 Task: Find connections with filter location Mompós with filter topic #lawtechwith filter profile language Potuguese with filter current company JK Agri Genetics Limited with filter school Bapuji Institute of Engineering & Technology, DAVANAGERE with filter industry Building Construction with filter service category Filing with filter keywords title Group Sales
Action: Mouse moved to (200, 300)
Screenshot: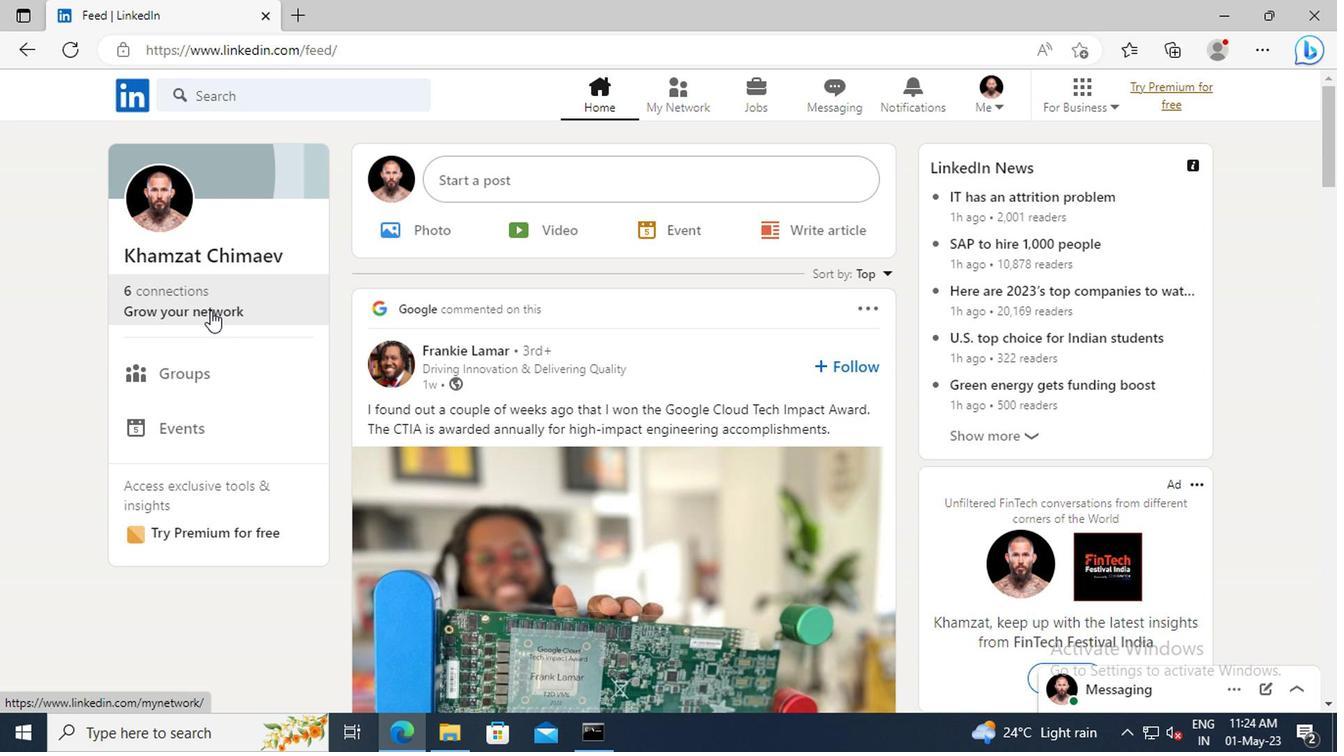 
Action: Mouse pressed left at (200, 300)
Screenshot: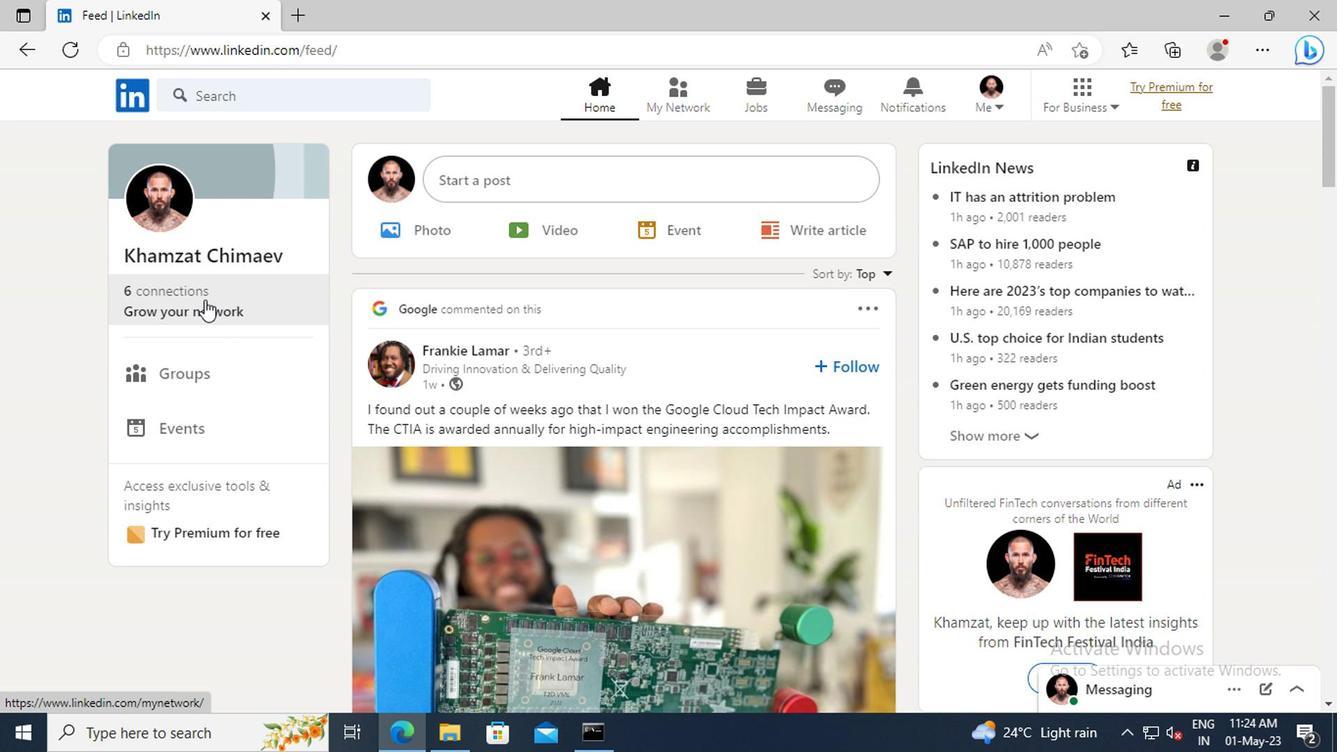 
Action: Mouse moved to (215, 211)
Screenshot: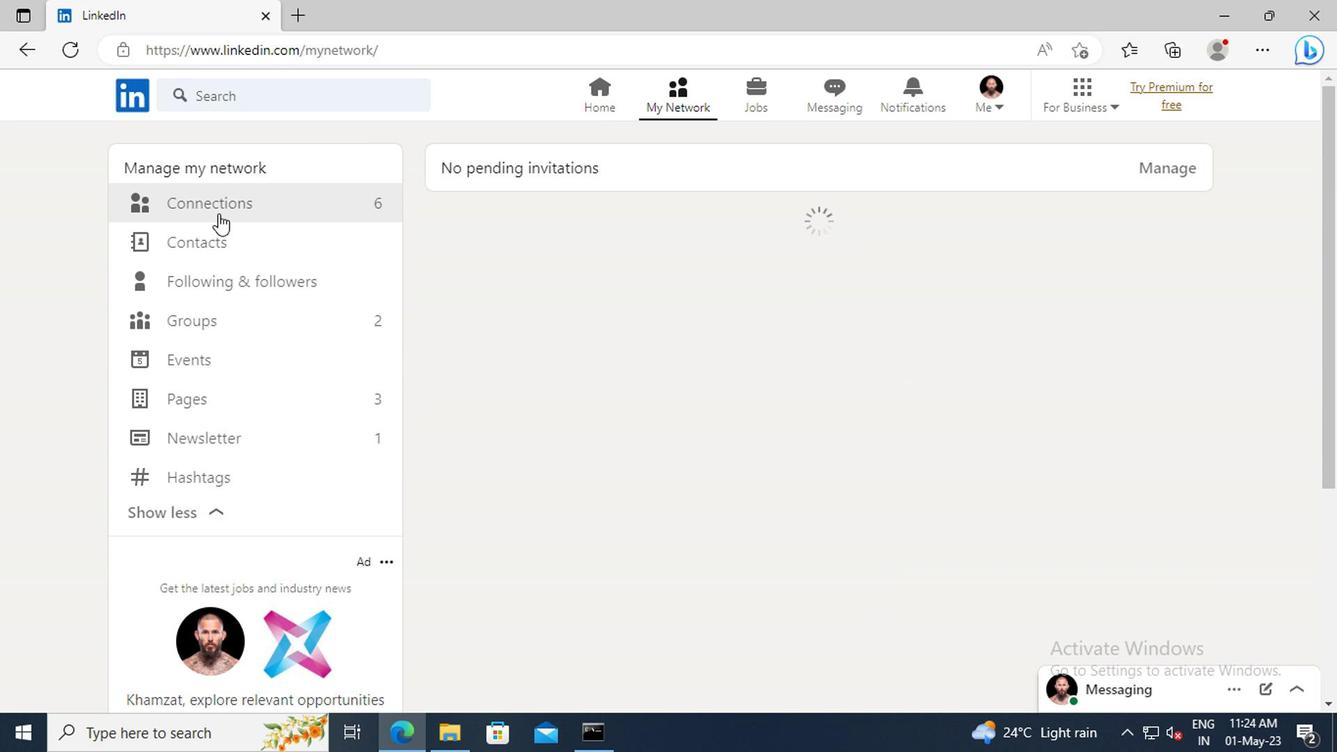 
Action: Mouse pressed left at (215, 211)
Screenshot: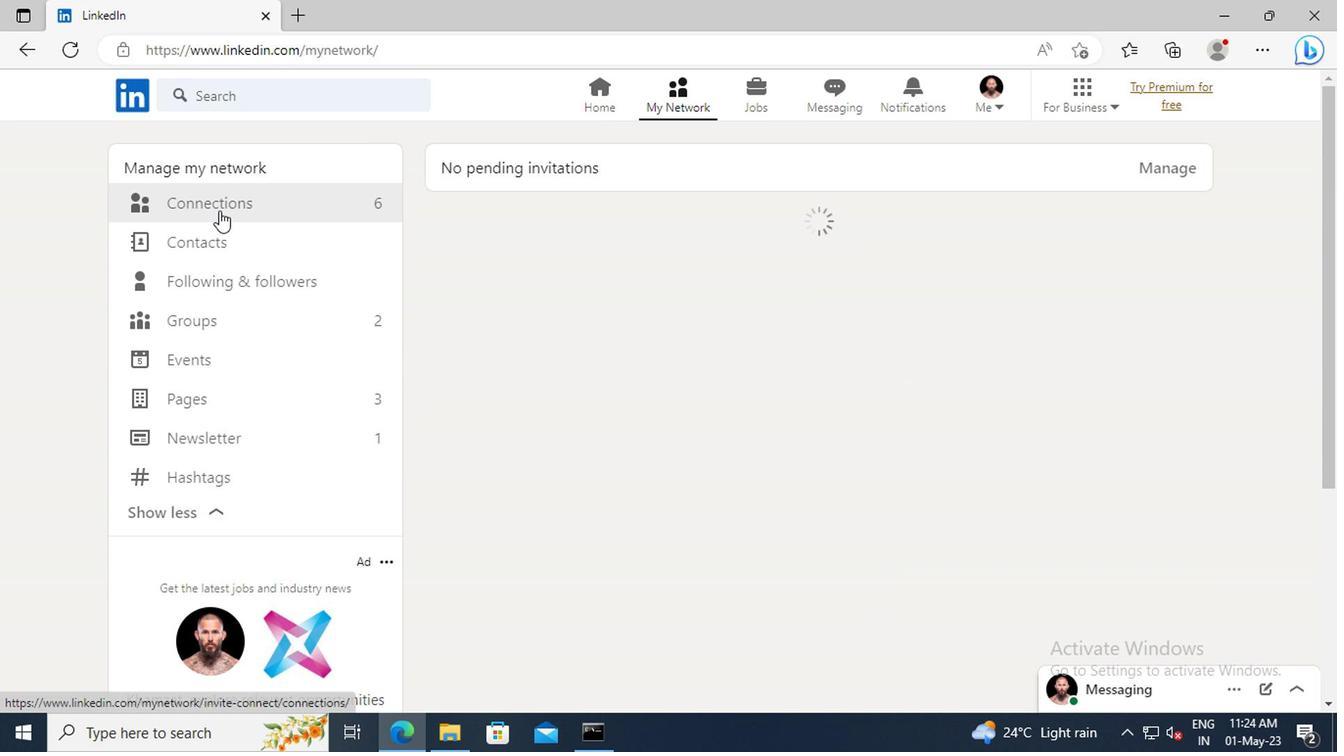 
Action: Mouse moved to (795, 213)
Screenshot: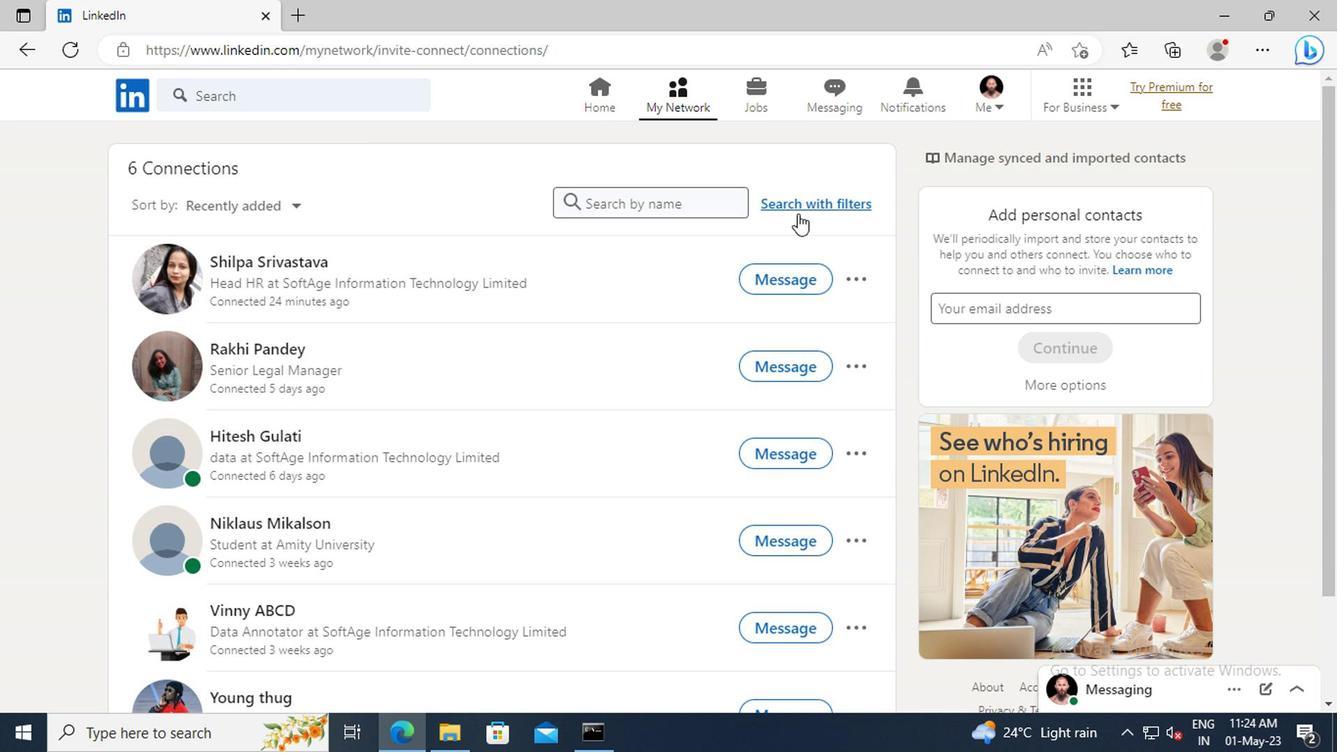 
Action: Mouse pressed left at (795, 213)
Screenshot: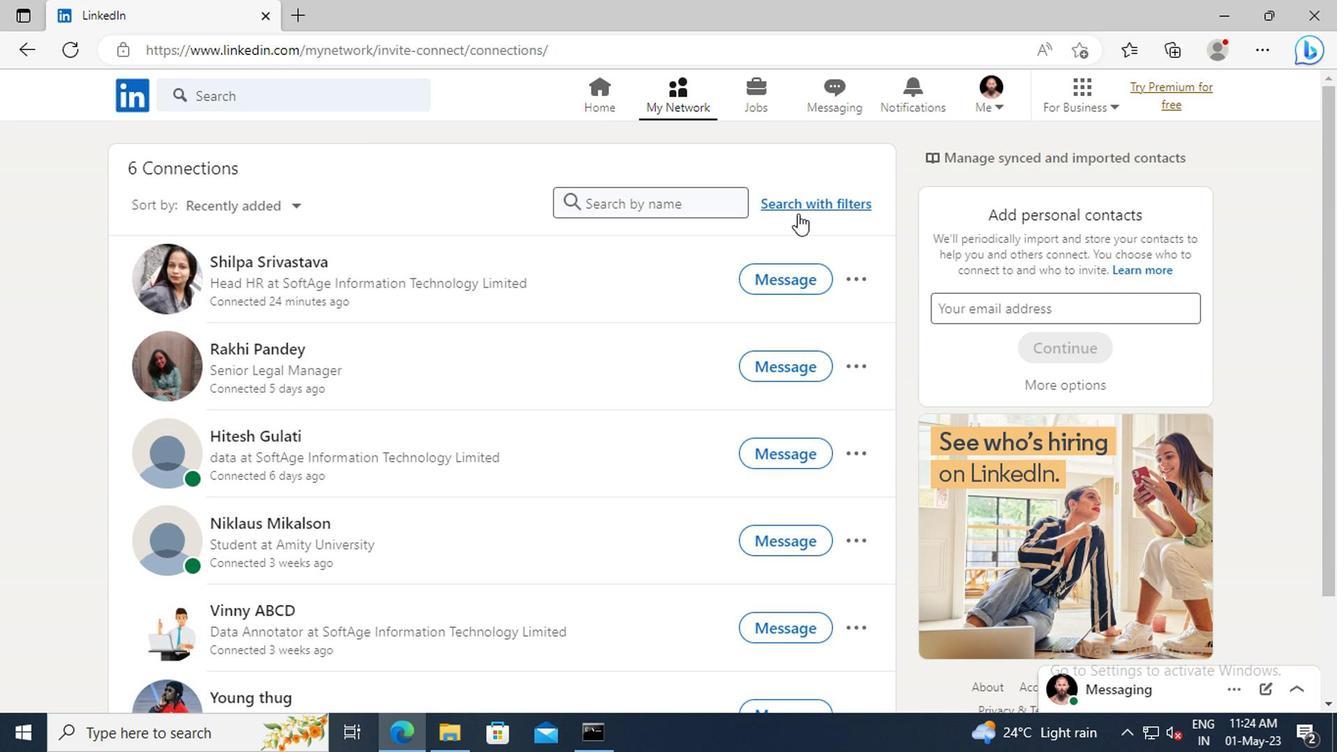 
Action: Mouse moved to (735, 156)
Screenshot: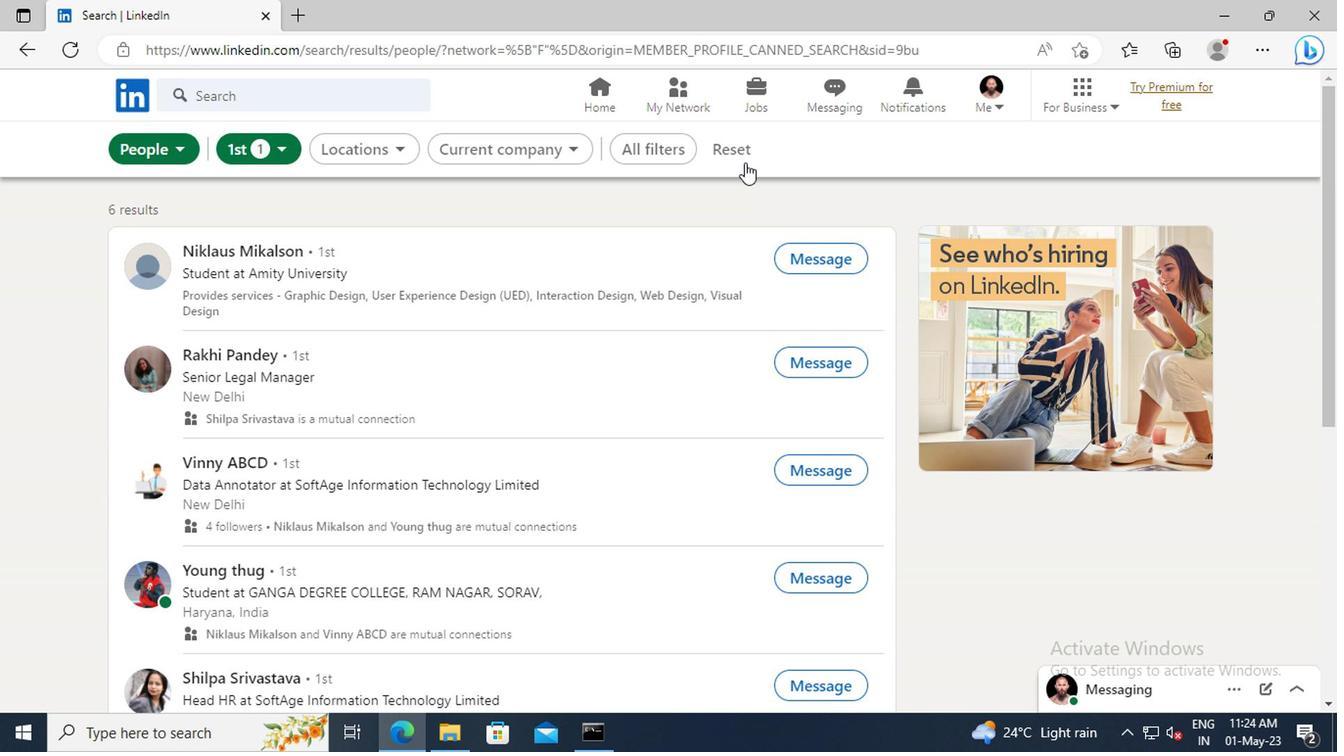 
Action: Mouse pressed left at (735, 156)
Screenshot: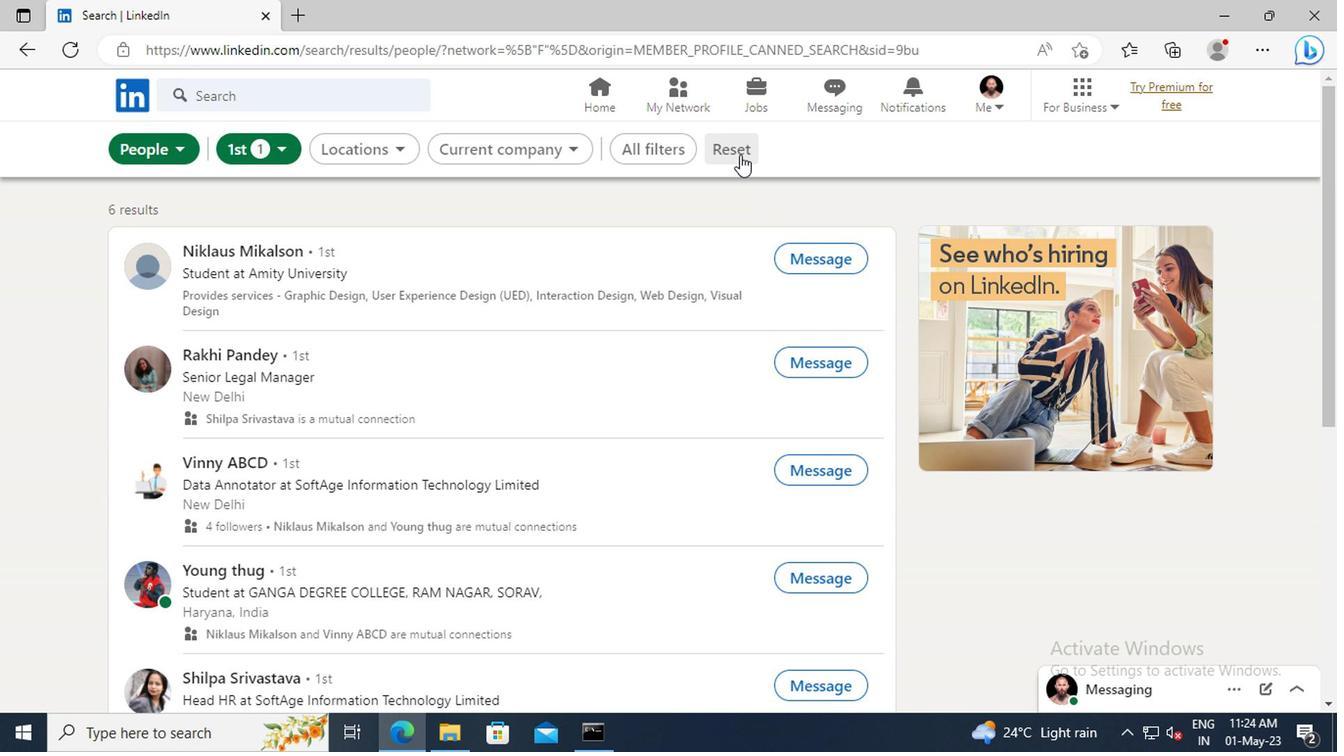 
Action: Mouse moved to (708, 156)
Screenshot: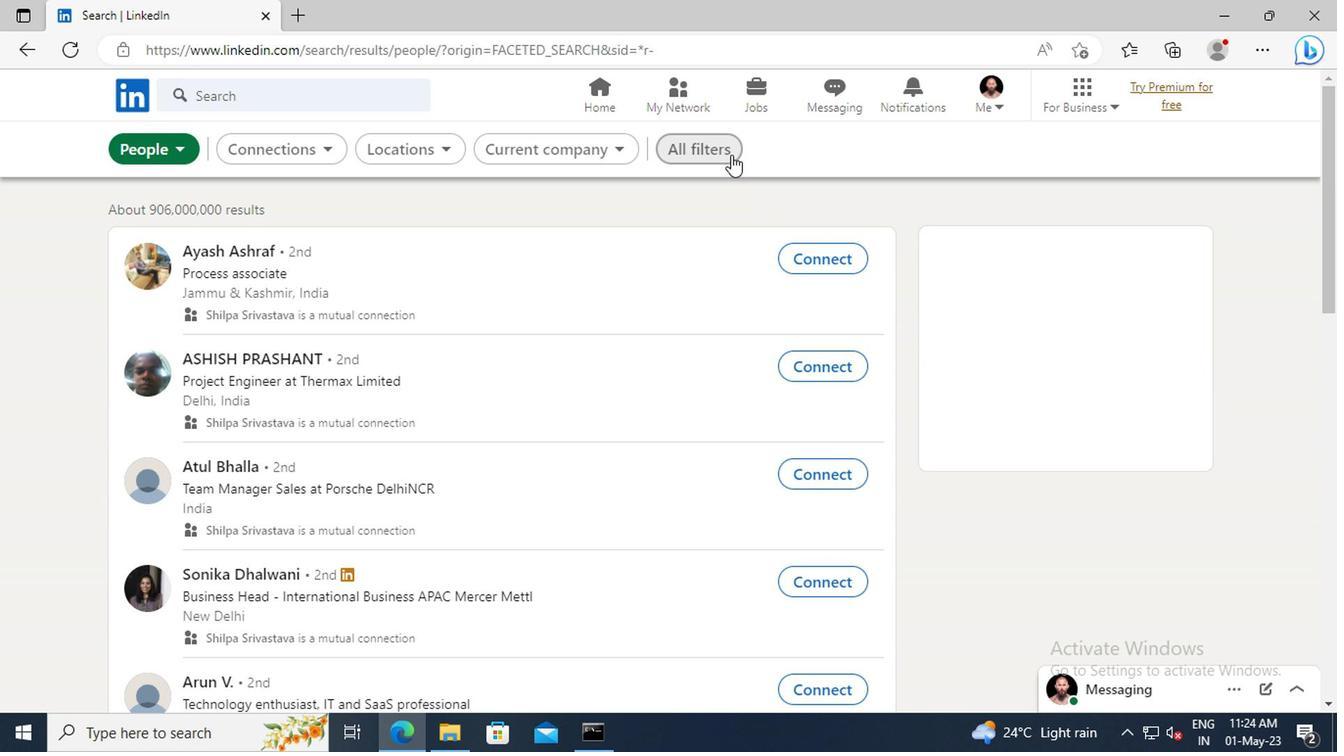 
Action: Mouse pressed left at (708, 156)
Screenshot: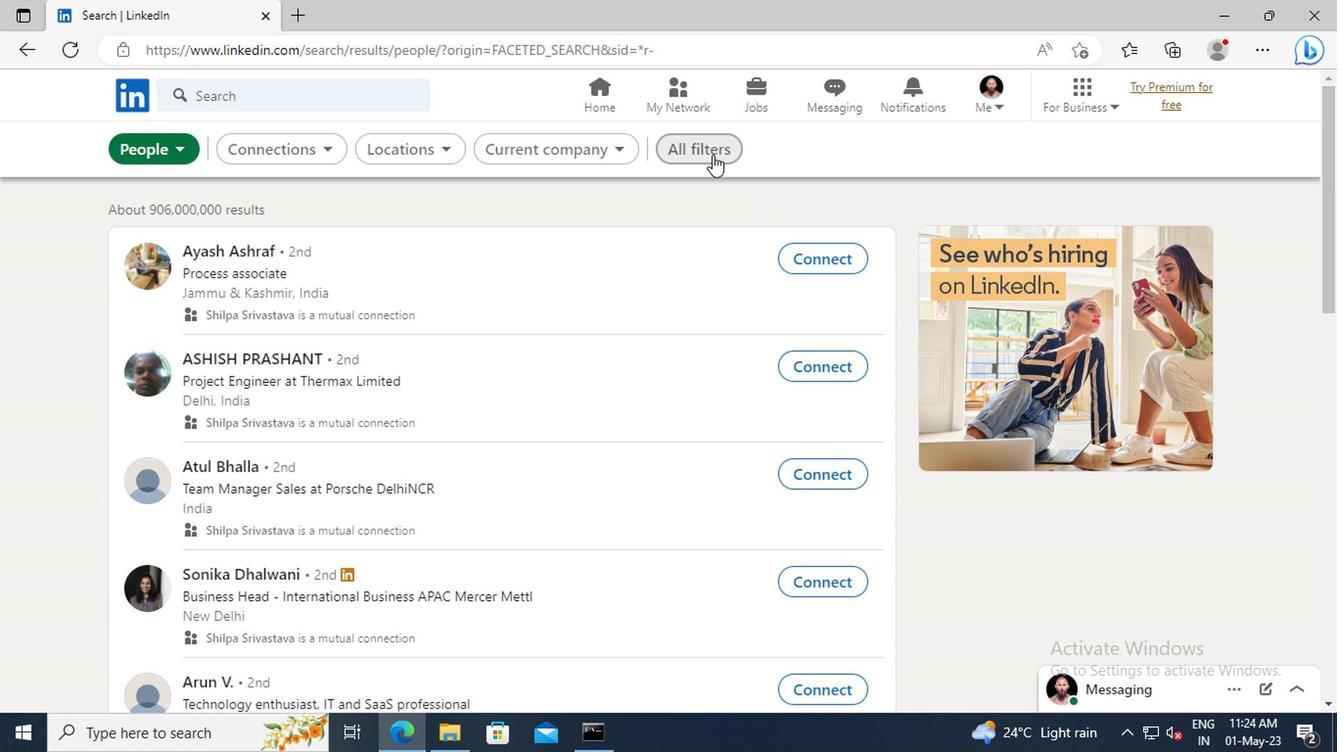 
Action: Mouse moved to (1046, 310)
Screenshot: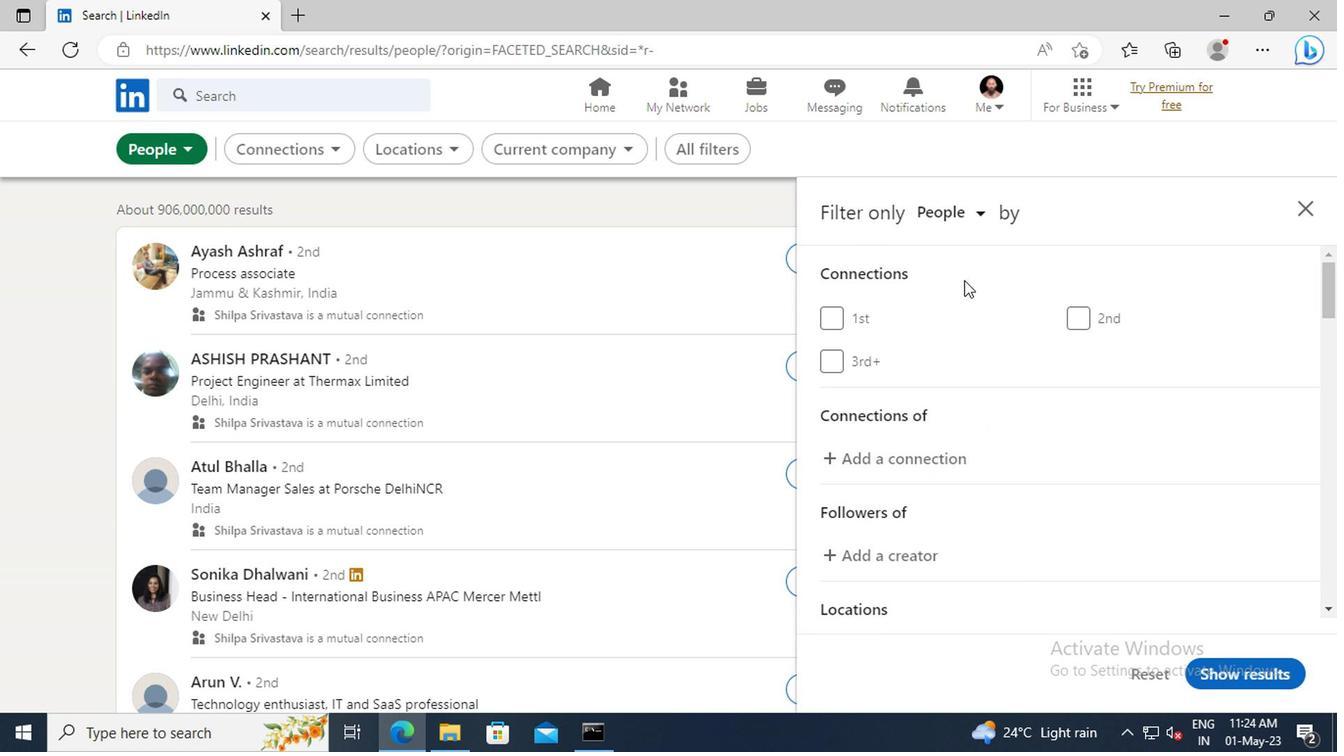 
Action: Mouse scrolled (1046, 309) with delta (0, -1)
Screenshot: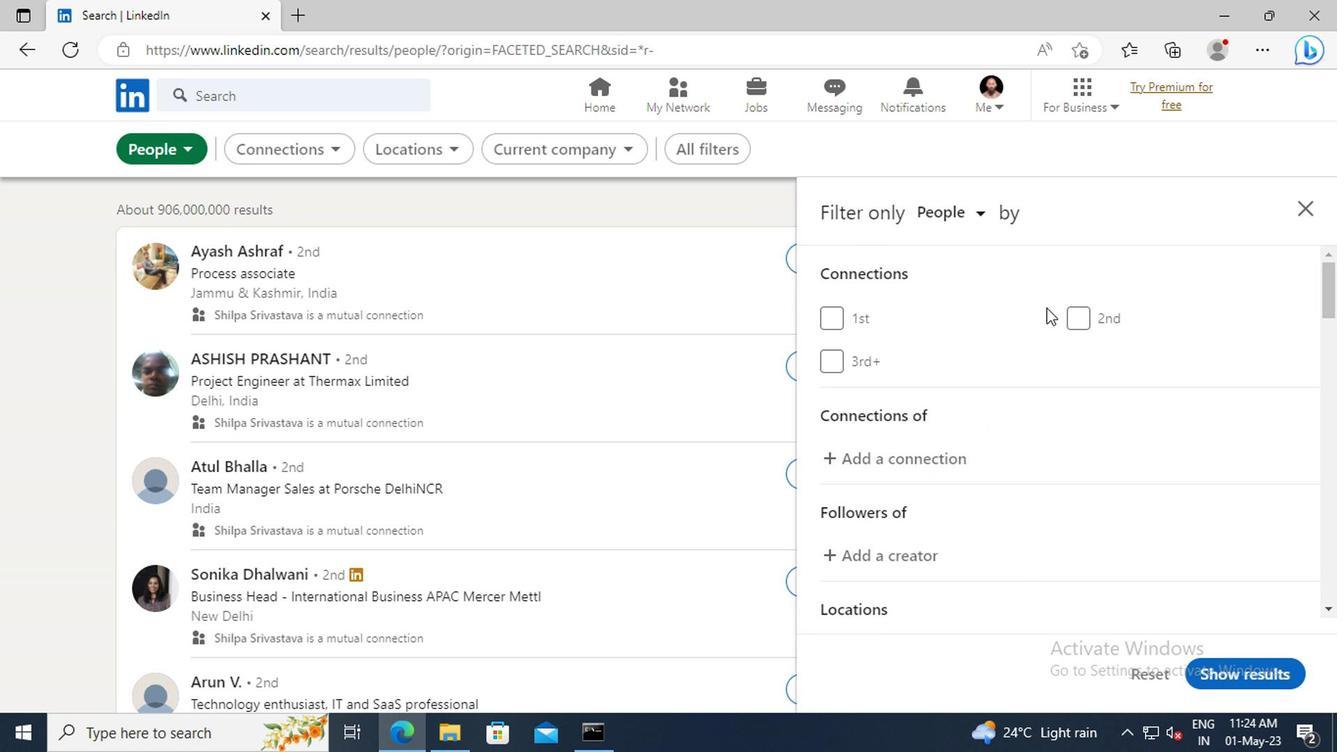 
Action: Mouse scrolled (1046, 309) with delta (0, -1)
Screenshot: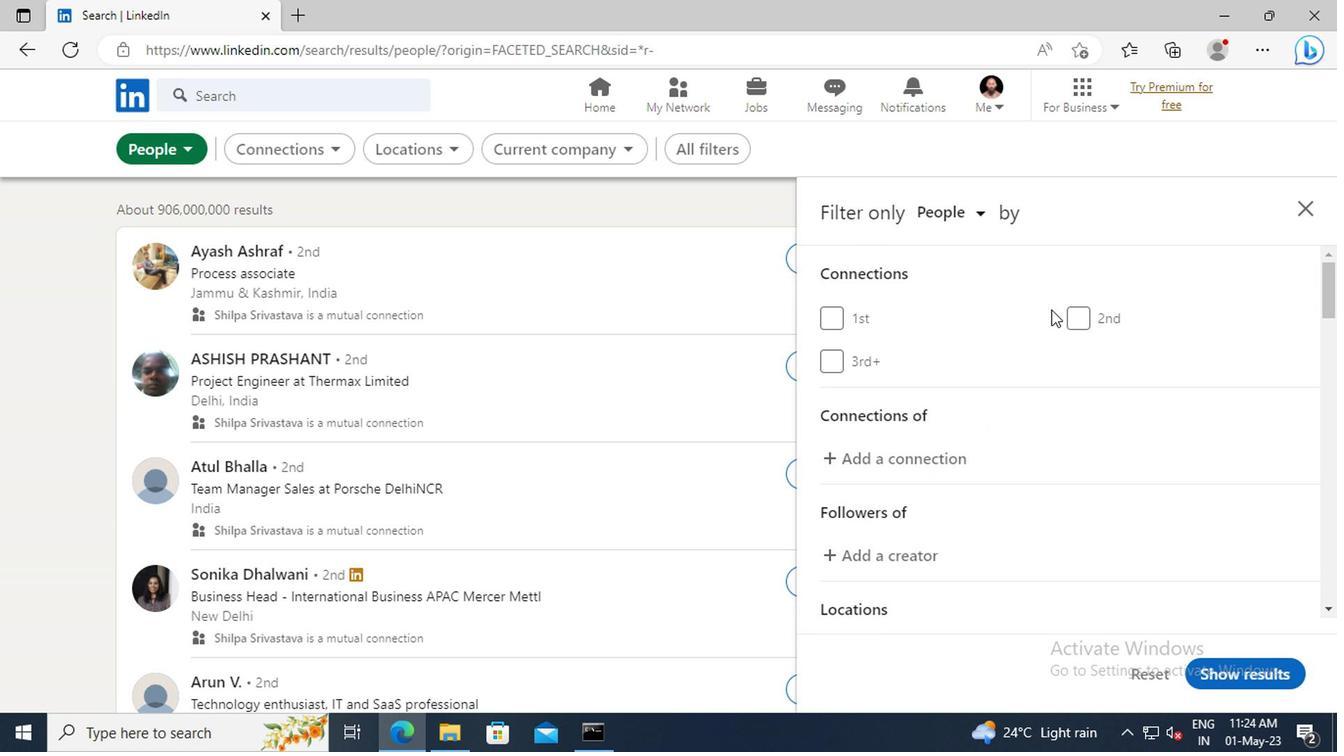 
Action: Mouse scrolled (1046, 309) with delta (0, -1)
Screenshot: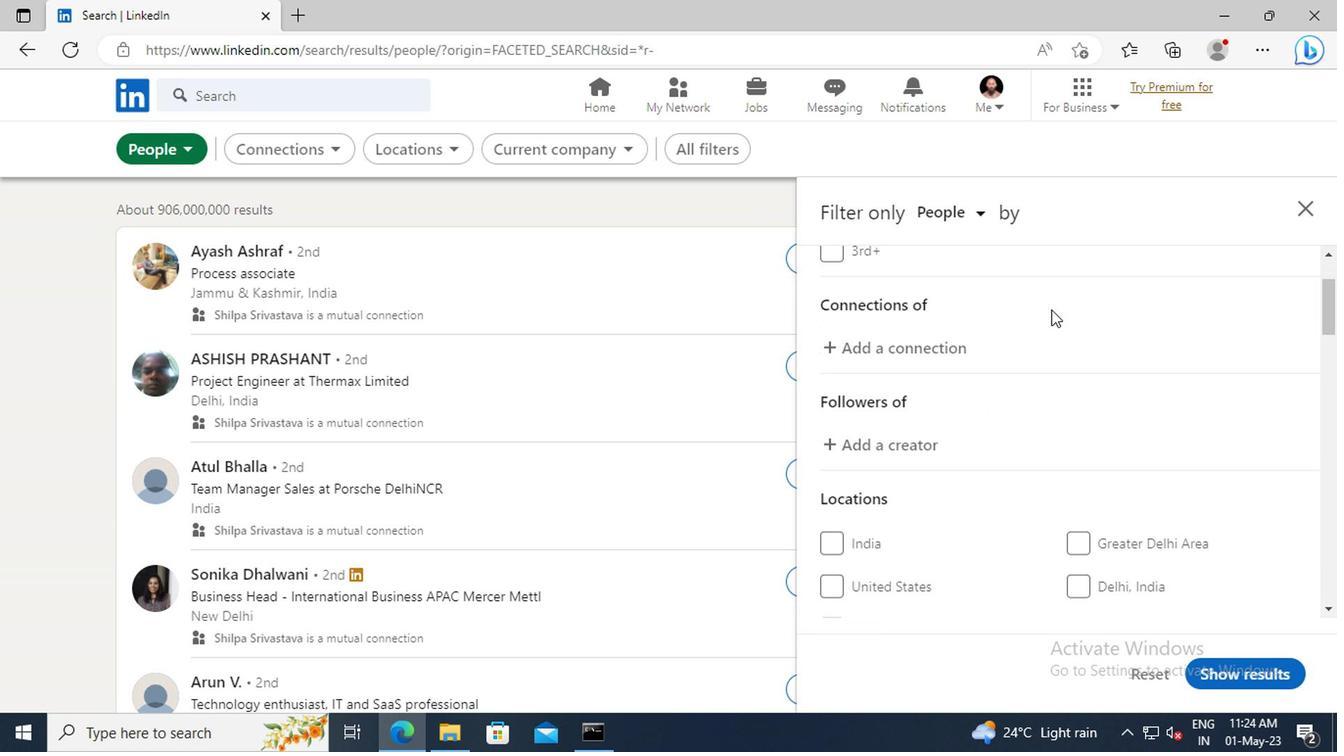 
Action: Mouse scrolled (1046, 309) with delta (0, -1)
Screenshot: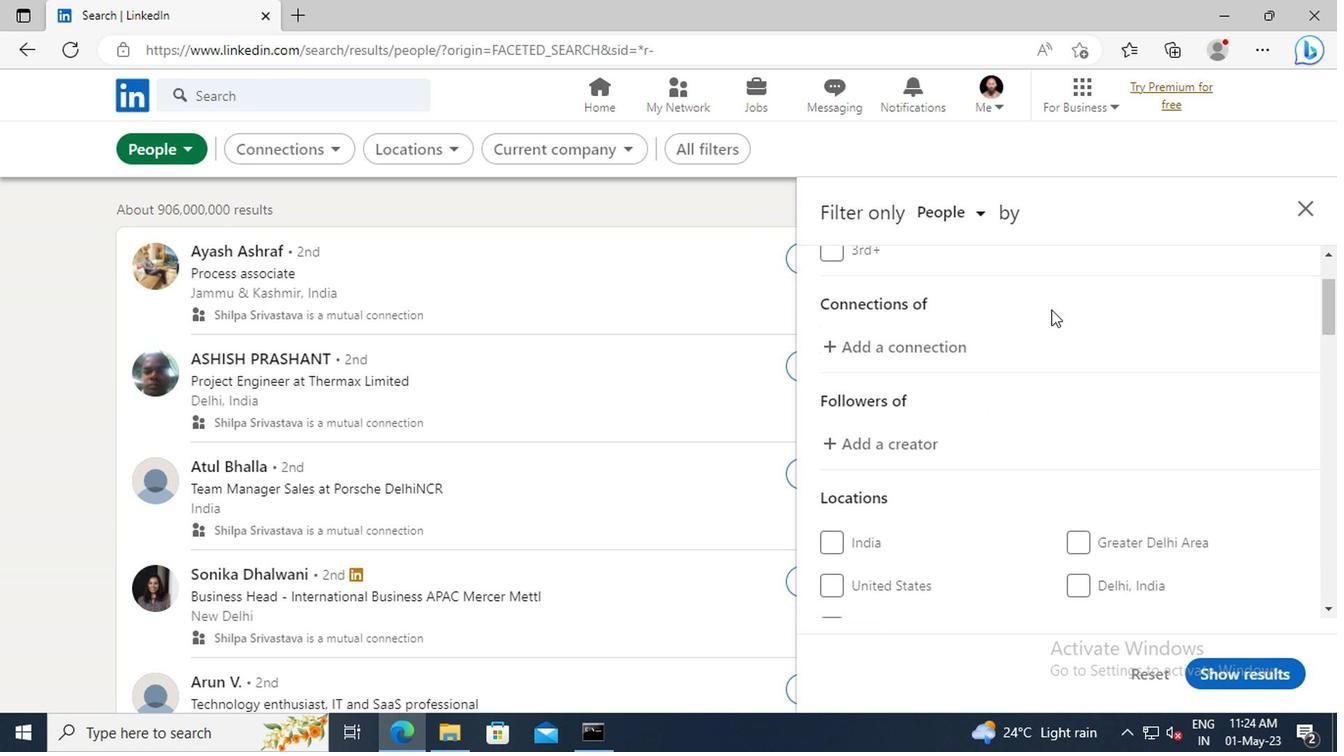 
Action: Mouse scrolled (1046, 309) with delta (0, -1)
Screenshot: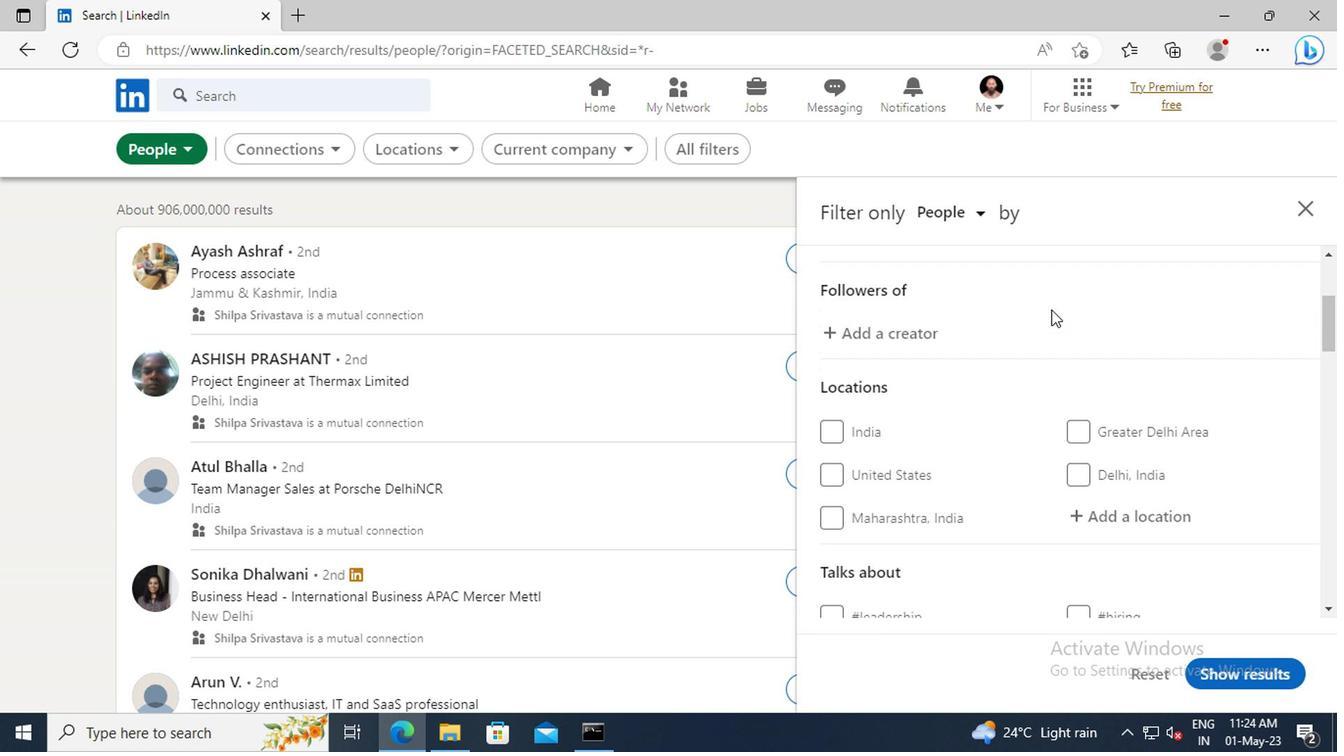 
Action: Mouse scrolled (1046, 309) with delta (0, -1)
Screenshot: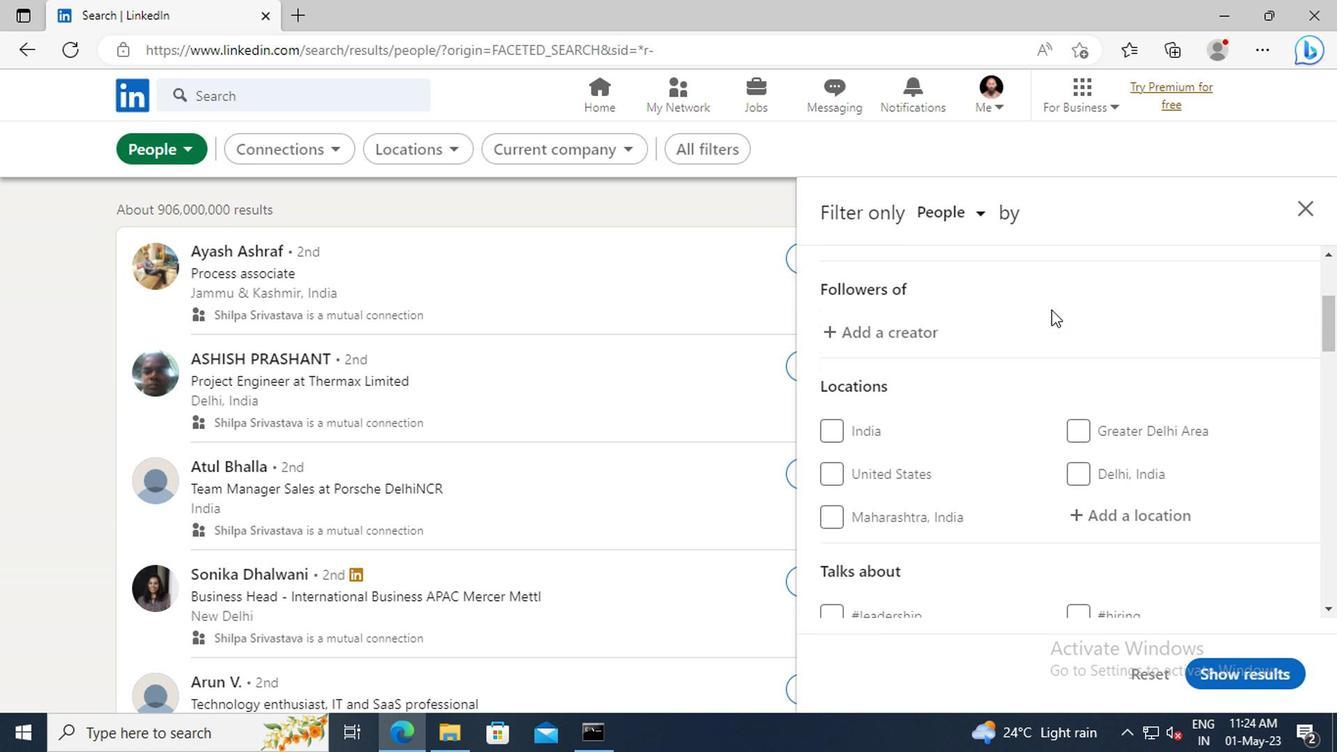 
Action: Mouse moved to (1081, 403)
Screenshot: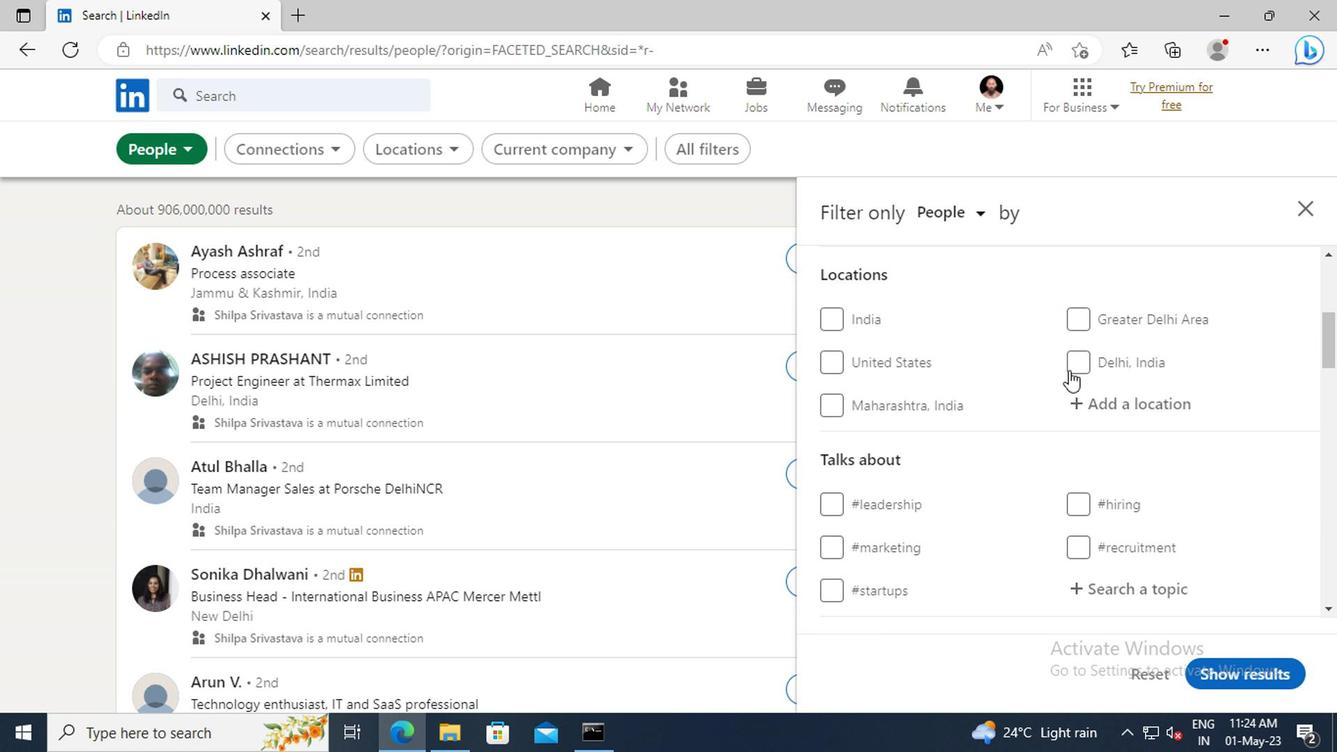 
Action: Mouse pressed left at (1081, 403)
Screenshot: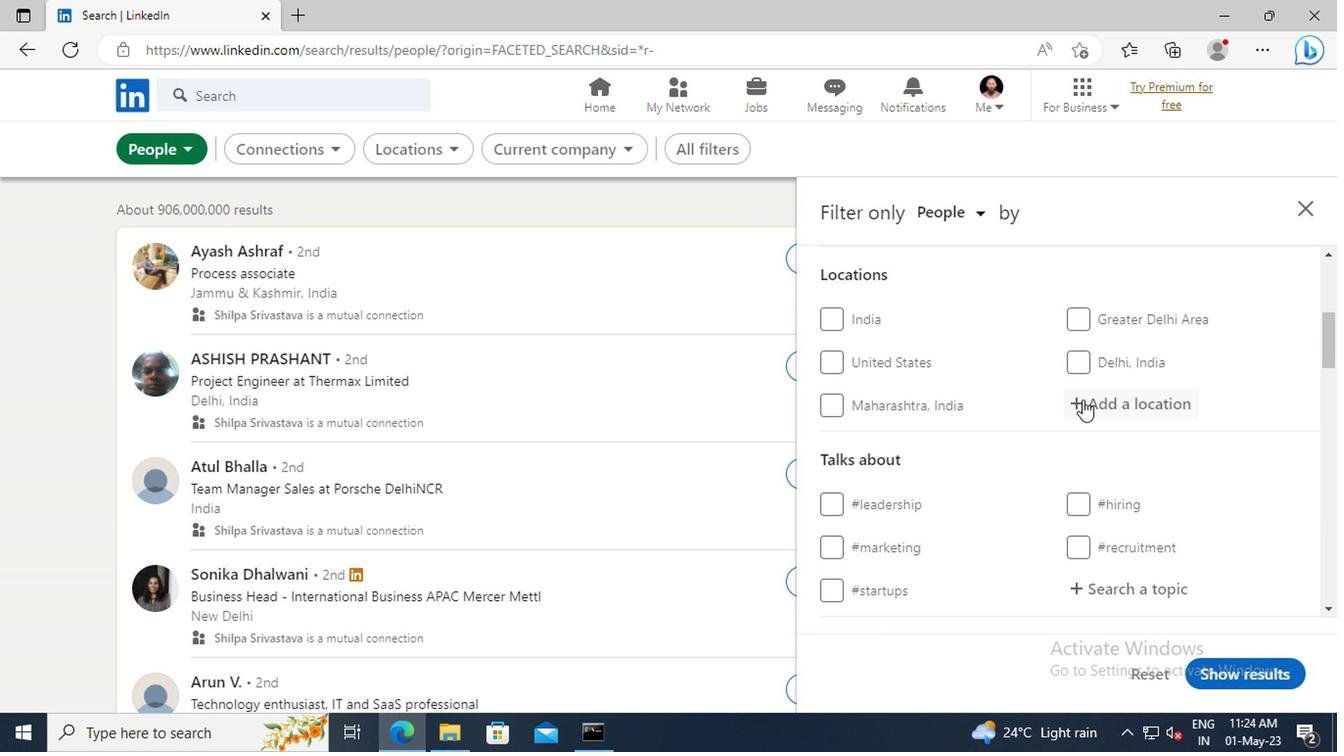 
Action: Key pressed <Key.shift>MOMPOS<Key.enter>
Screenshot: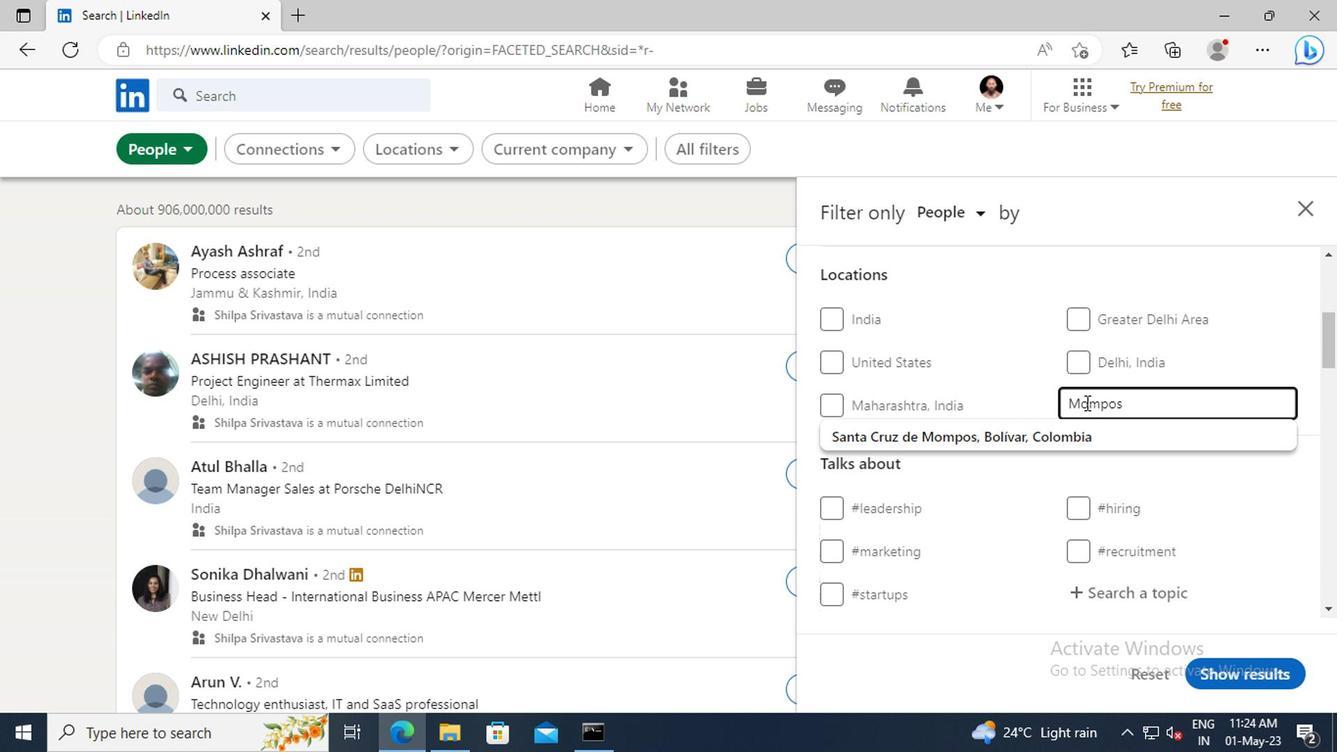 
Action: Mouse scrolled (1081, 401) with delta (0, -1)
Screenshot: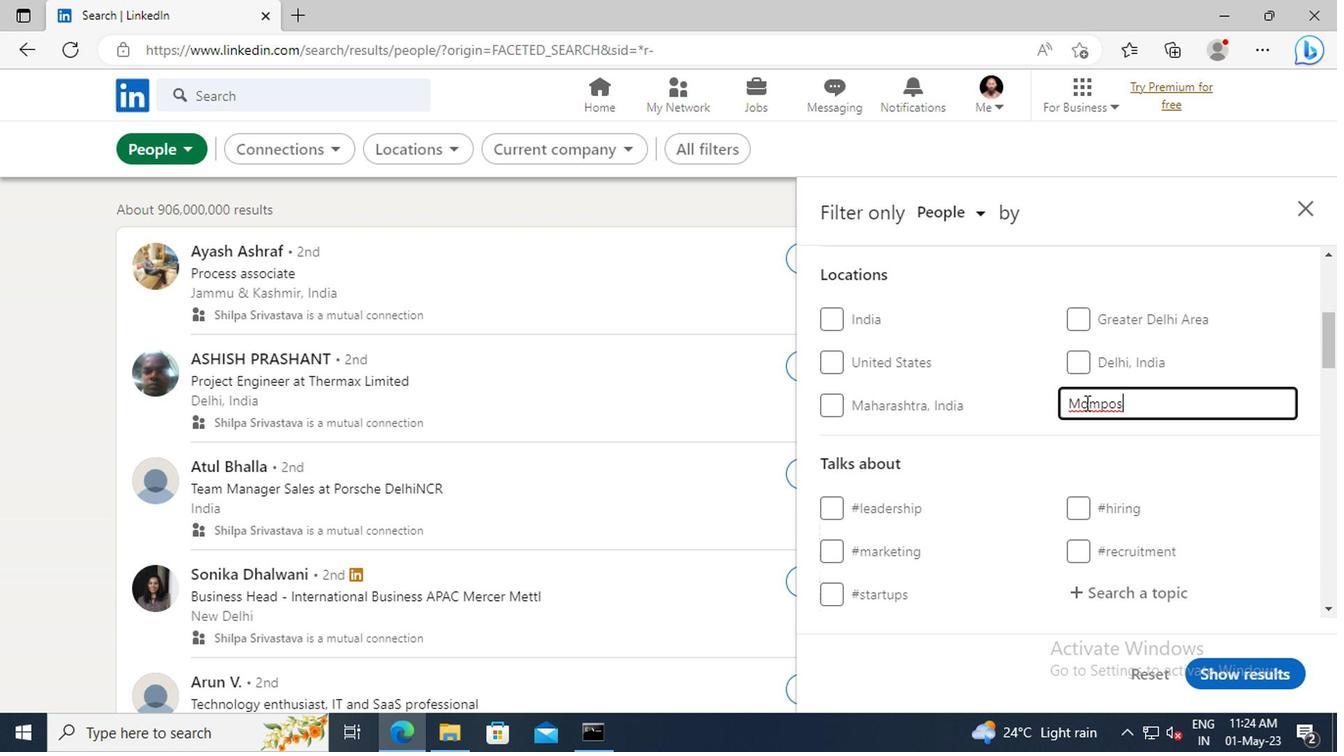 
Action: Mouse scrolled (1081, 401) with delta (0, -1)
Screenshot: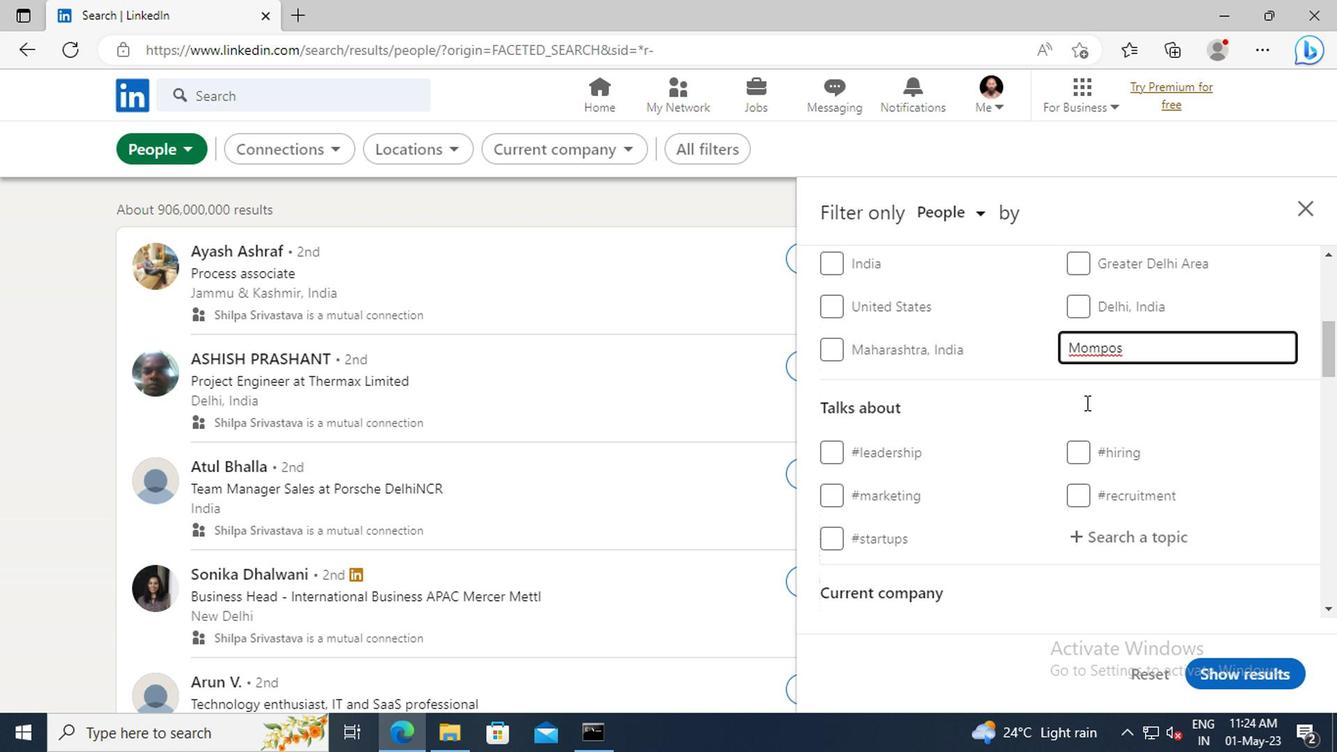
Action: Mouse scrolled (1081, 401) with delta (0, -1)
Screenshot: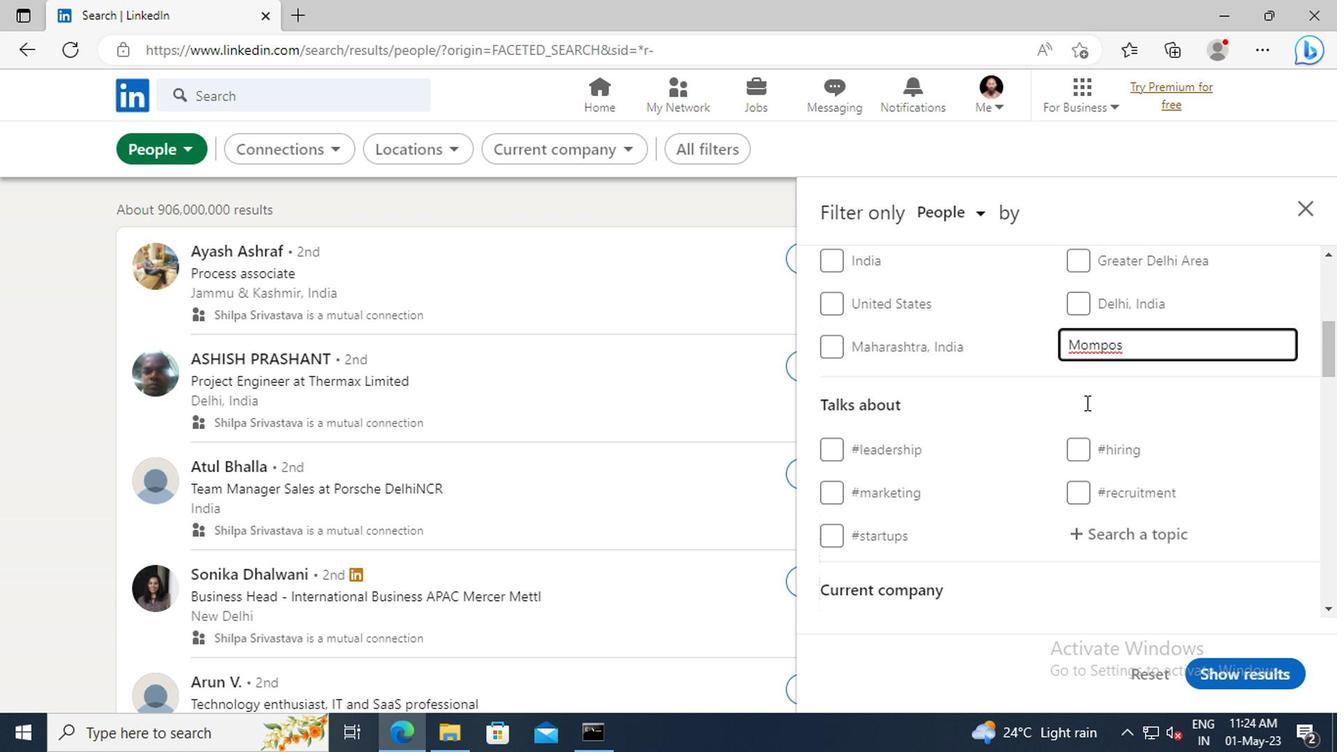 
Action: Mouse moved to (1087, 433)
Screenshot: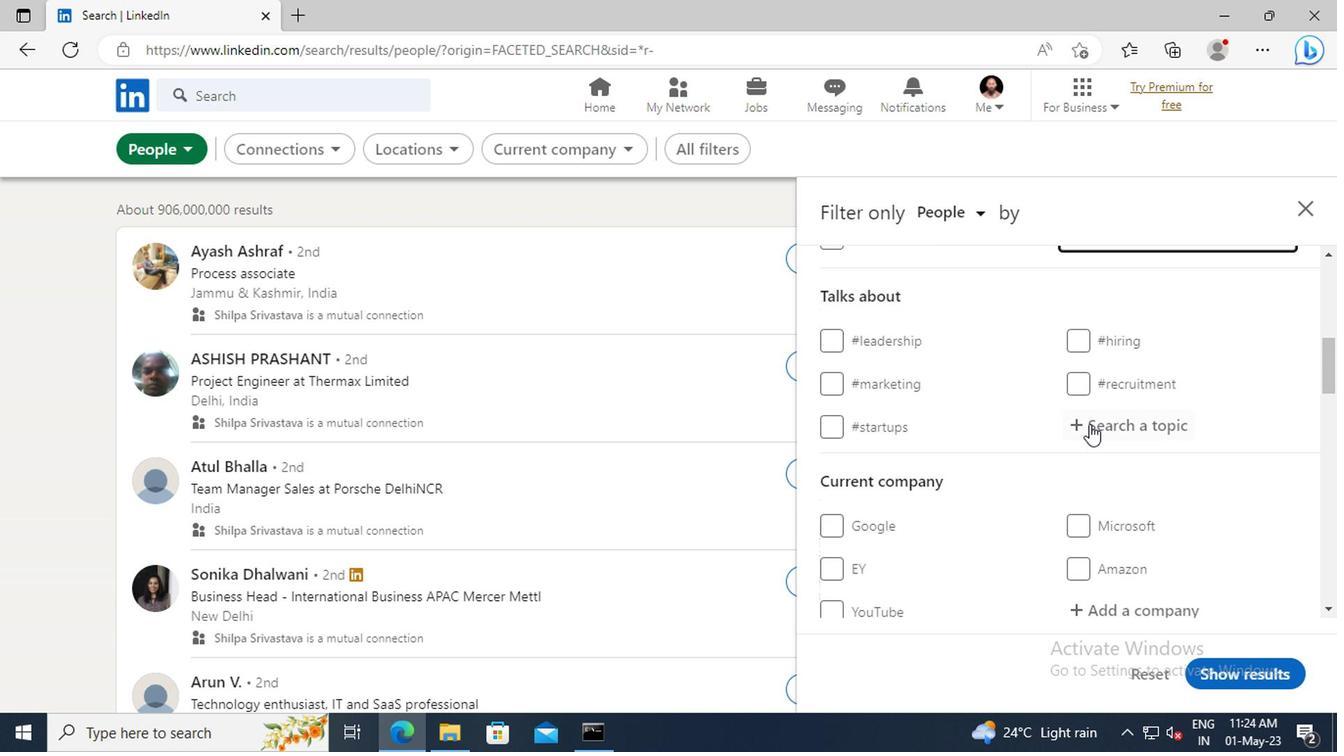 
Action: Mouse pressed left at (1087, 433)
Screenshot: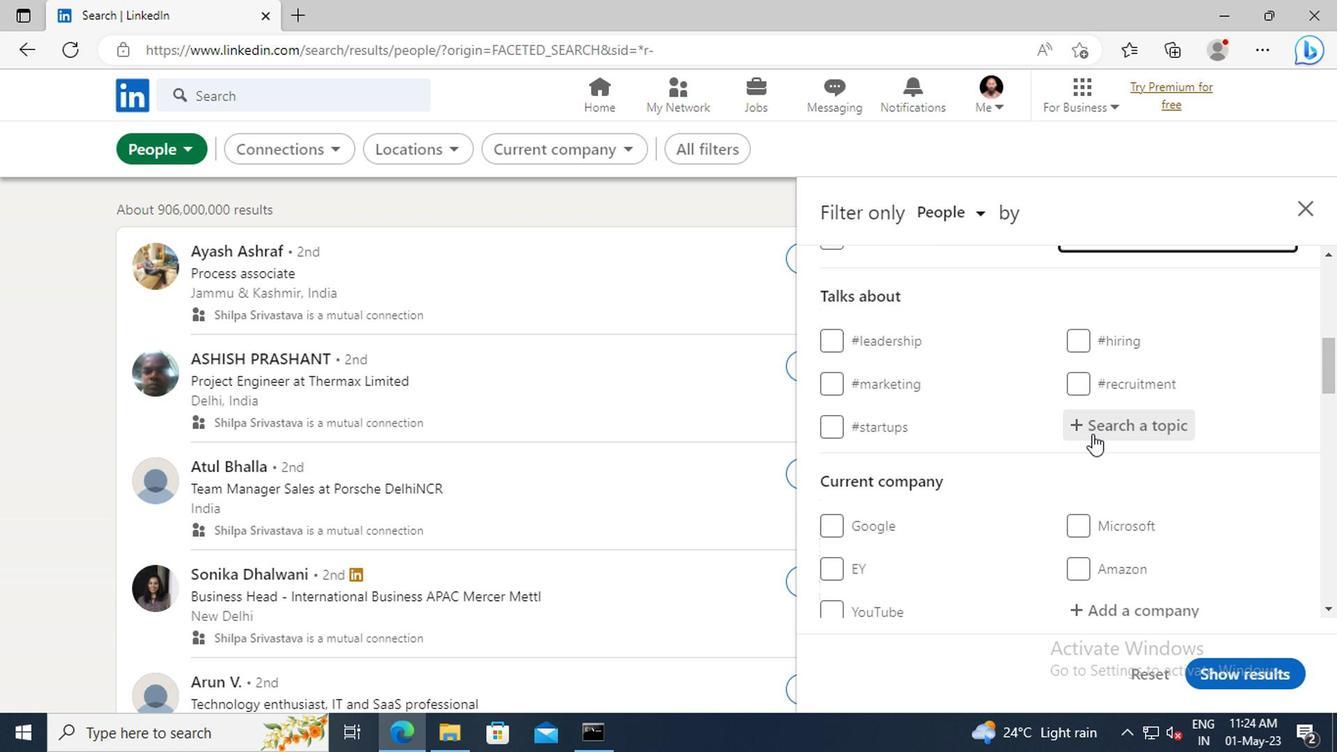 
Action: Key pressed LAWTECH
Screenshot: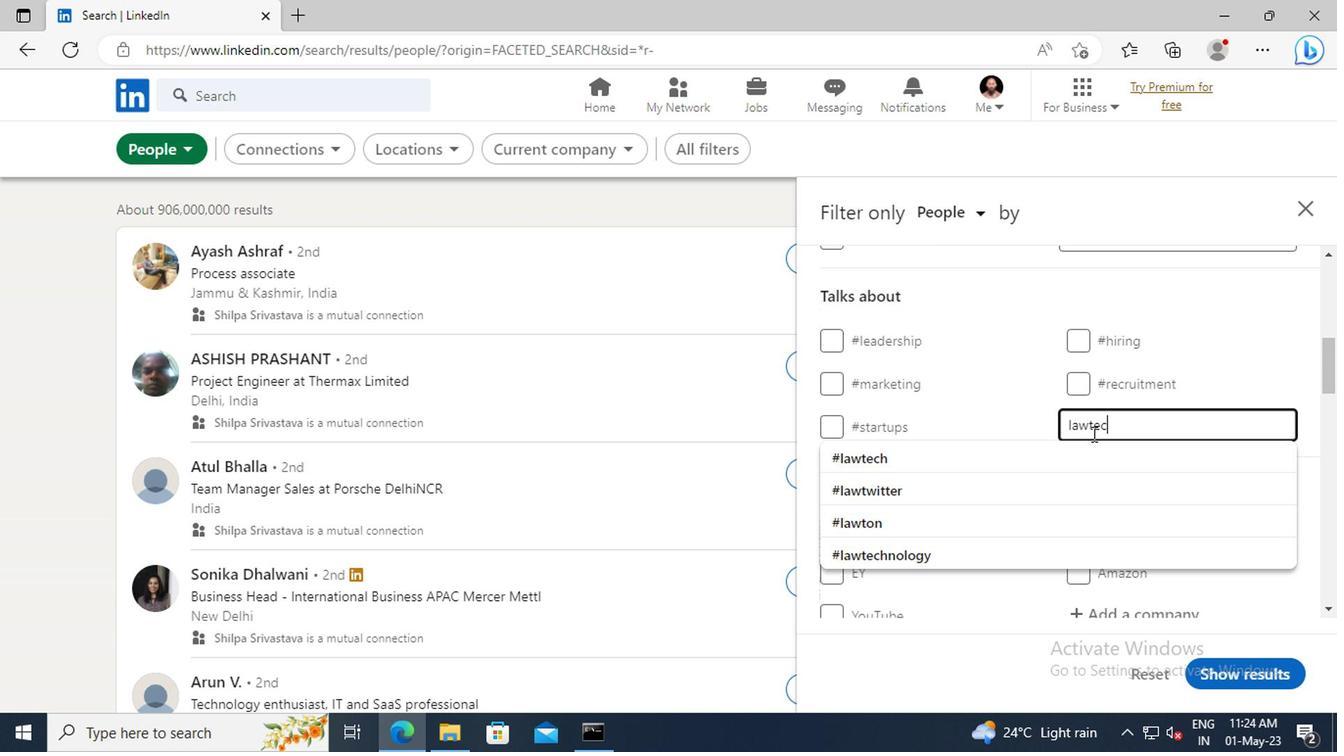 
Action: Mouse moved to (1083, 453)
Screenshot: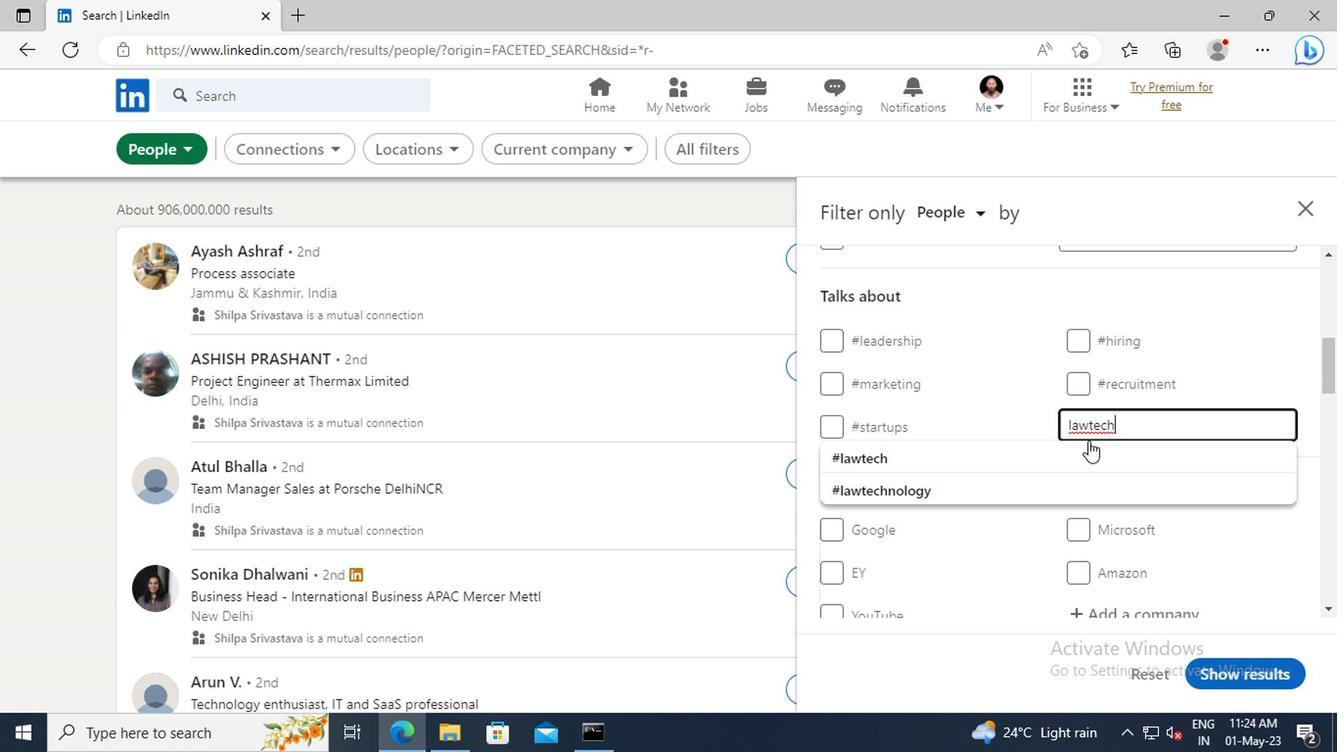 
Action: Mouse pressed left at (1083, 453)
Screenshot: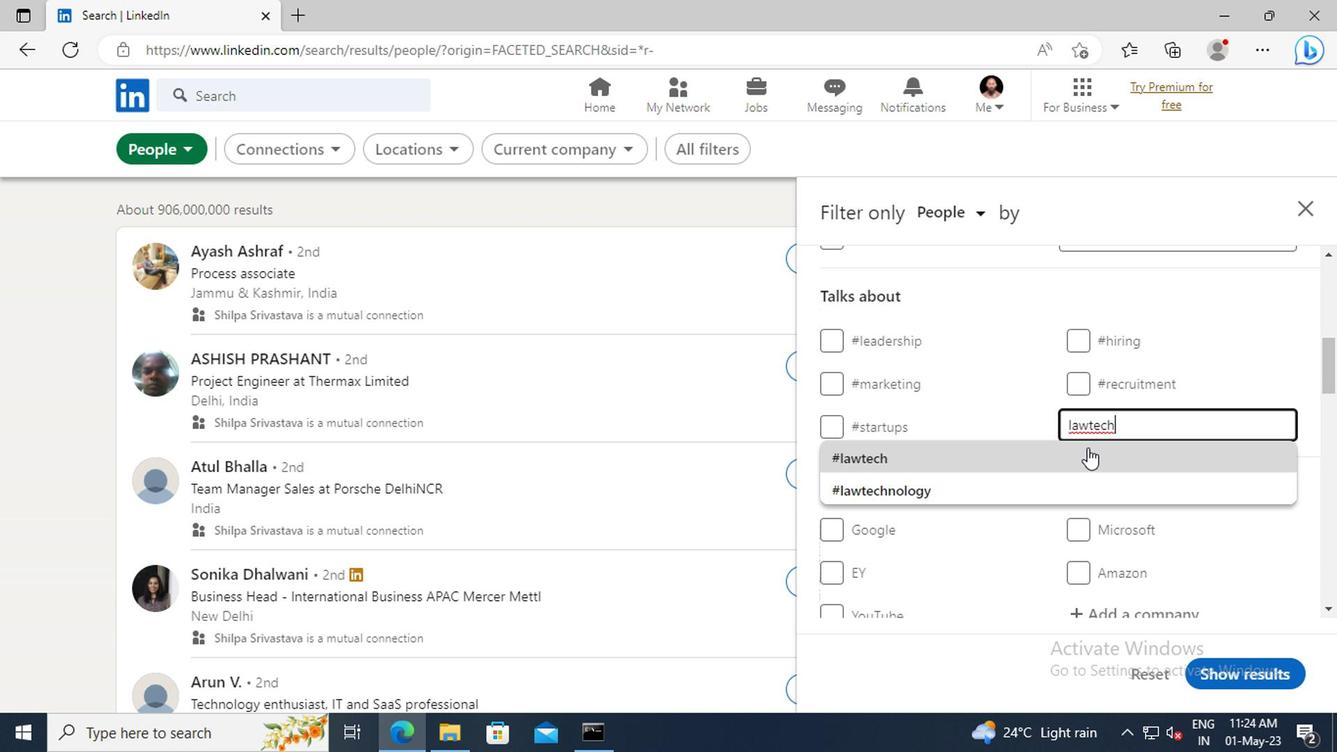 
Action: Mouse scrolled (1083, 452) with delta (0, 0)
Screenshot: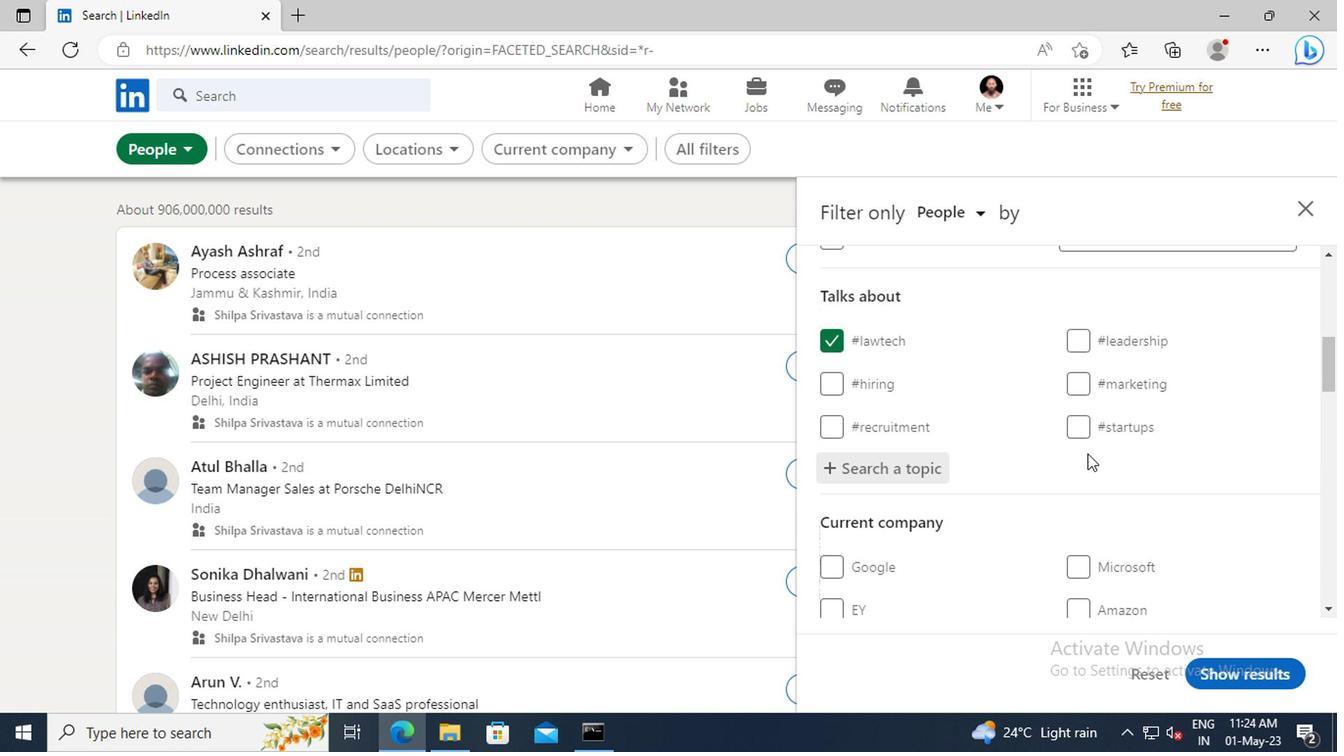 
Action: Mouse scrolled (1083, 452) with delta (0, 0)
Screenshot: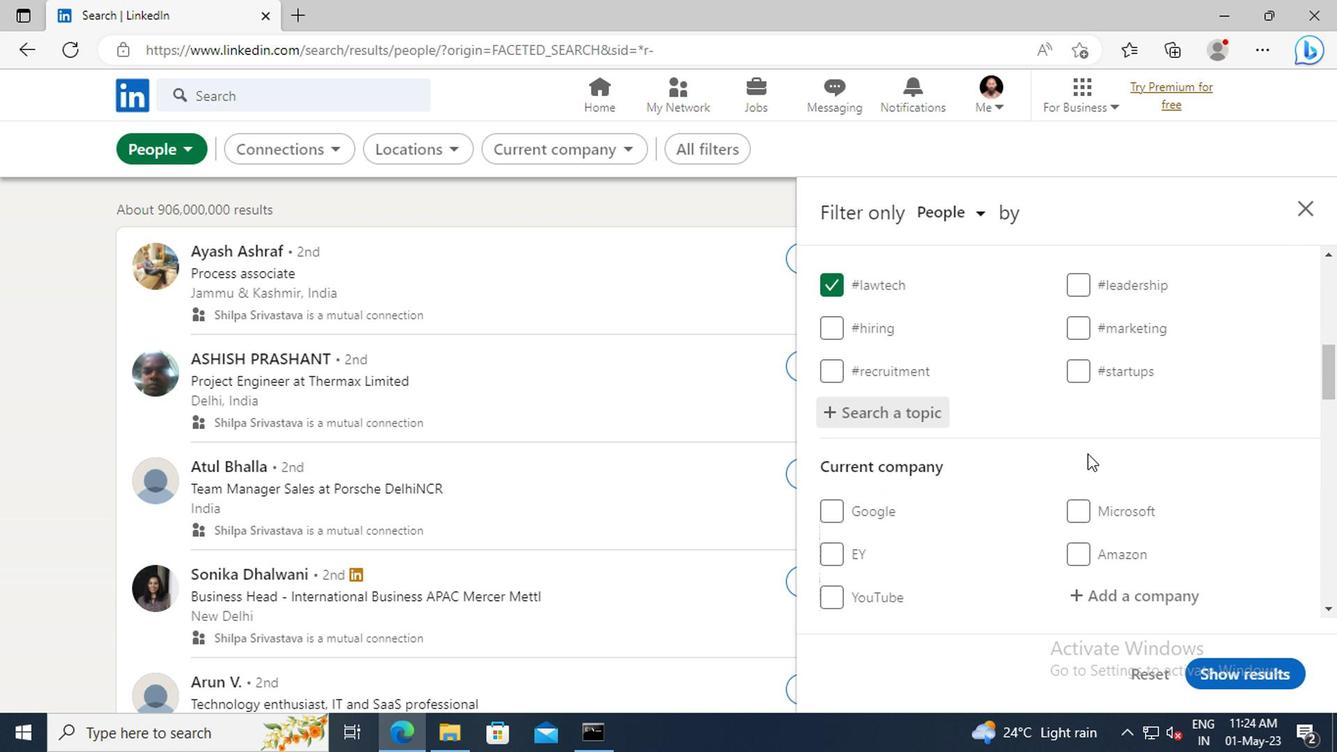 
Action: Mouse scrolled (1083, 452) with delta (0, 0)
Screenshot: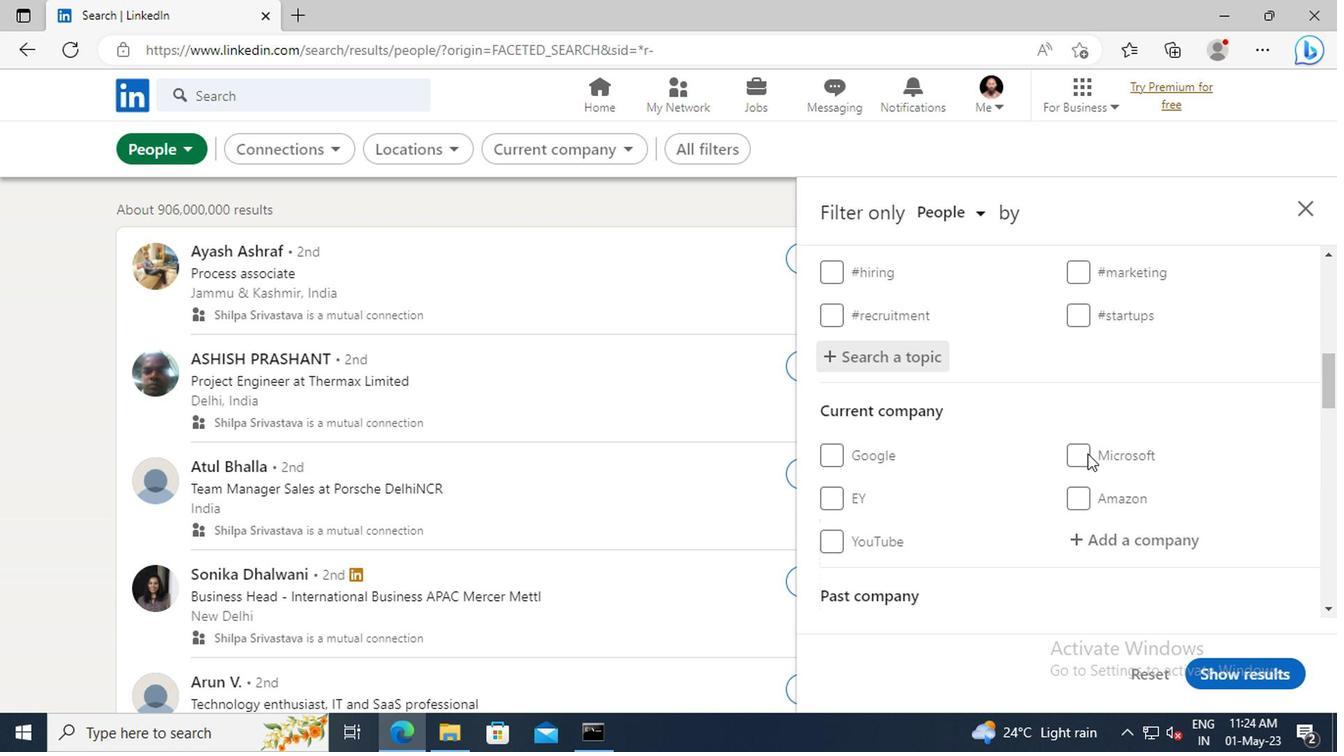 
Action: Mouse scrolled (1083, 452) with delta (0, 0)
Screenshot: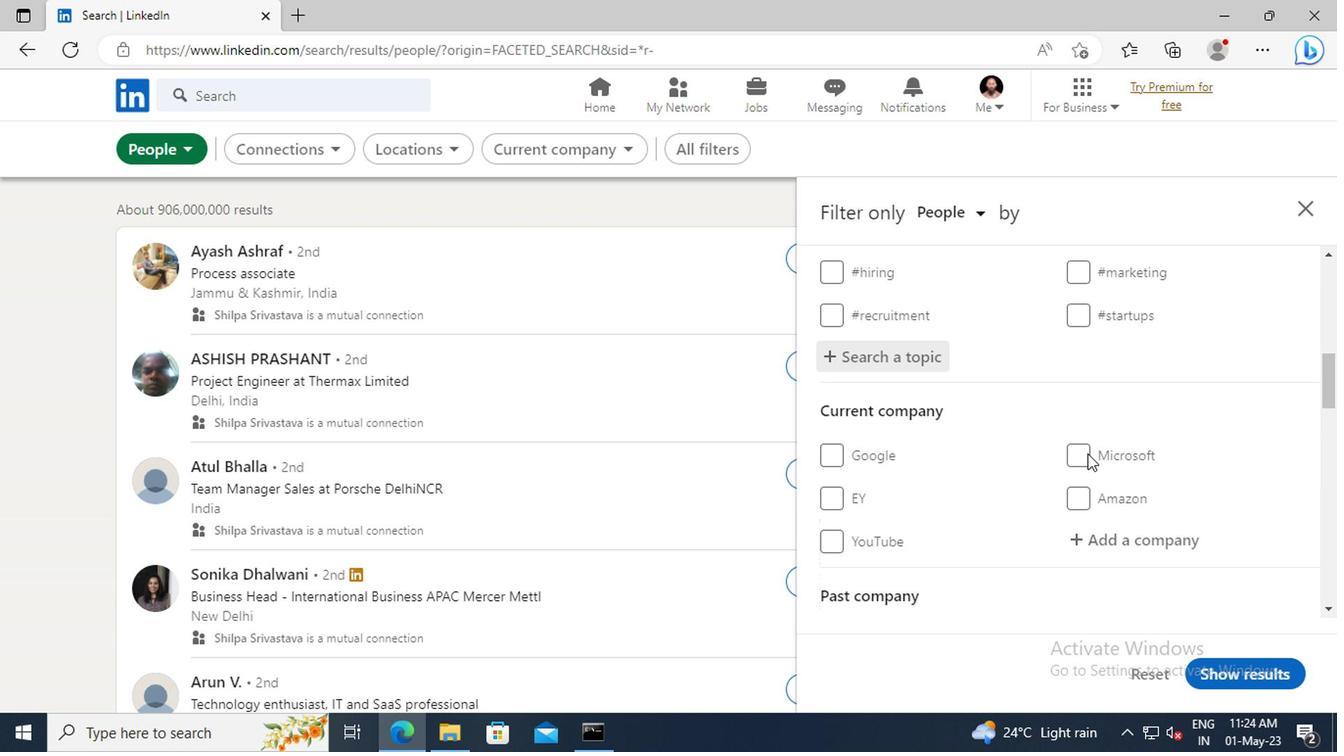 
Action: Mouse scrolled (1083, 452) with delta (0, 0)
Screenshot: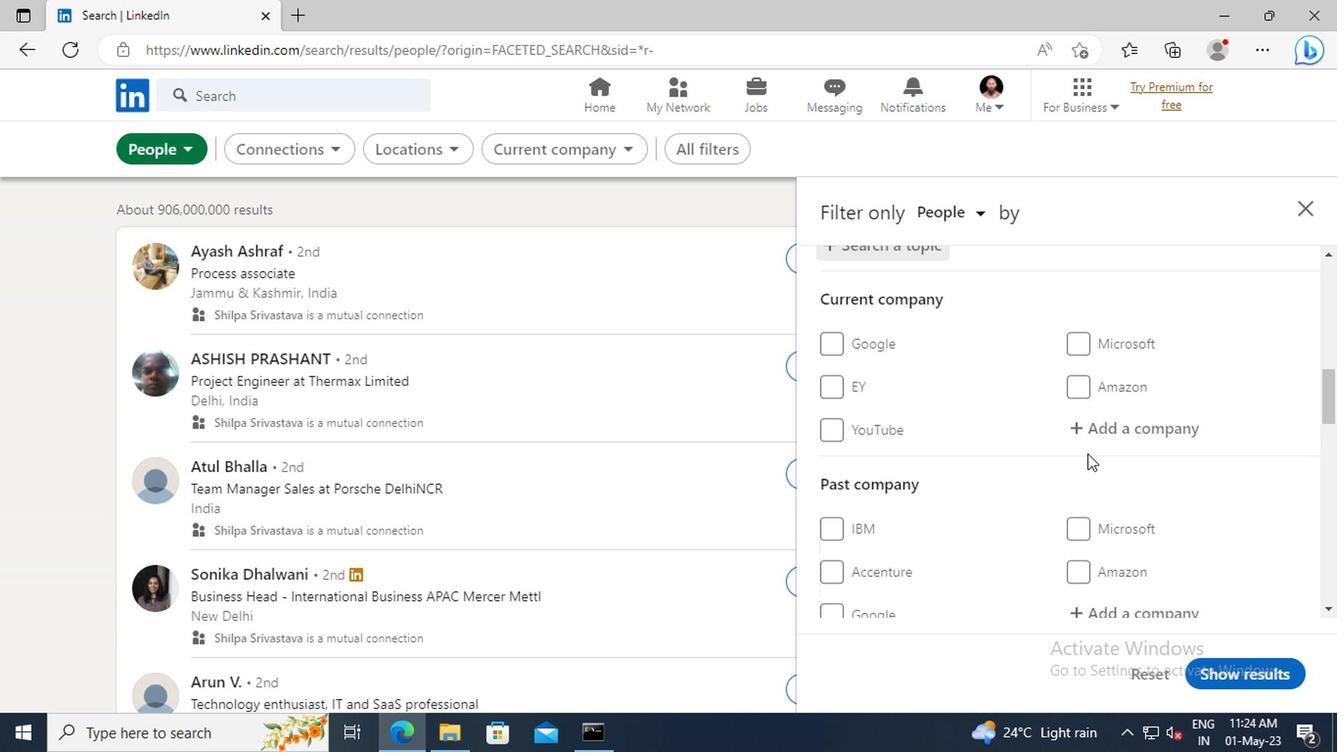 
Action: Mouse scrolled (1083, 452) with delta (0, 0)
Screenshot: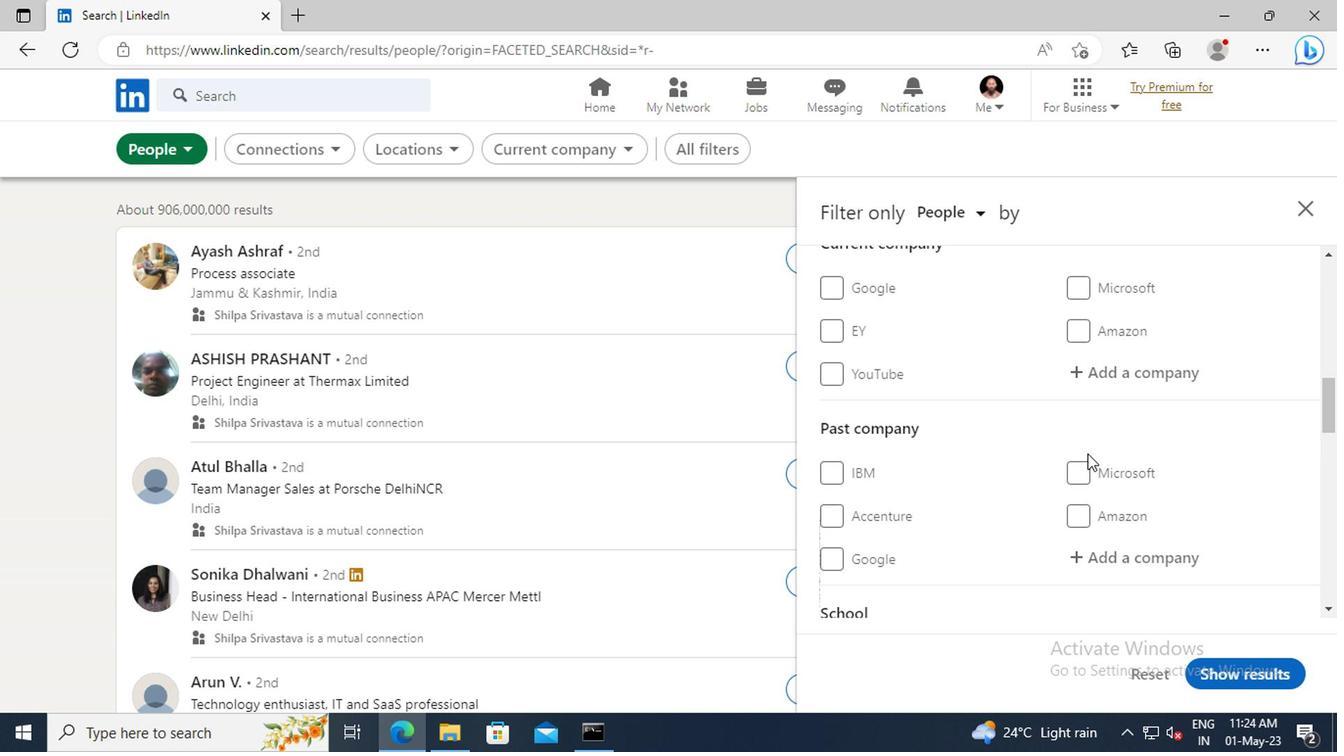 
Action: Mouse scrolled (1083, 452) with delta (0, 0)
Screenshot: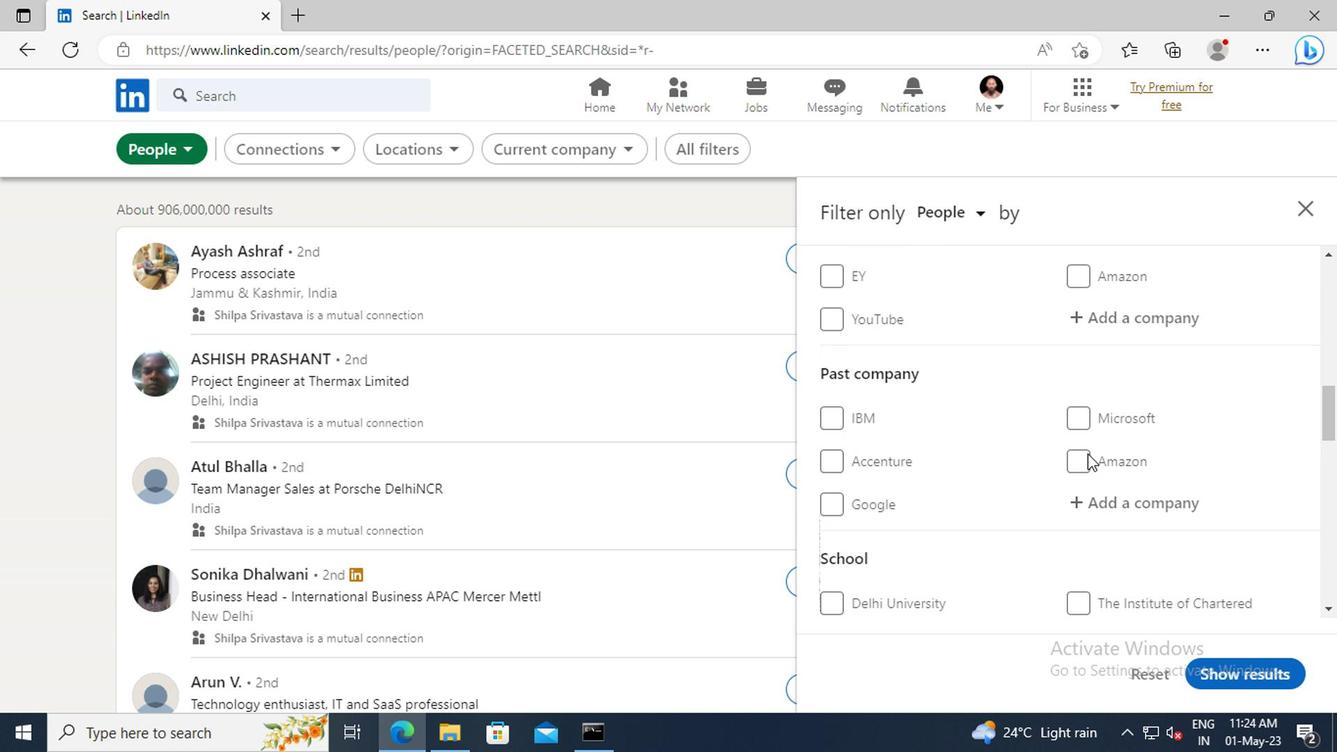 
Action: Mouse scrolled (1083, 452) with delta (0, 0)
Screenshot: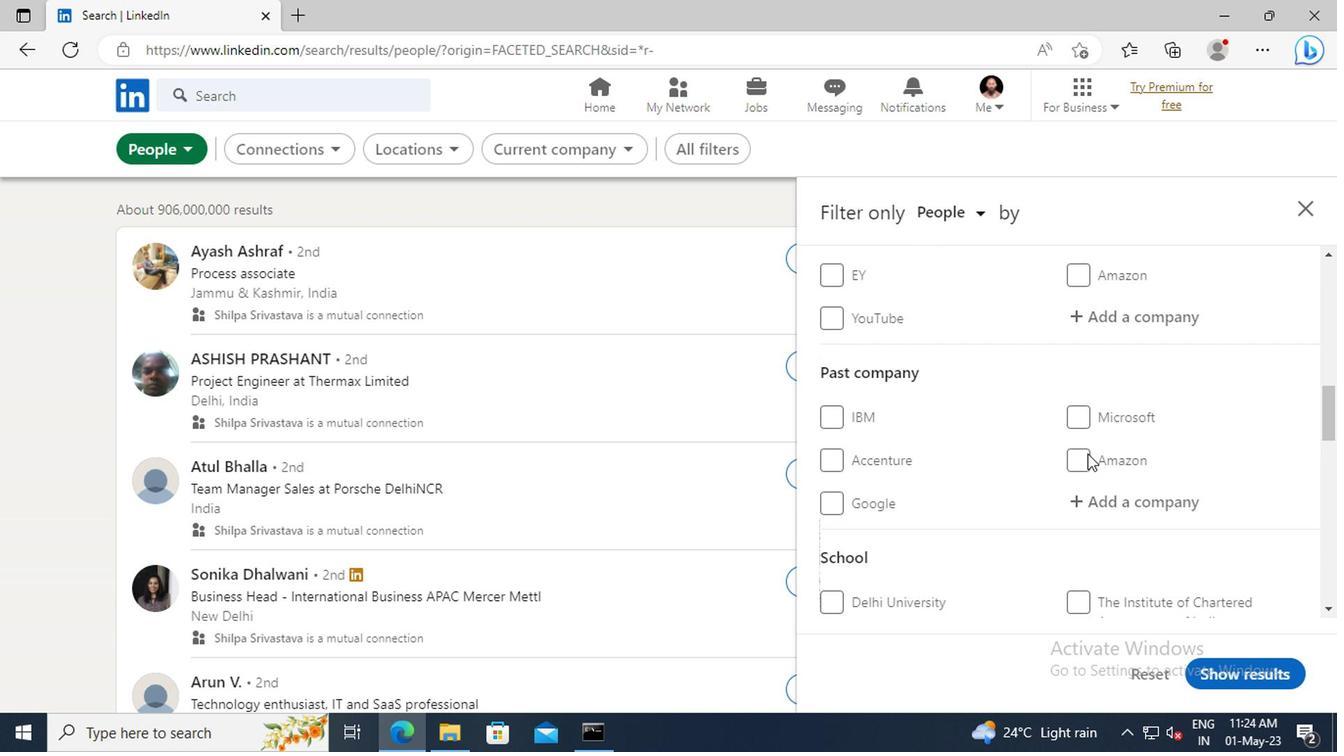 
Action: Mouse scrolled (1083, 452) with delta (0, 0)
Screenshot: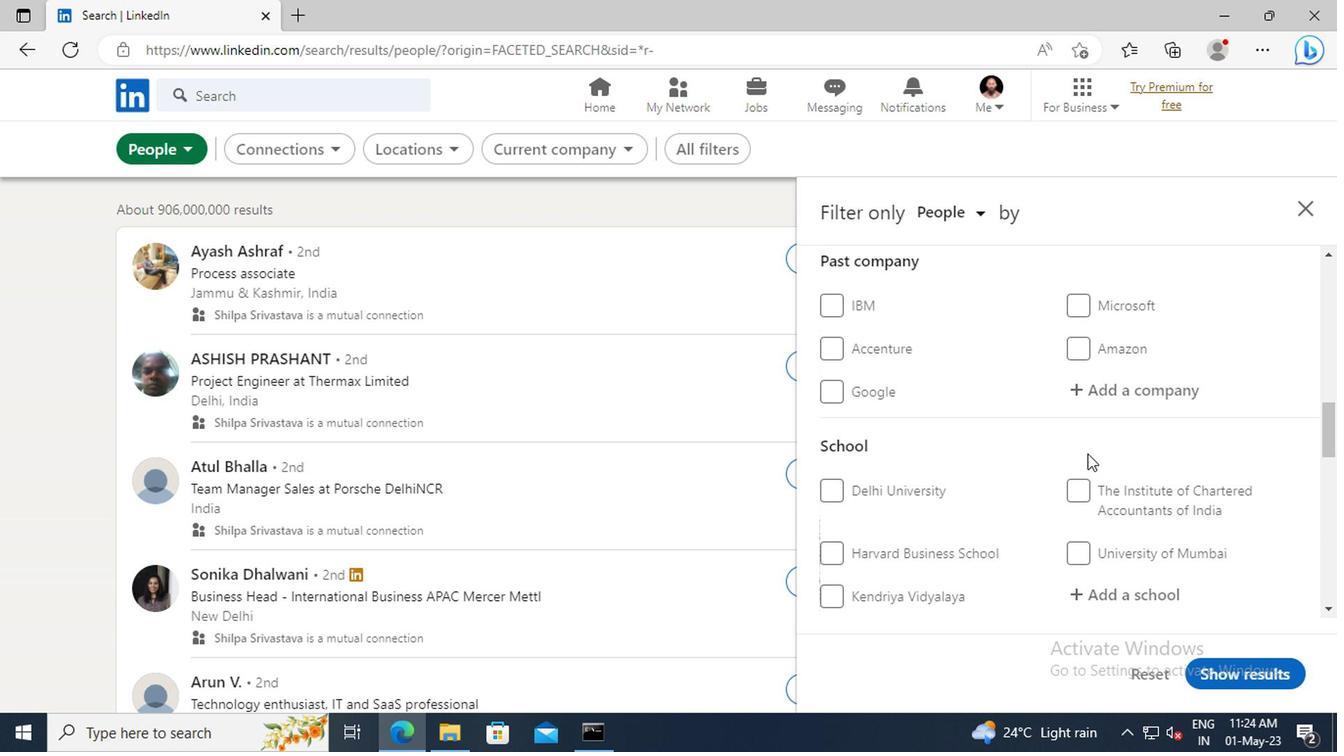 
Action: Mouse scrolled (1083, 452) with delta (0, 0)
Screenshot: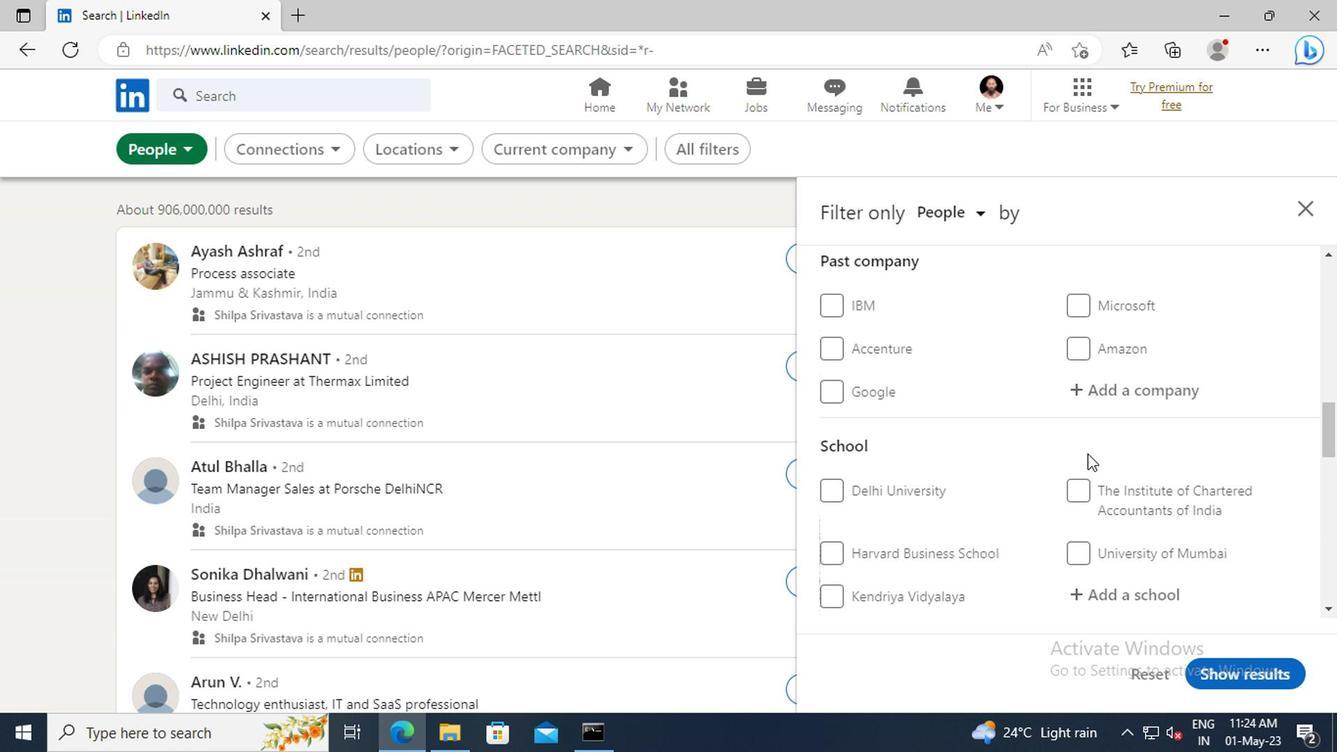 
Action: Mouse scrolled (1083, 452) with delta (0, 0)
Screenshot: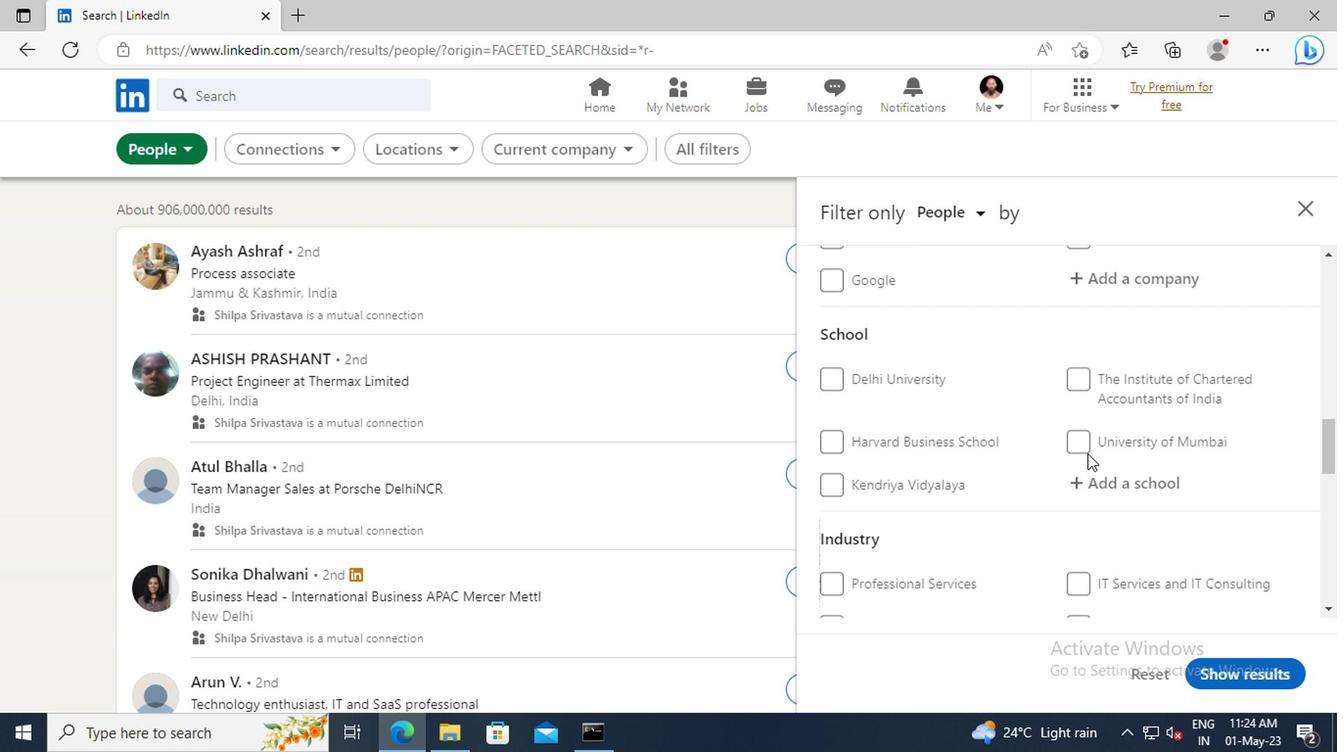 
Action: Mouse scrolled (1083, 452) with delta (0, 0)
Screenshot: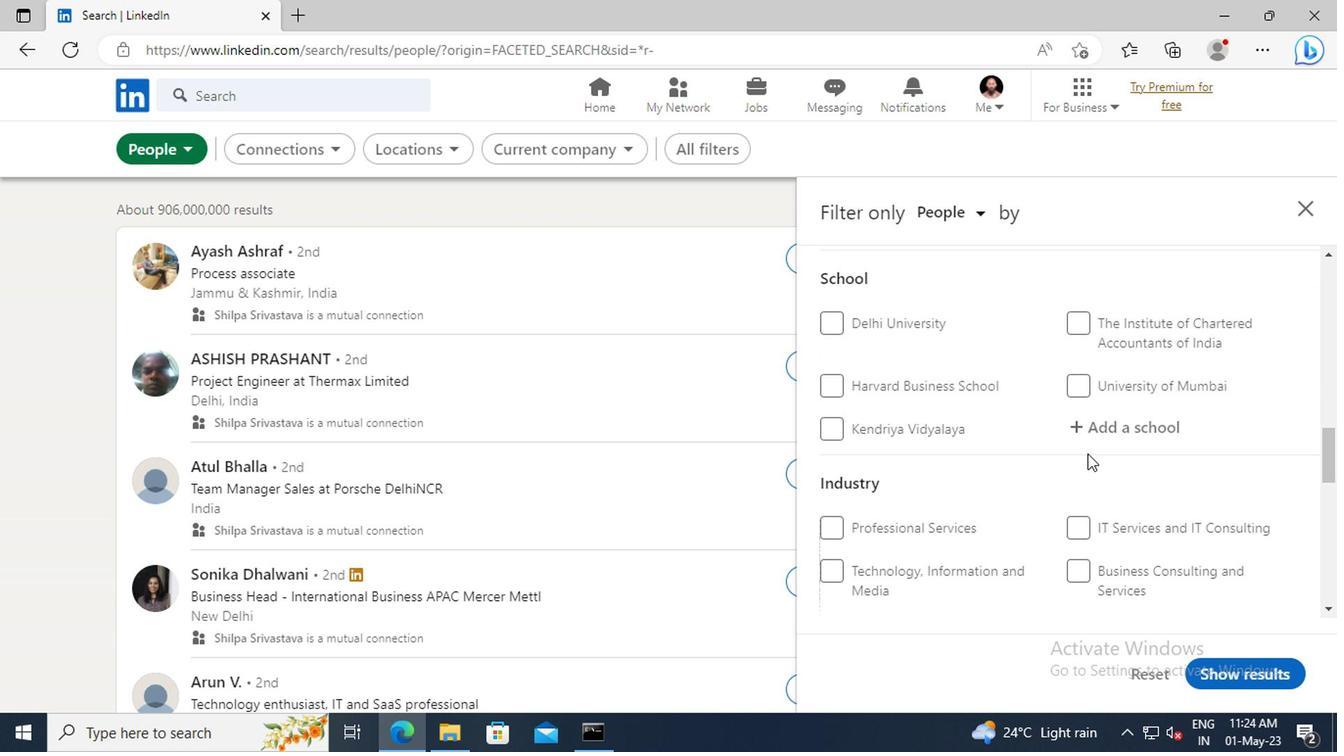 
Action: Mouse scrolled (1083, 452) with delta (0, 0)
Screenshot: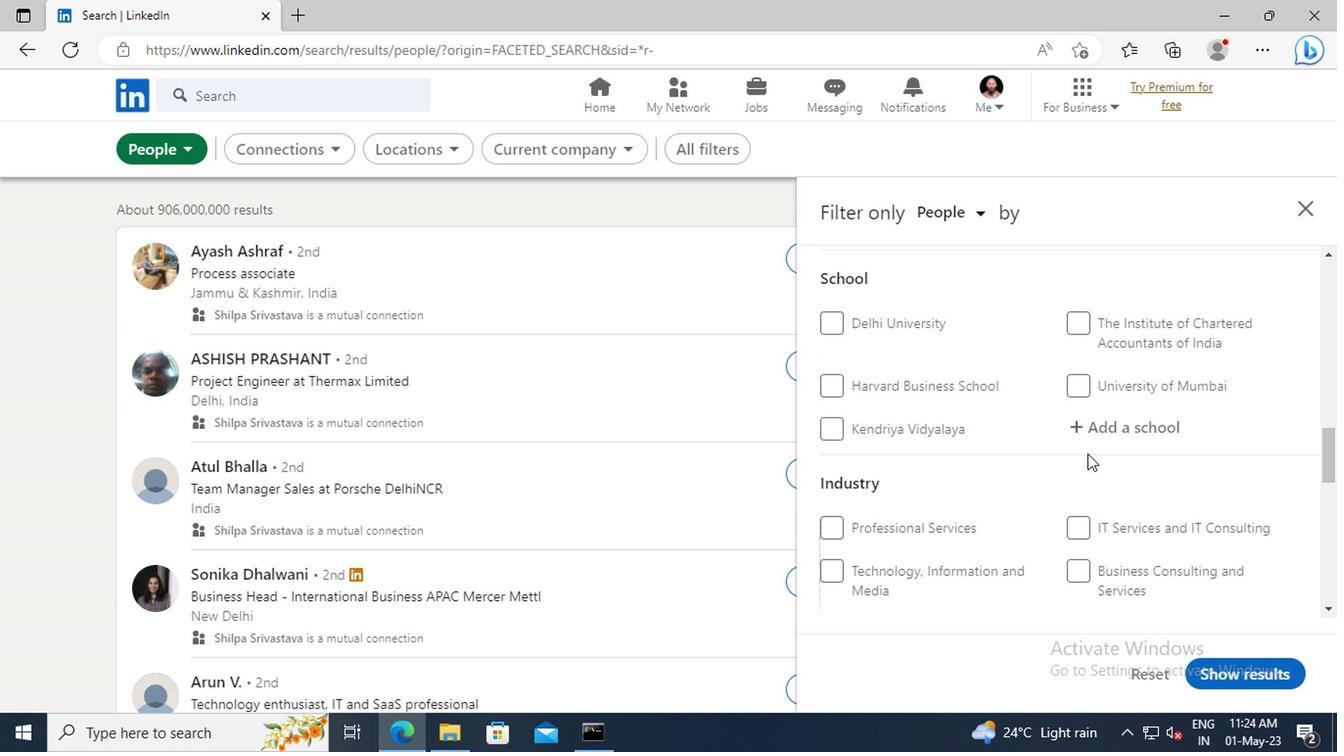 
Action: Mouse scrolled (1083, 452) with delta (0, 0)
Screenshot: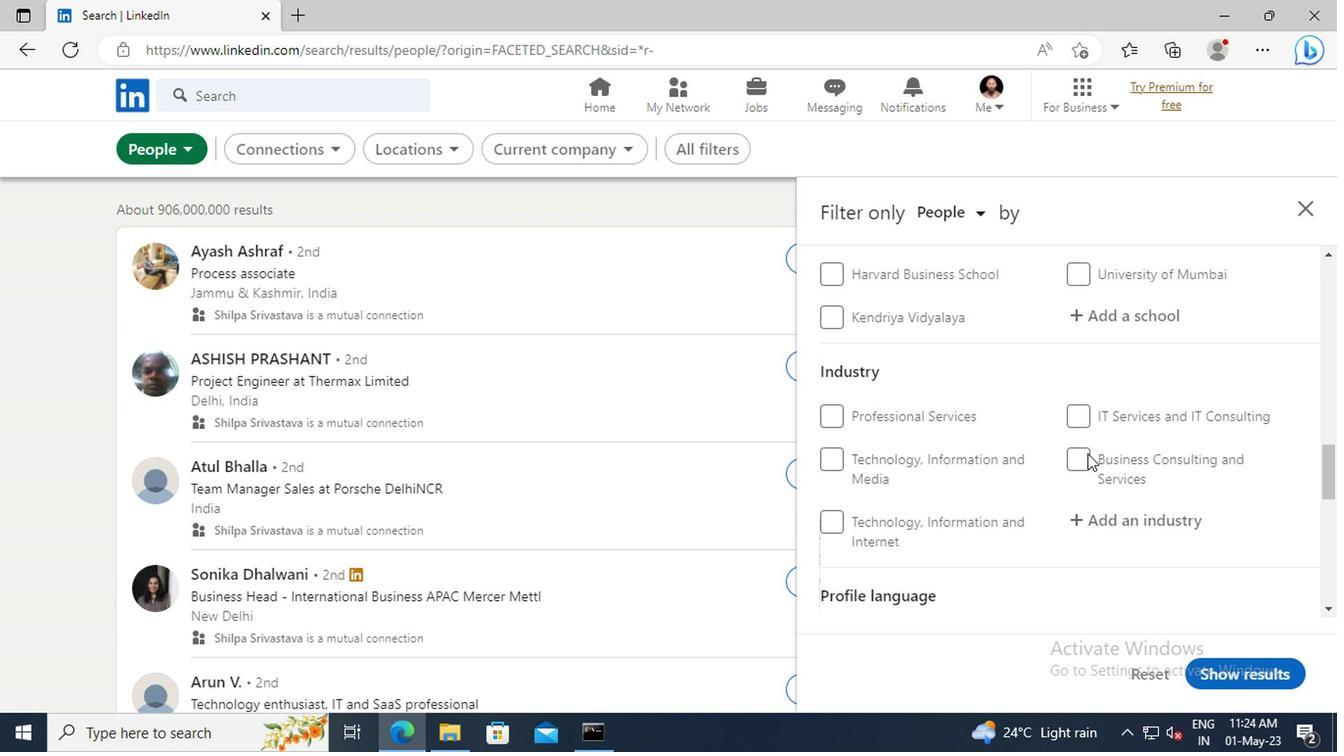 
Action: Mouse scrolled (1083, 452) with delta (0, 0)
Screenshot: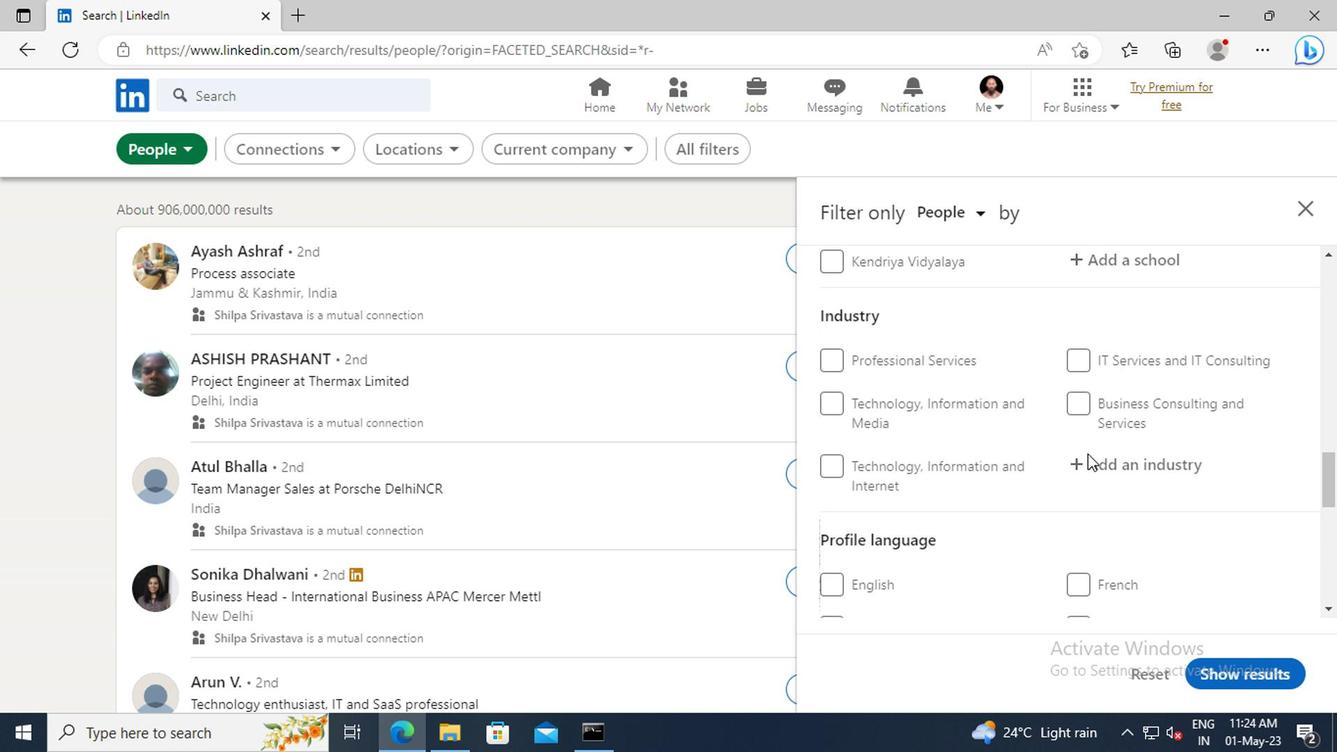 
Action: Mouse scrolled (1083, 452) with delta (0, 0)
Screenshot: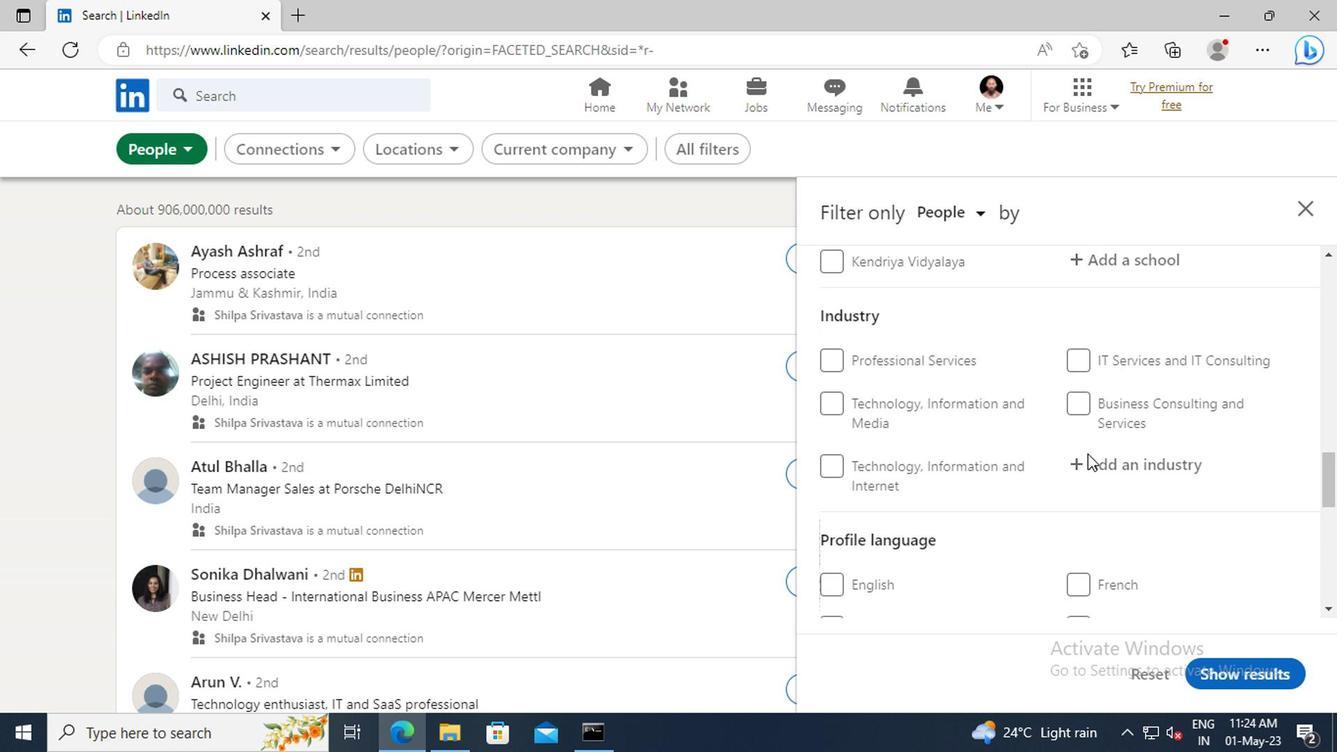 
Action: Mouse moved to (1076, 518)
Screenshot: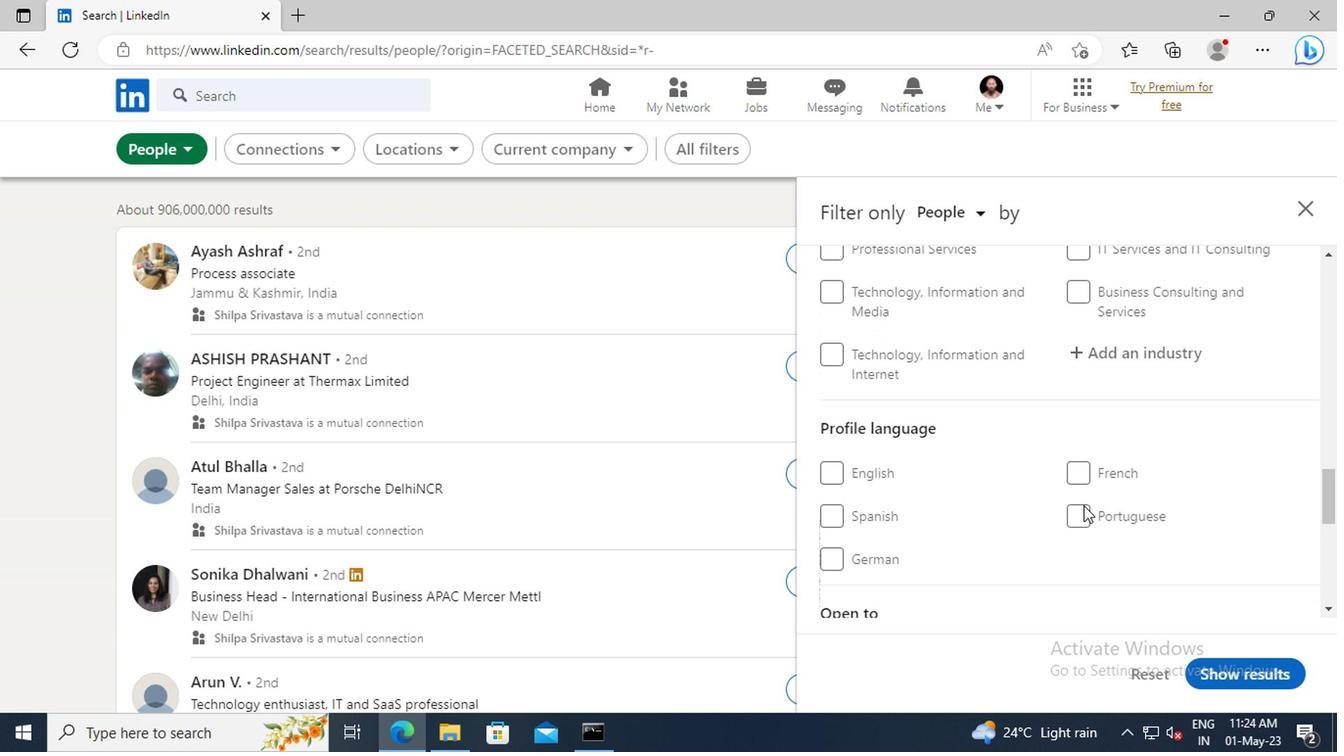 
Action: Mouse pressed left at (1076, 518)
Screenshot: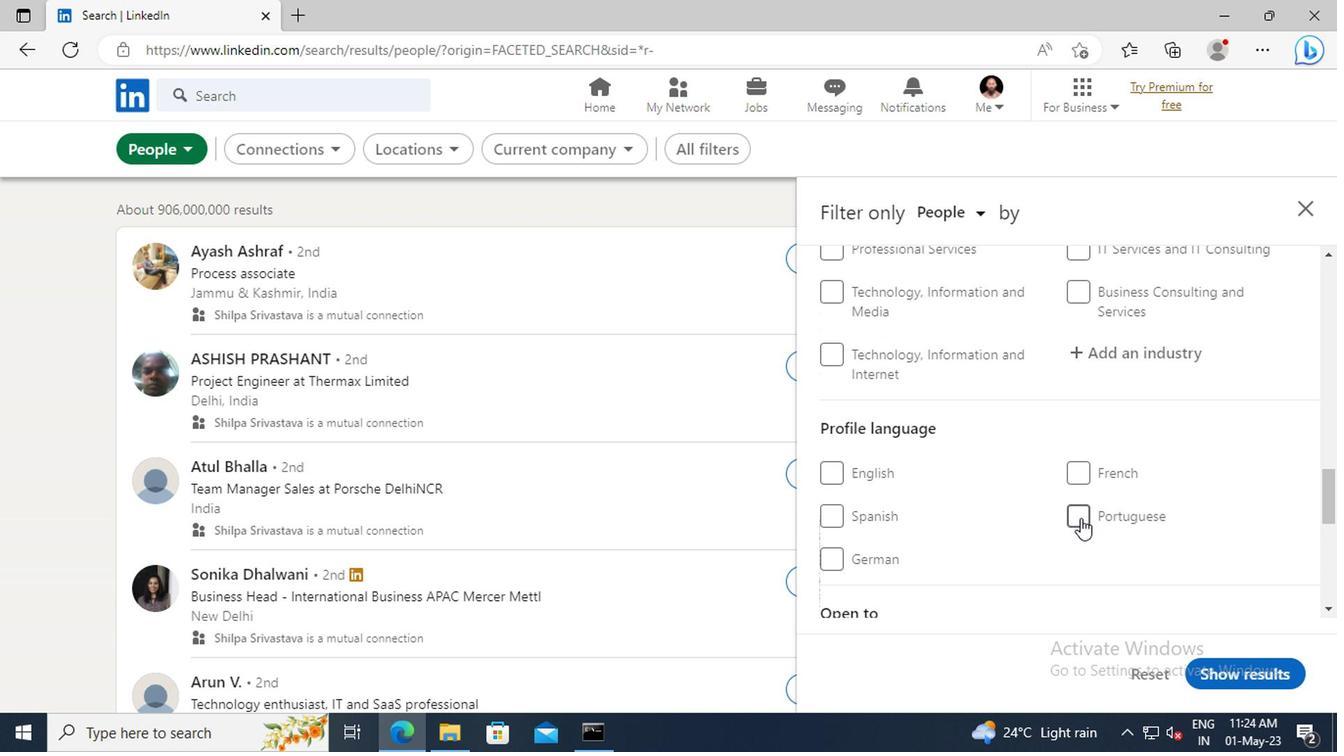 
Action: Mouse moved to (1103, 474)
Screenshot: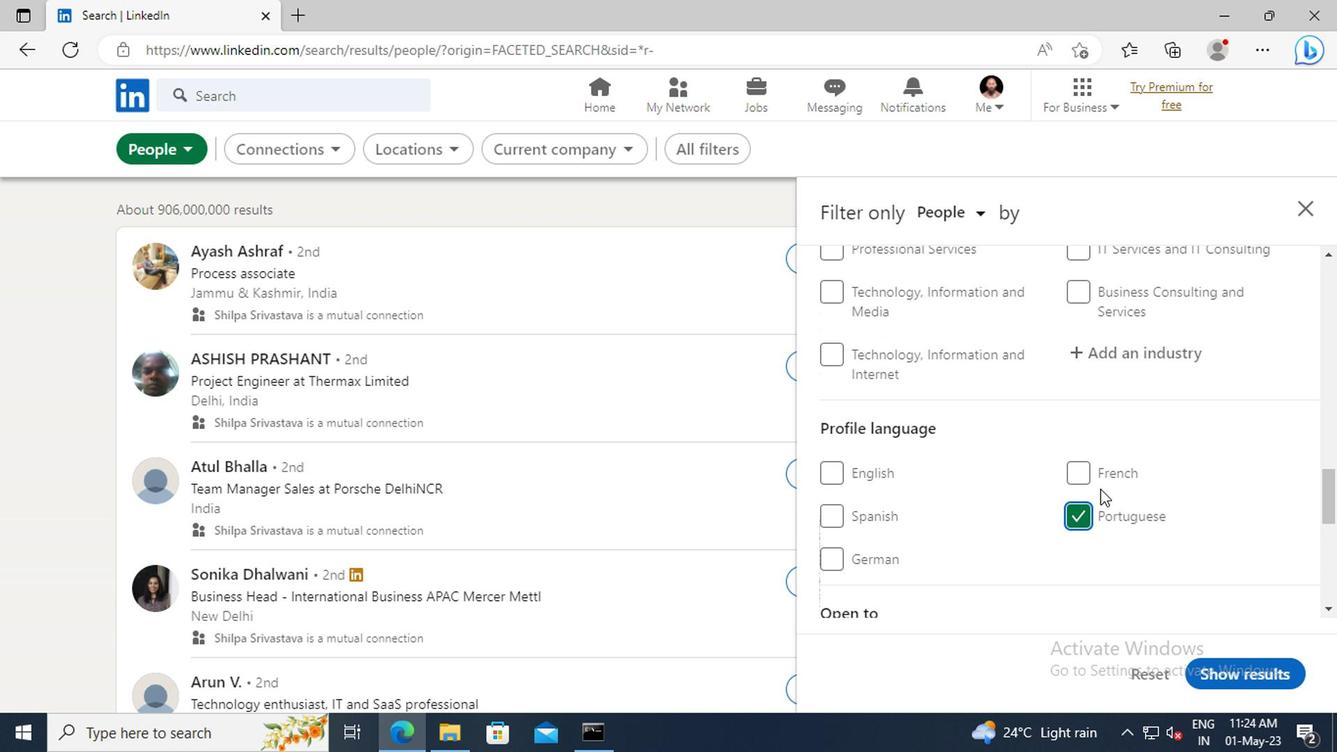 
Action: Mouse scrolled (1103, 475) with delta (0, 0)
Screenshot: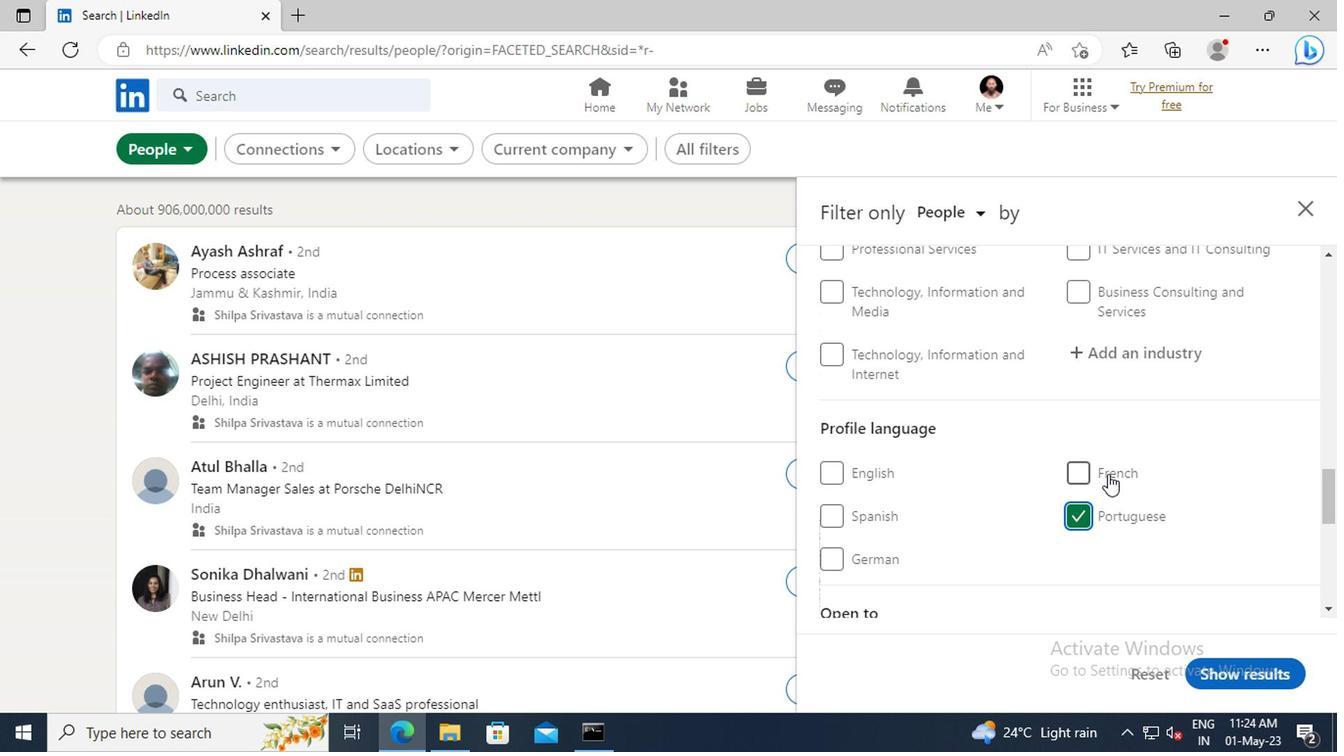 
Action: Mouse scrolled (1103, 475) with delta (0, 0)
Screenshot: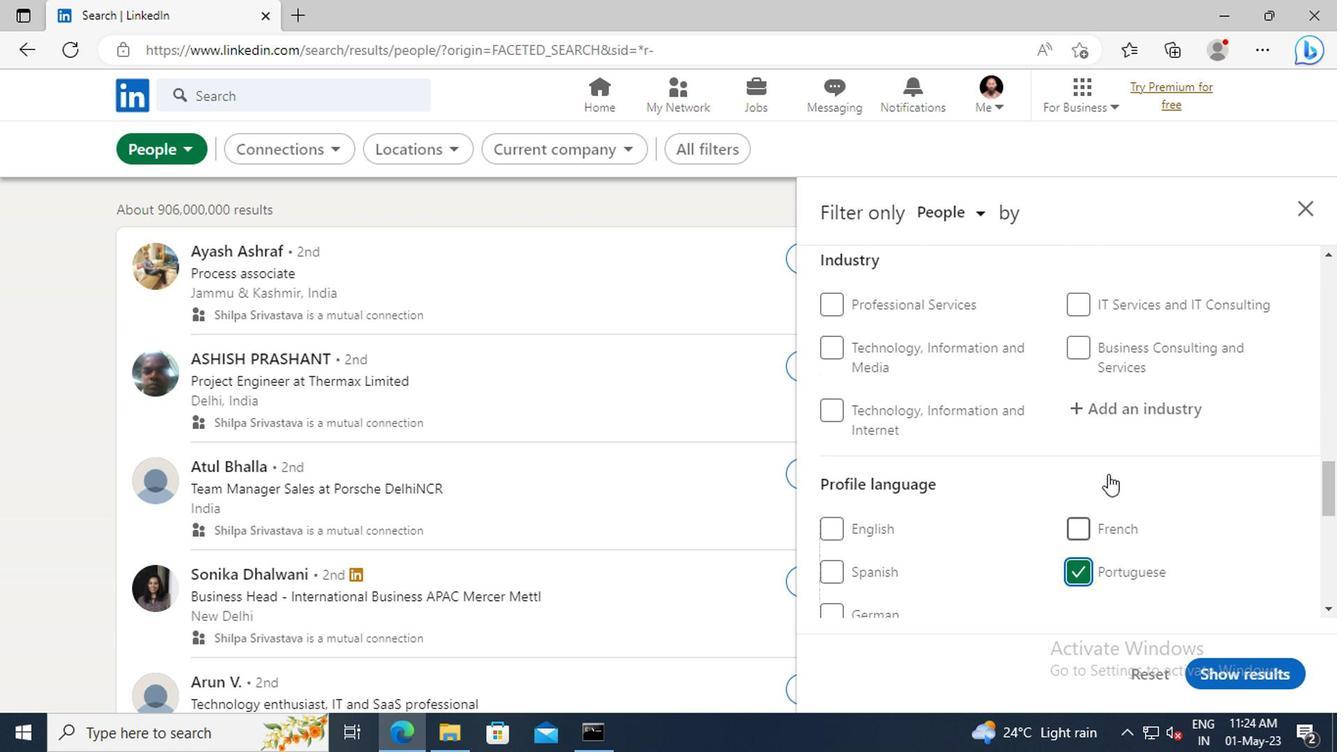 
Action: Mouse scrolled (1103, 475) with delta (0, 0)
Screenshot: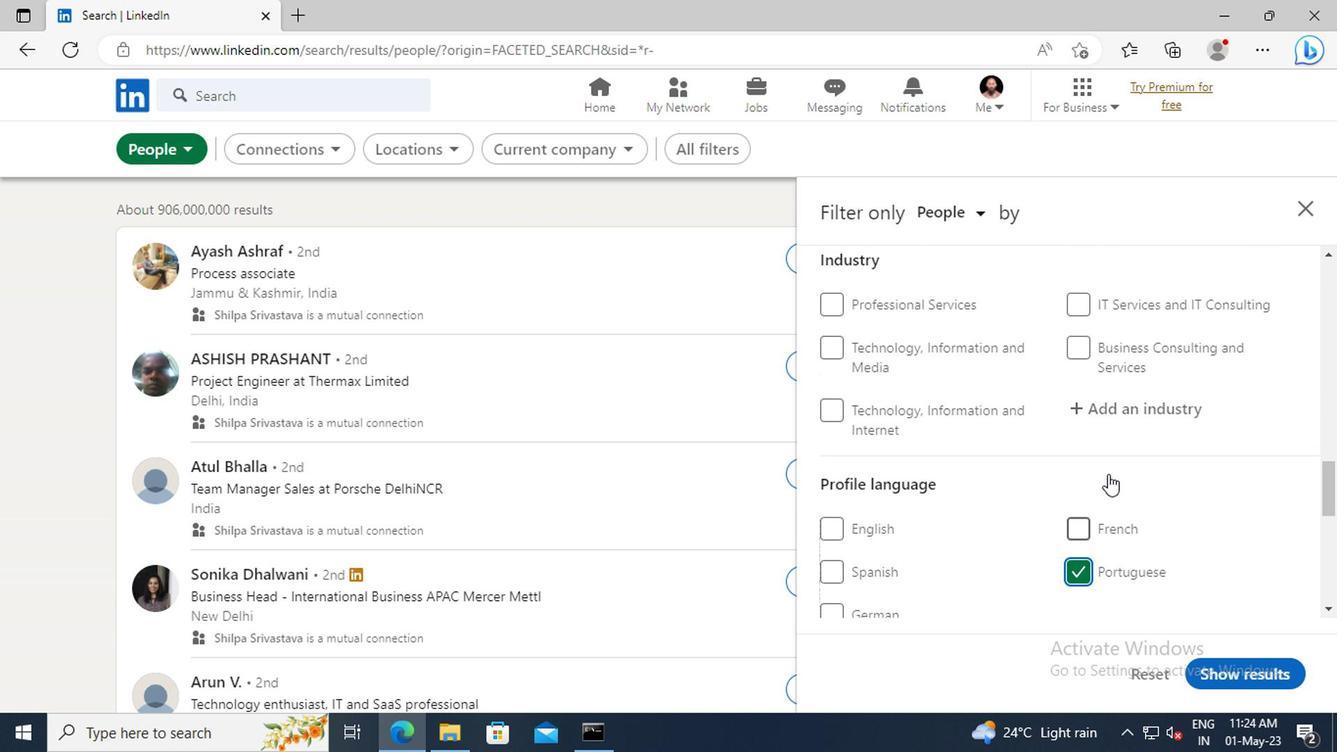 
Action: Mouse scrolled (1103, 475) with delta (0, 0)
Screenshot: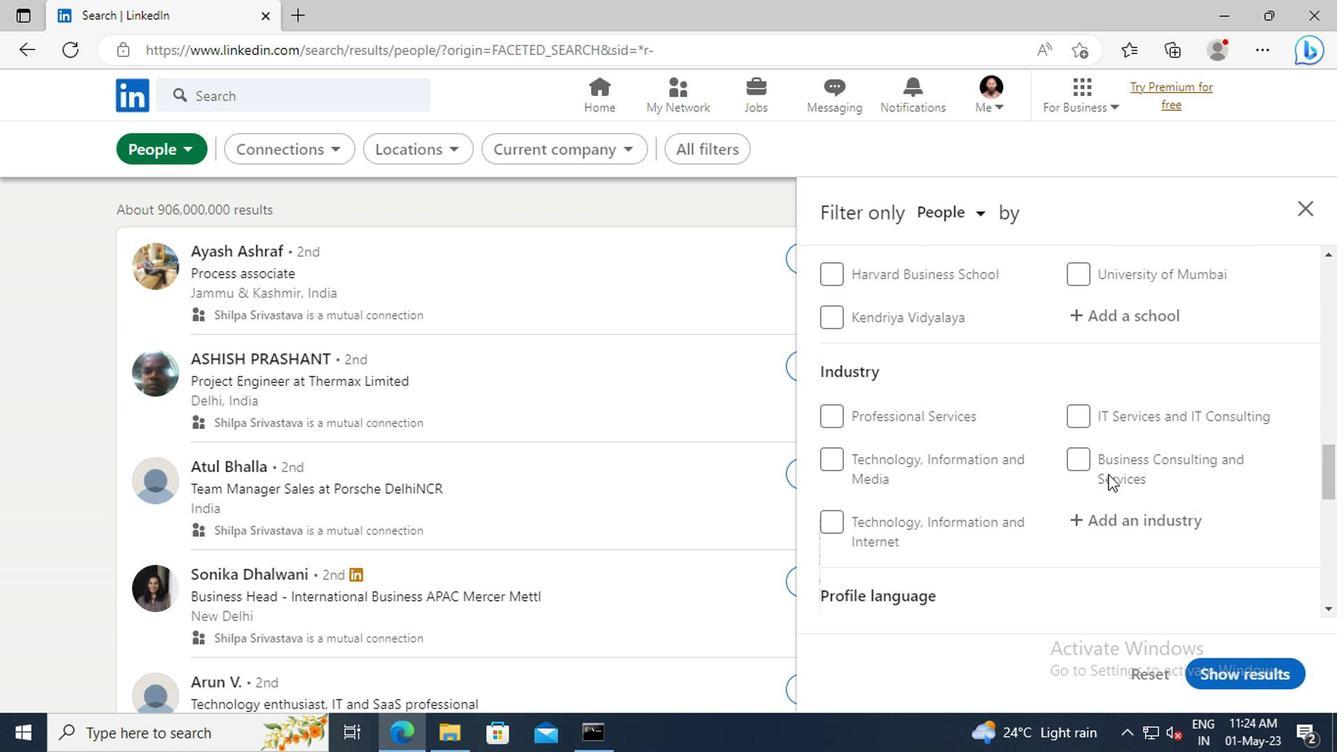 
Action: Mouse scrolled (1103, 475) with delta (0, 0)
Screenshot: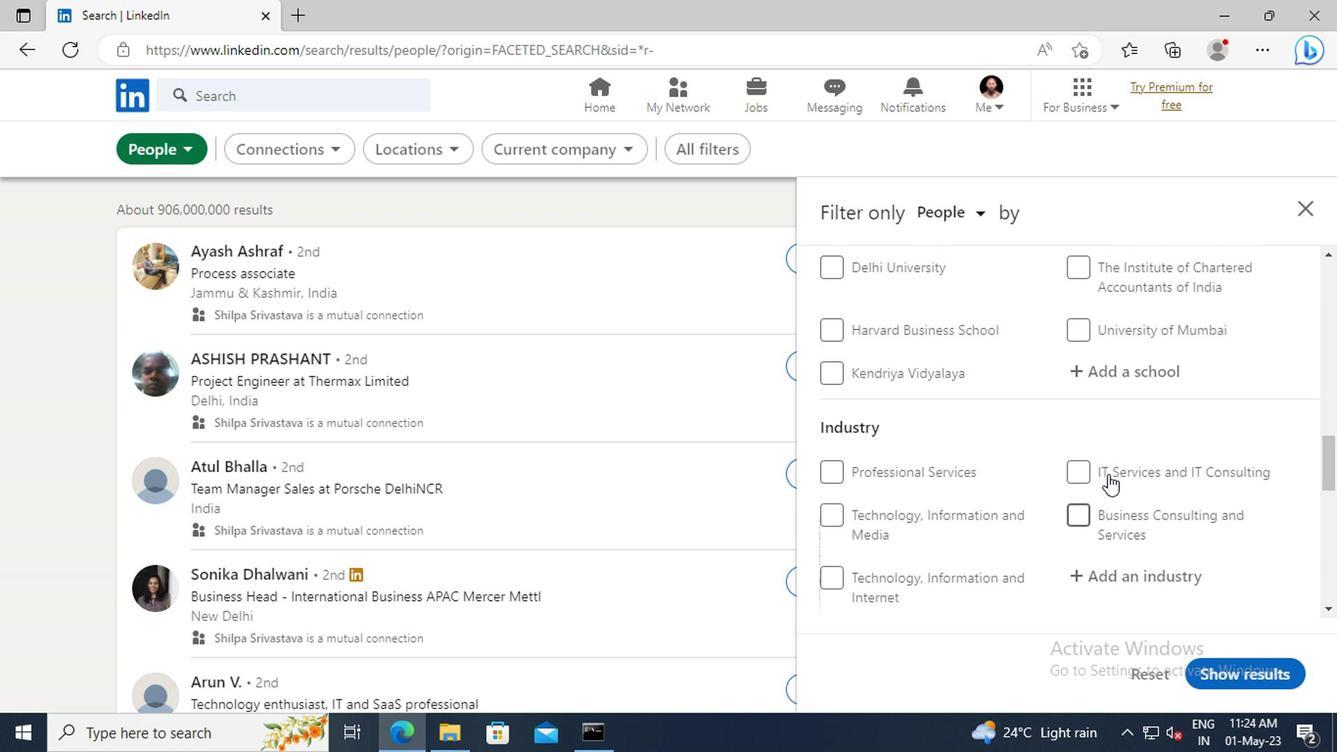 
Action: Mouse scrolled (1103, 475) with delta (0, 0)
Screenshot: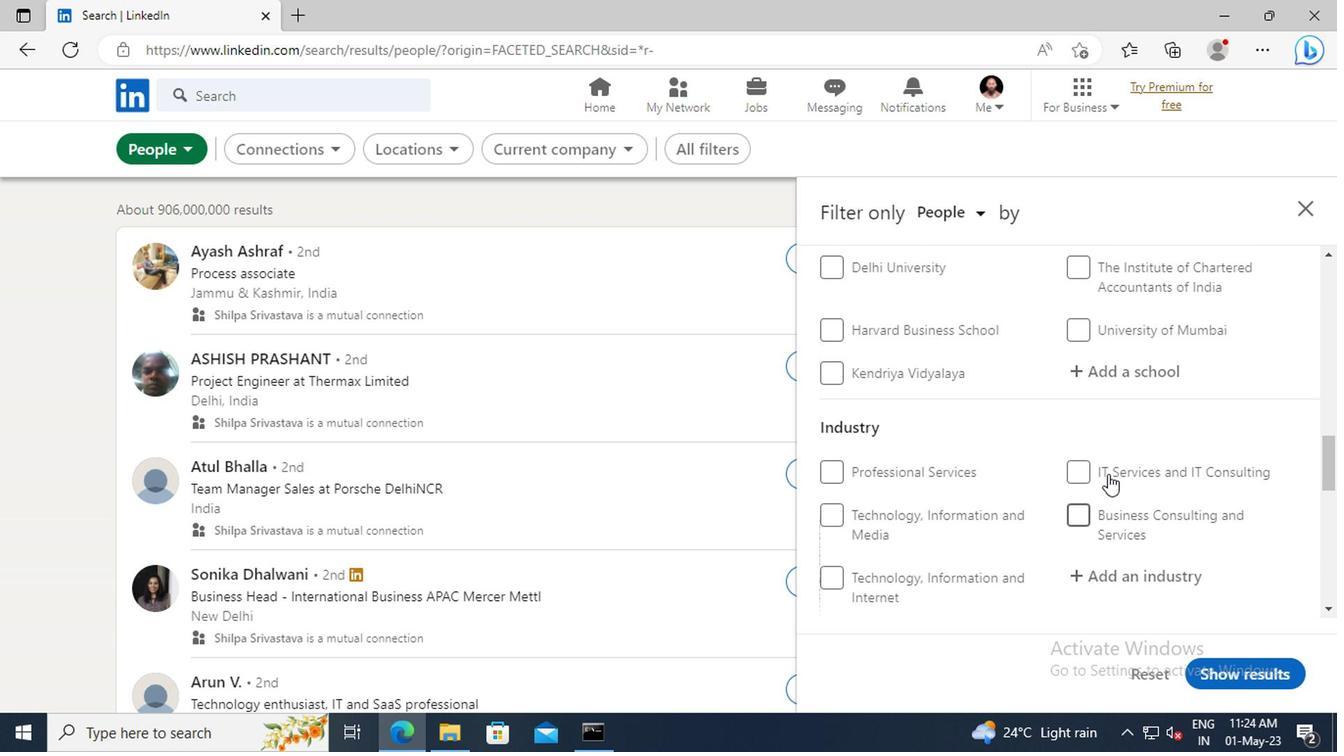 
Action: Mouse scrolled (1103, 475) with delta (0, 0)
Screenshot: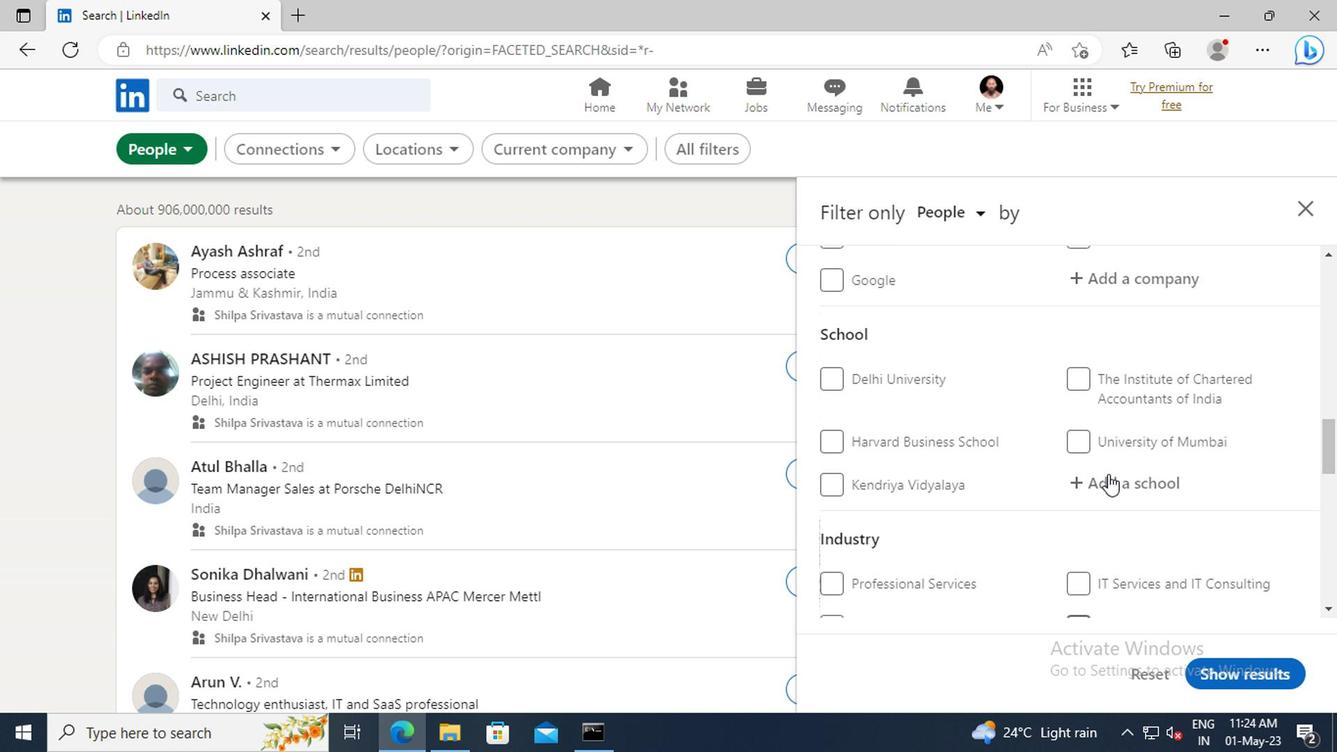 
Action: Mouse scrolled (1103, 475) with delta (0, 0)
Screenshot: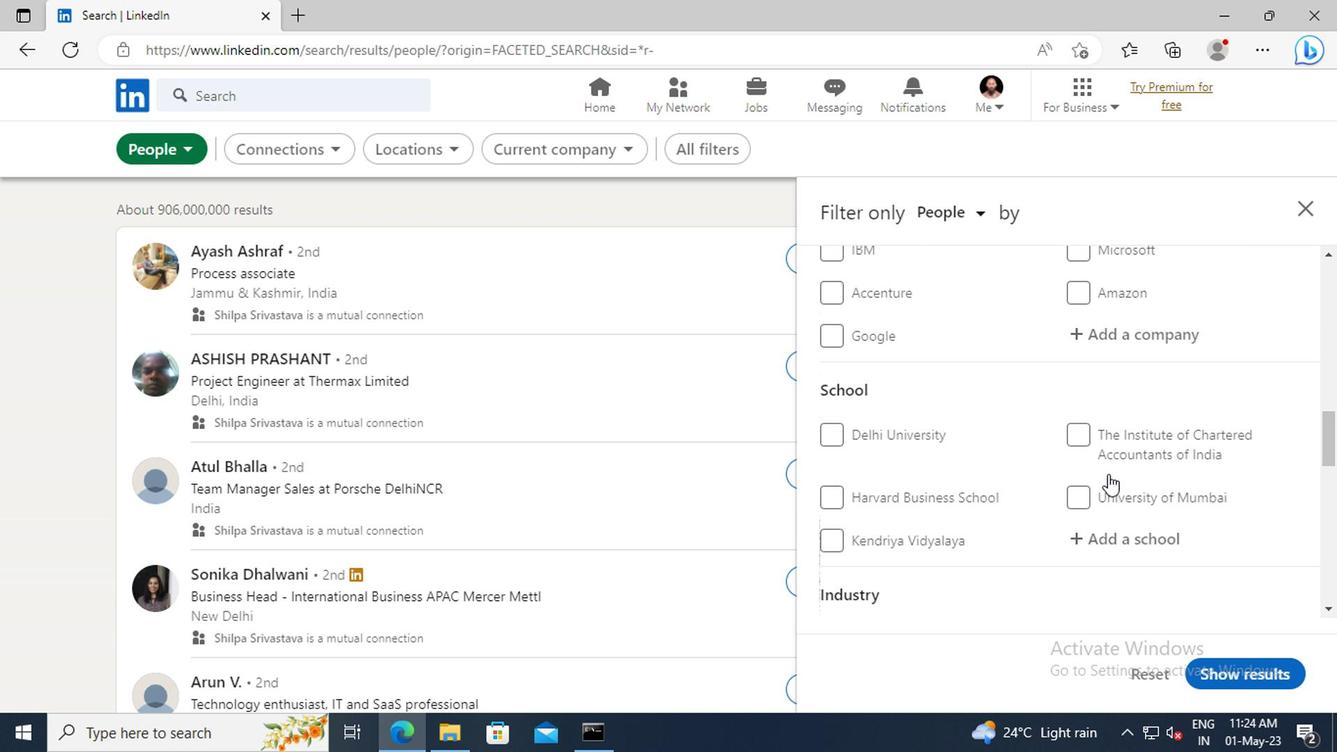 
Action: Mouse scrolled (1103, 475) with delta (0, 0)
Screenshot: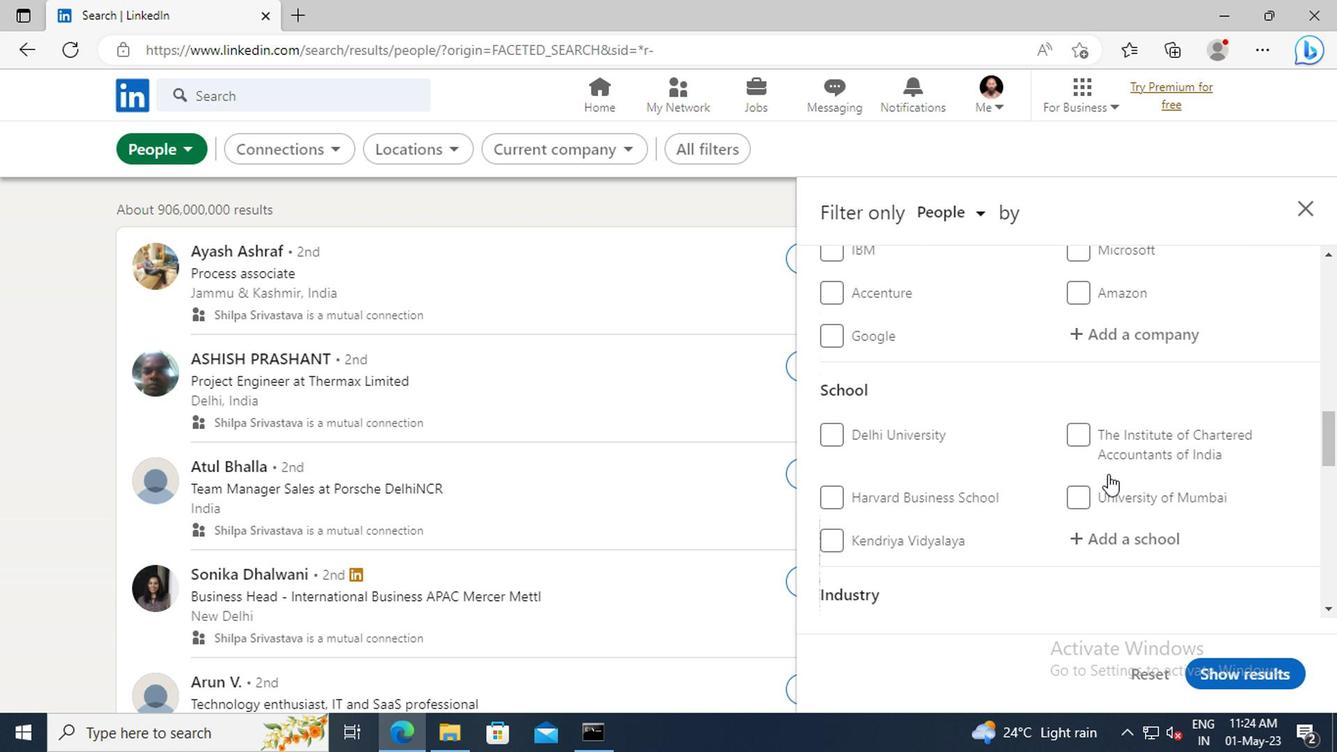 
Action: Mouse scrolled (1103, 475) with delta (0, 0)
Screenshot: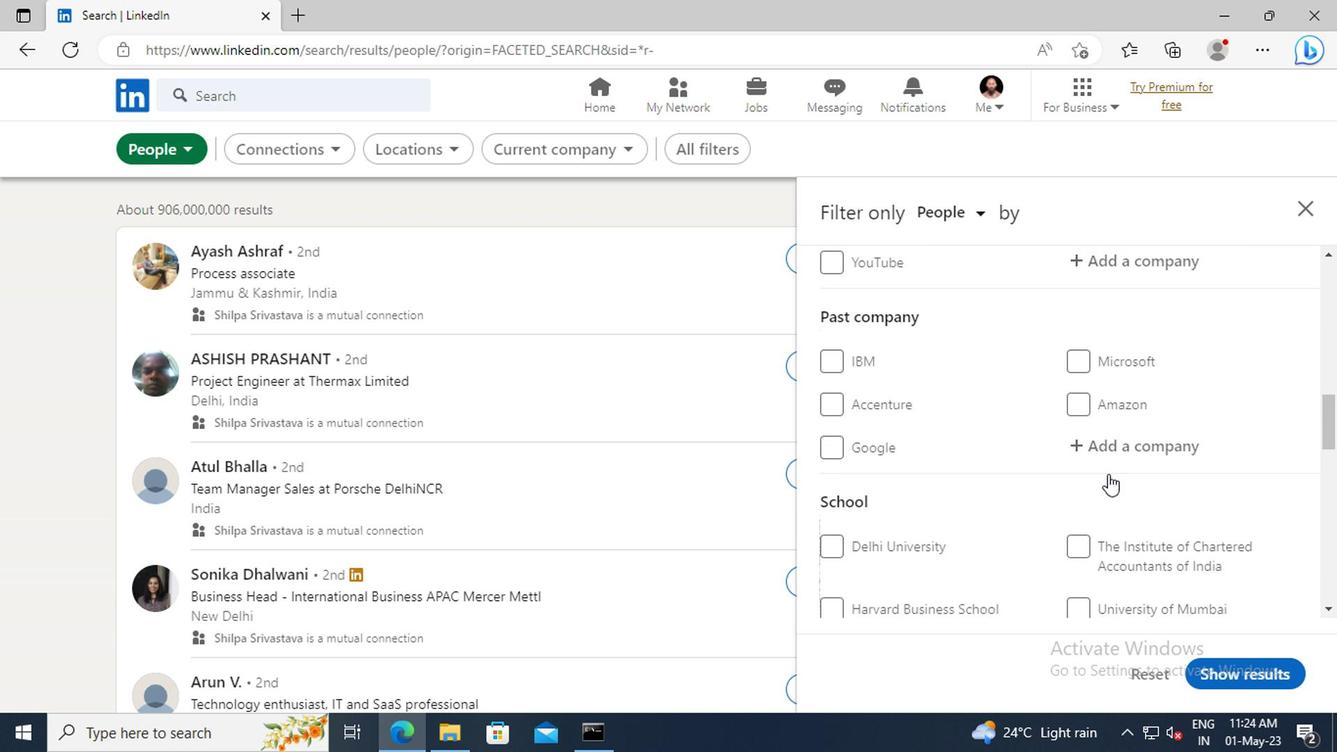 
Action: Mouse scrolled (1103, 475) with delta (0, 0)
Screenshot: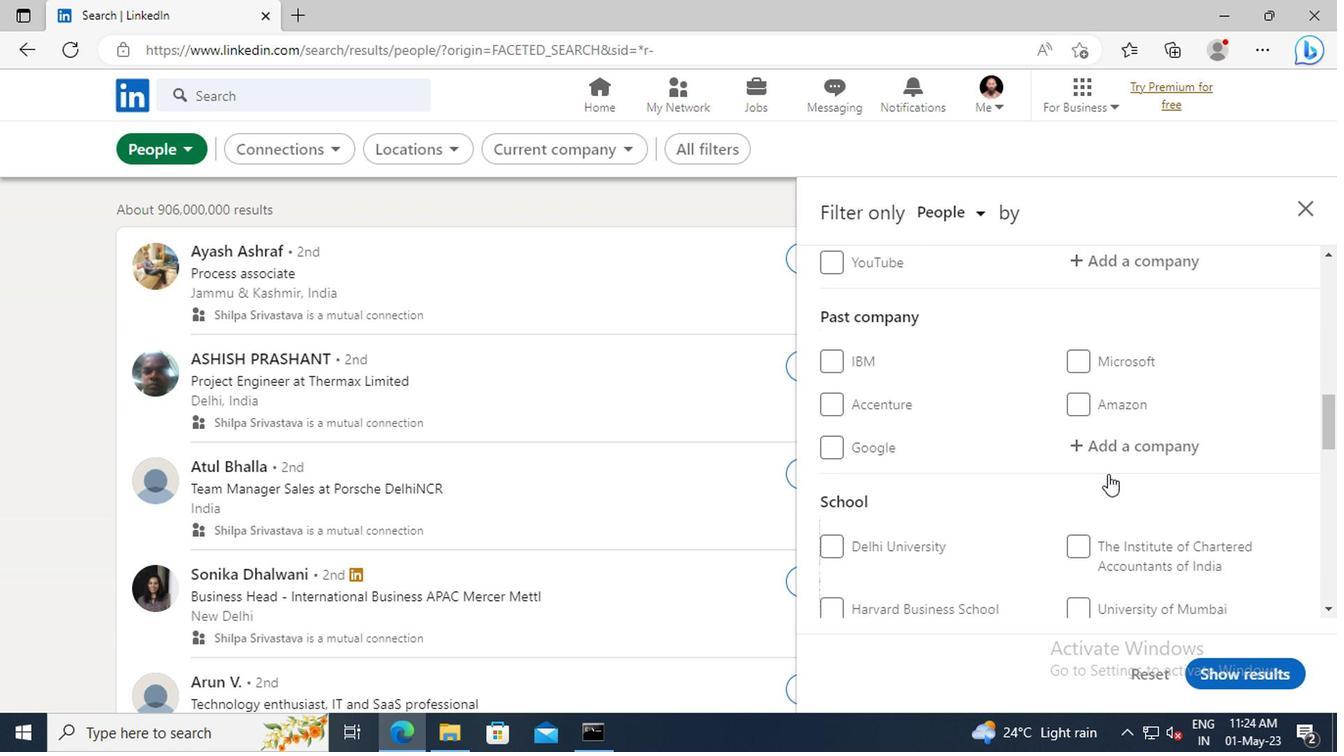 
Action: Mouse scrolled (1103, 475) with delta (0, 0)
Screenshot: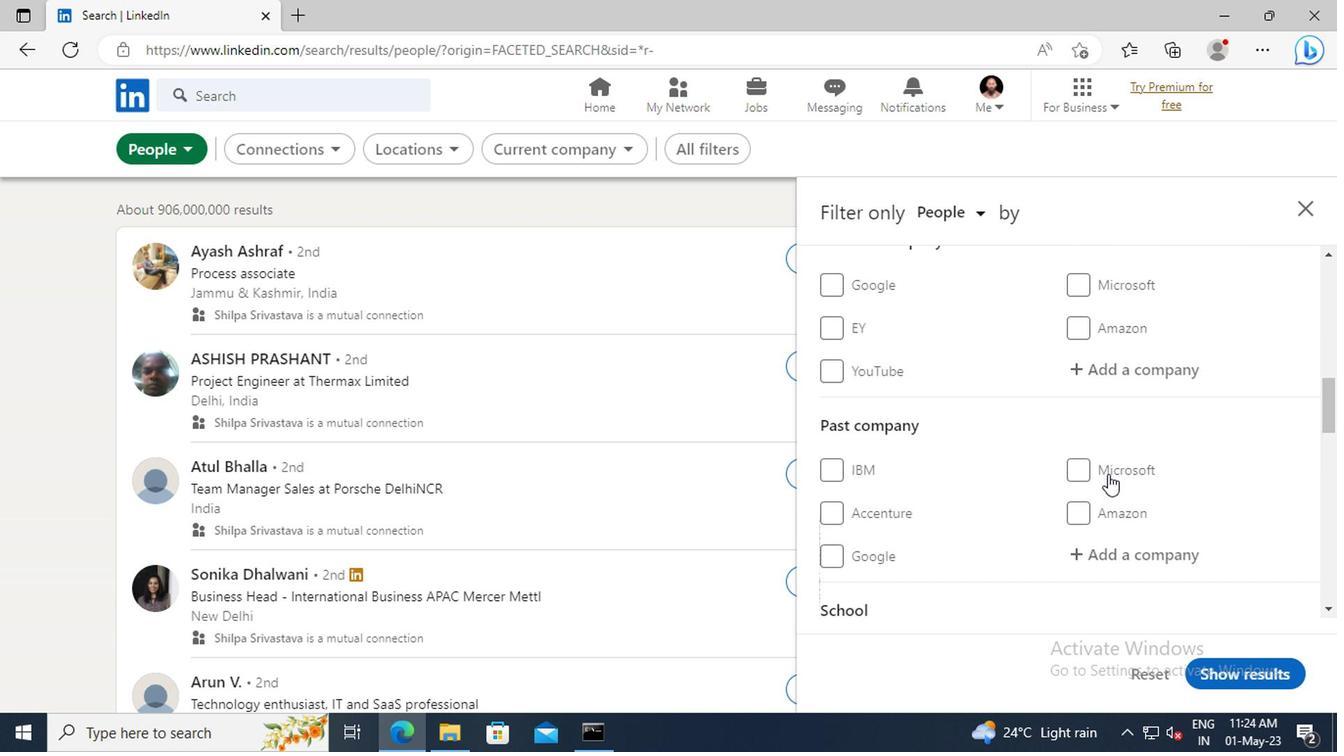 
Action: Mouse scrolled (1103, 475) with delta (0, 0)
Screenshot: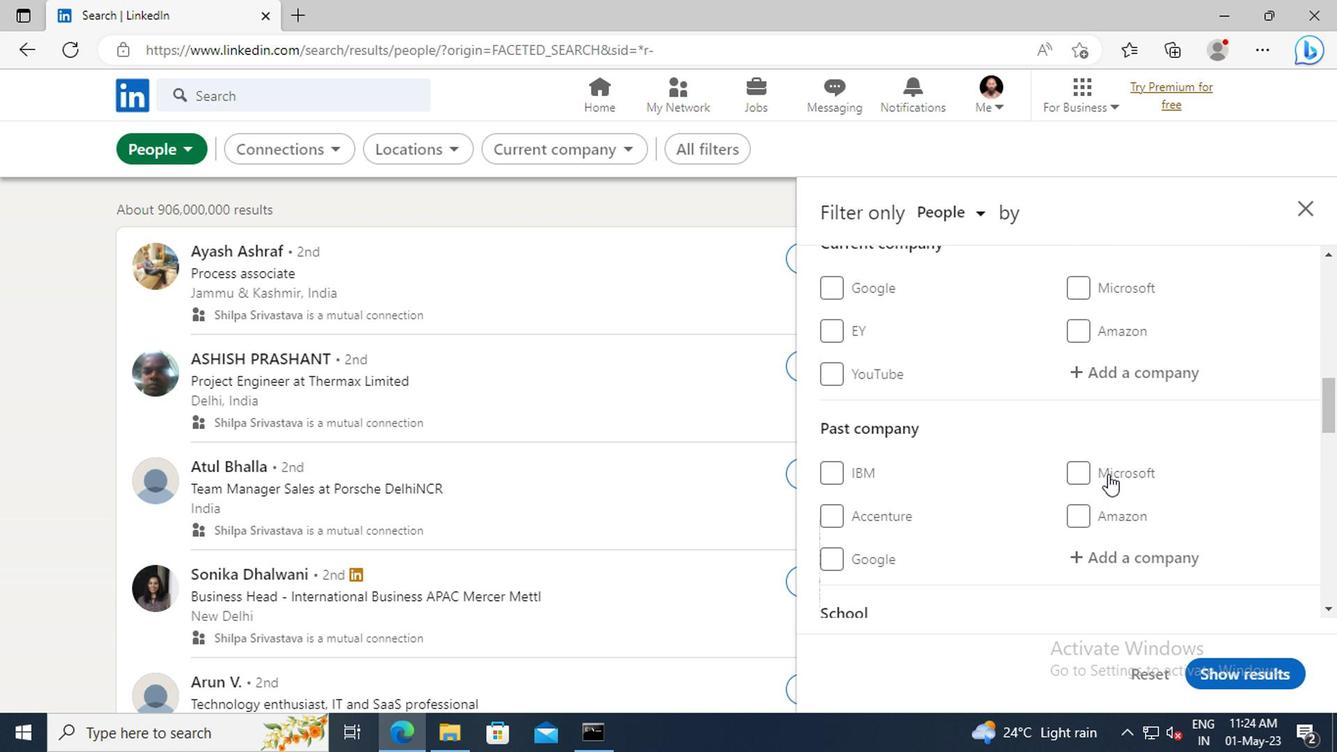 
Action: Mouse moved to (1093, 477)
Screenshot: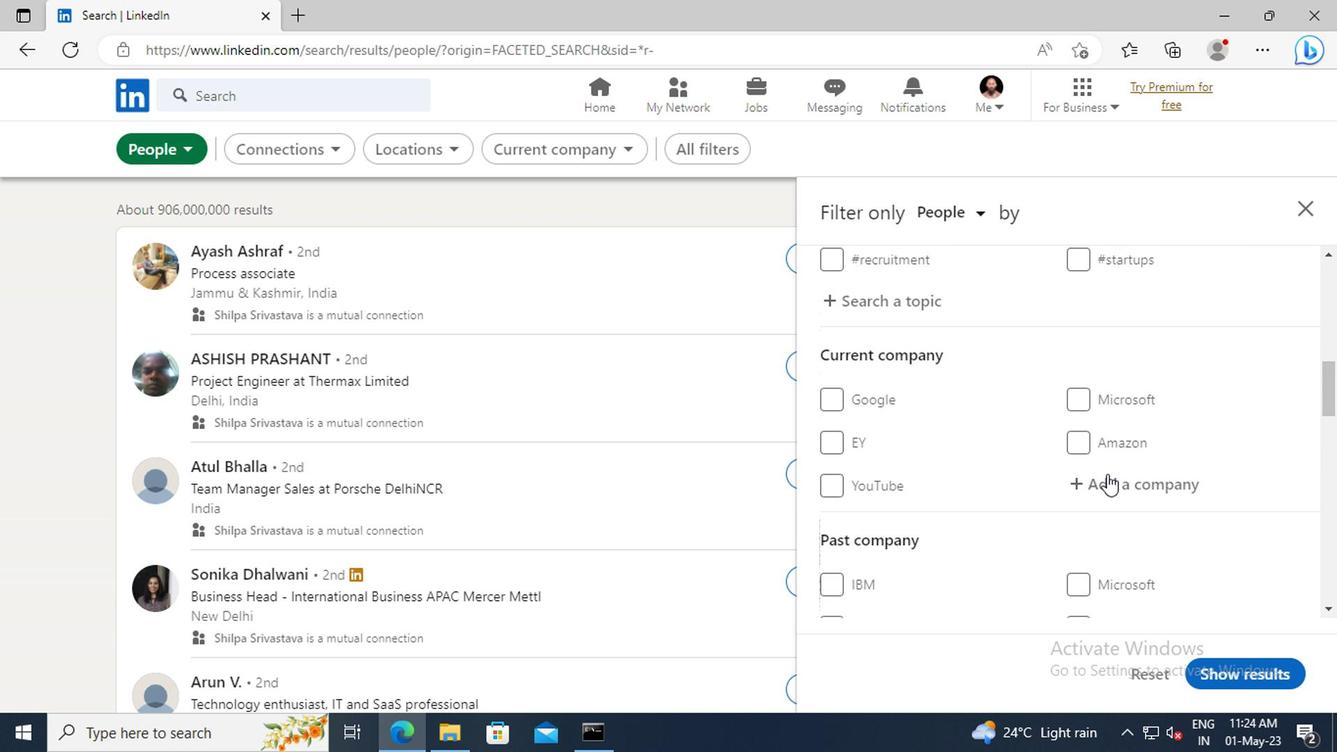 
Action: Mouse pressed left at (1093, 477)
Screenshot: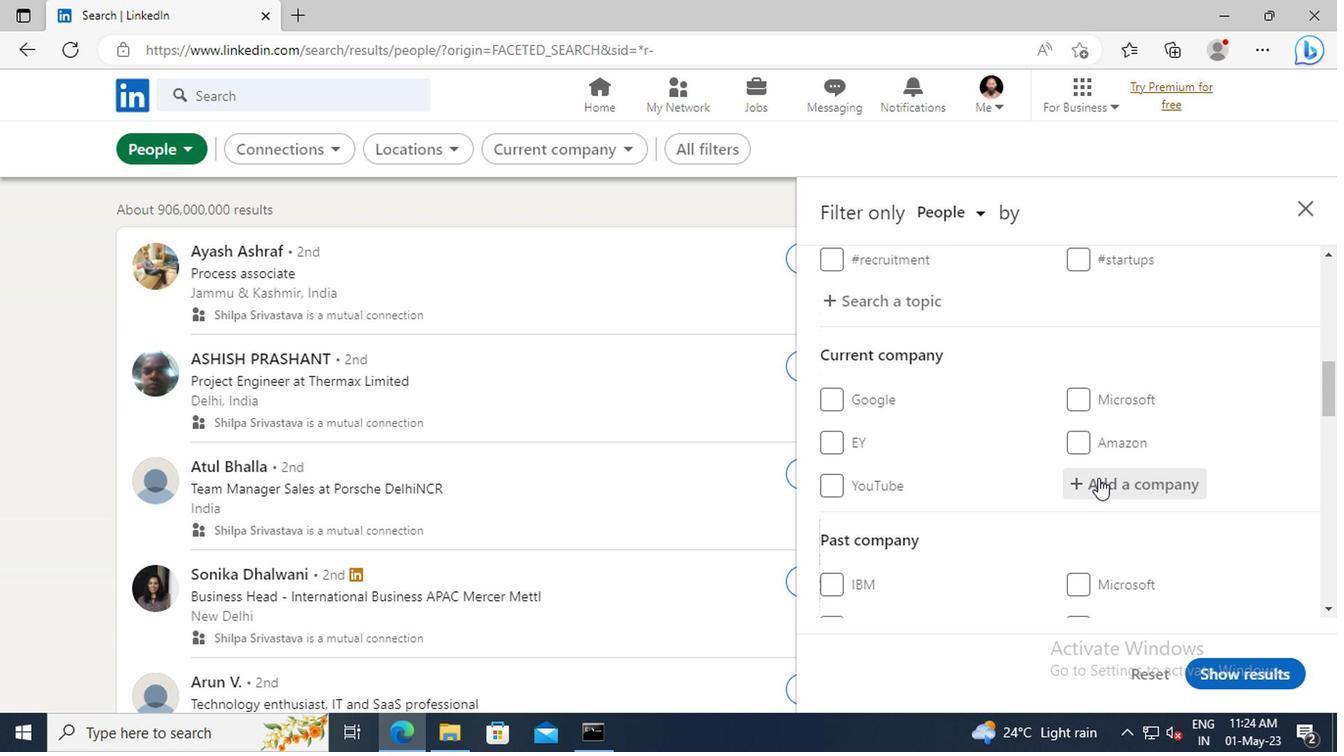 
Action: Key pressed <Key.shift>JK<Key.space><Key.shift>AGRI<Key.space>
Screenshot: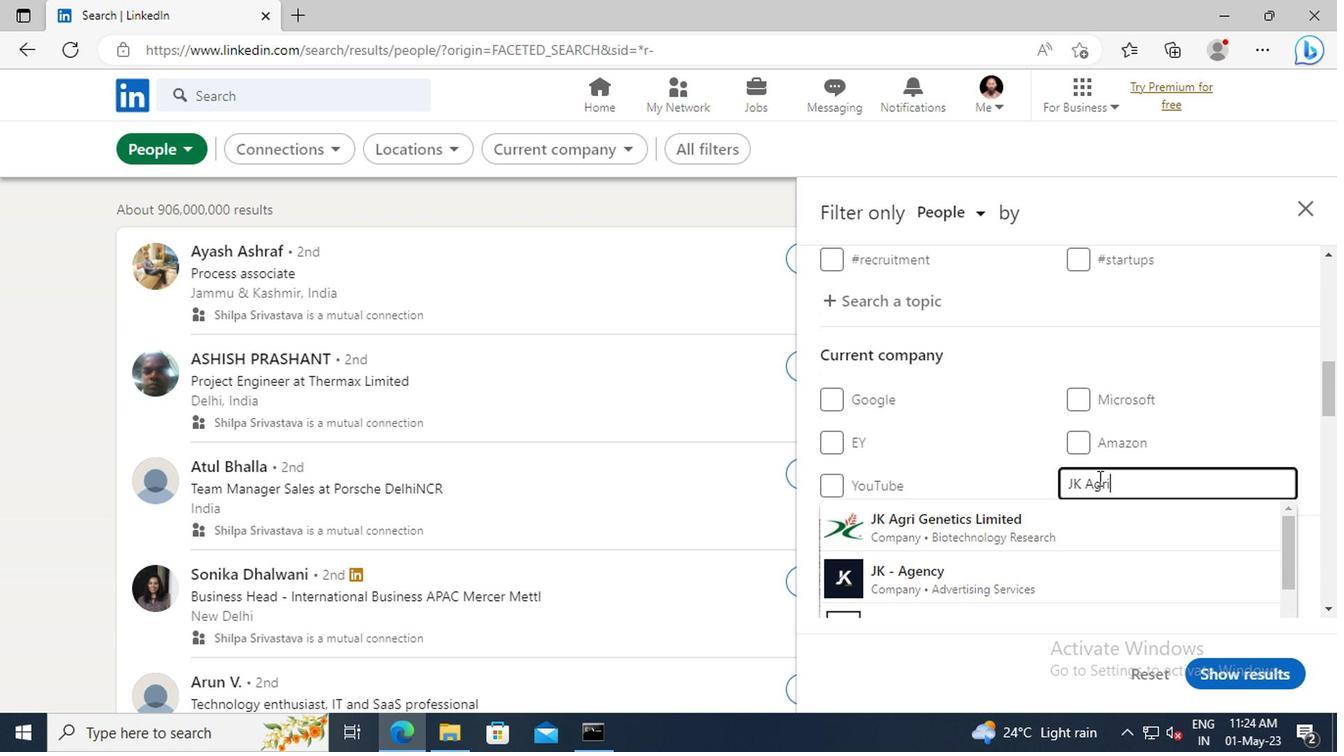 
Action: Mouse moved to (1064, 514)
Screenshot: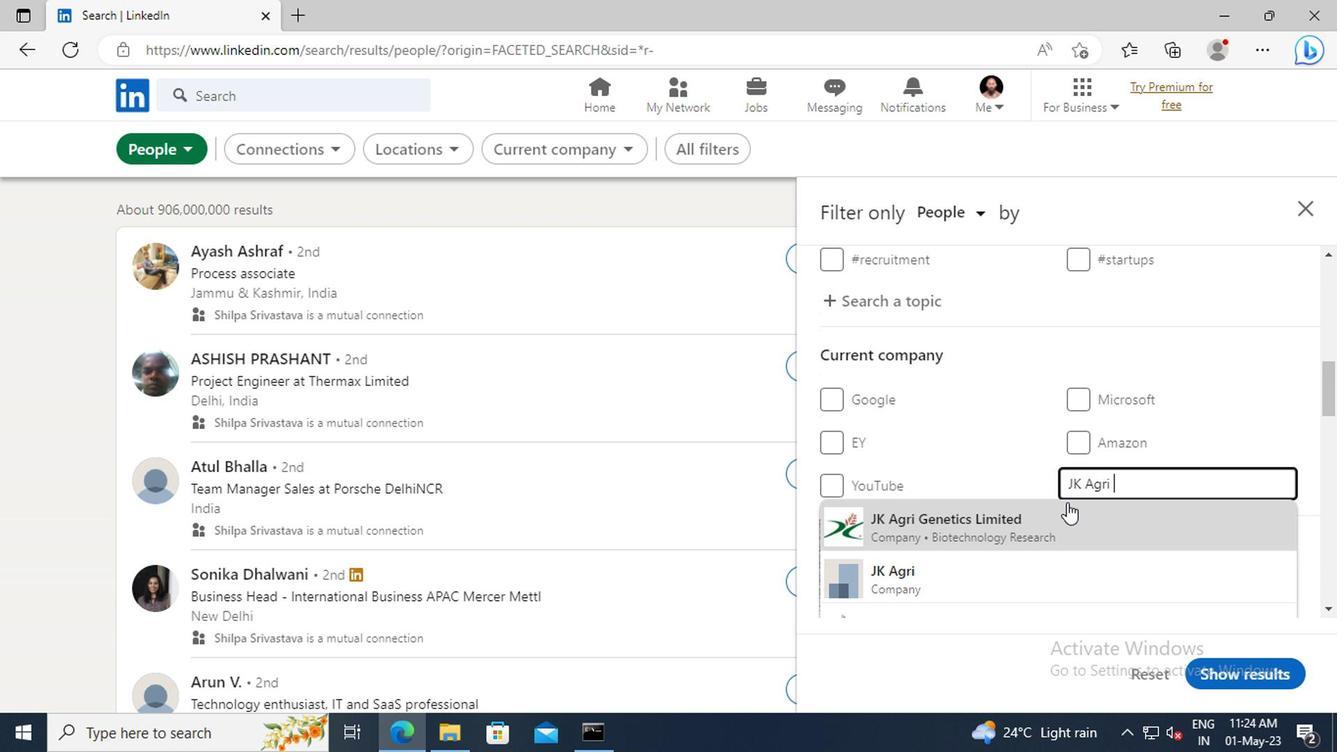 
Action: Mouse pressed left at (1064, 514)
Screenshot: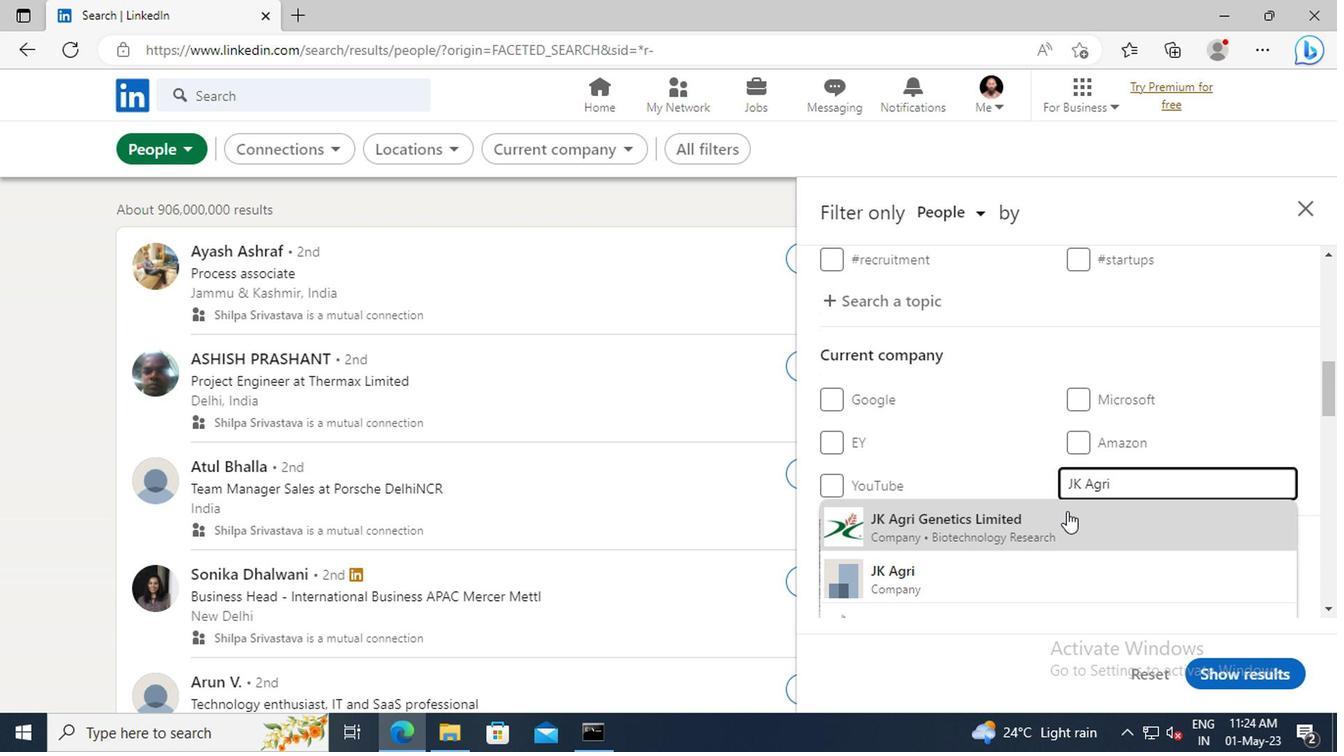 
Action: Mouse scrolled (1064, 514) with delta (0, 0)
Screenshot: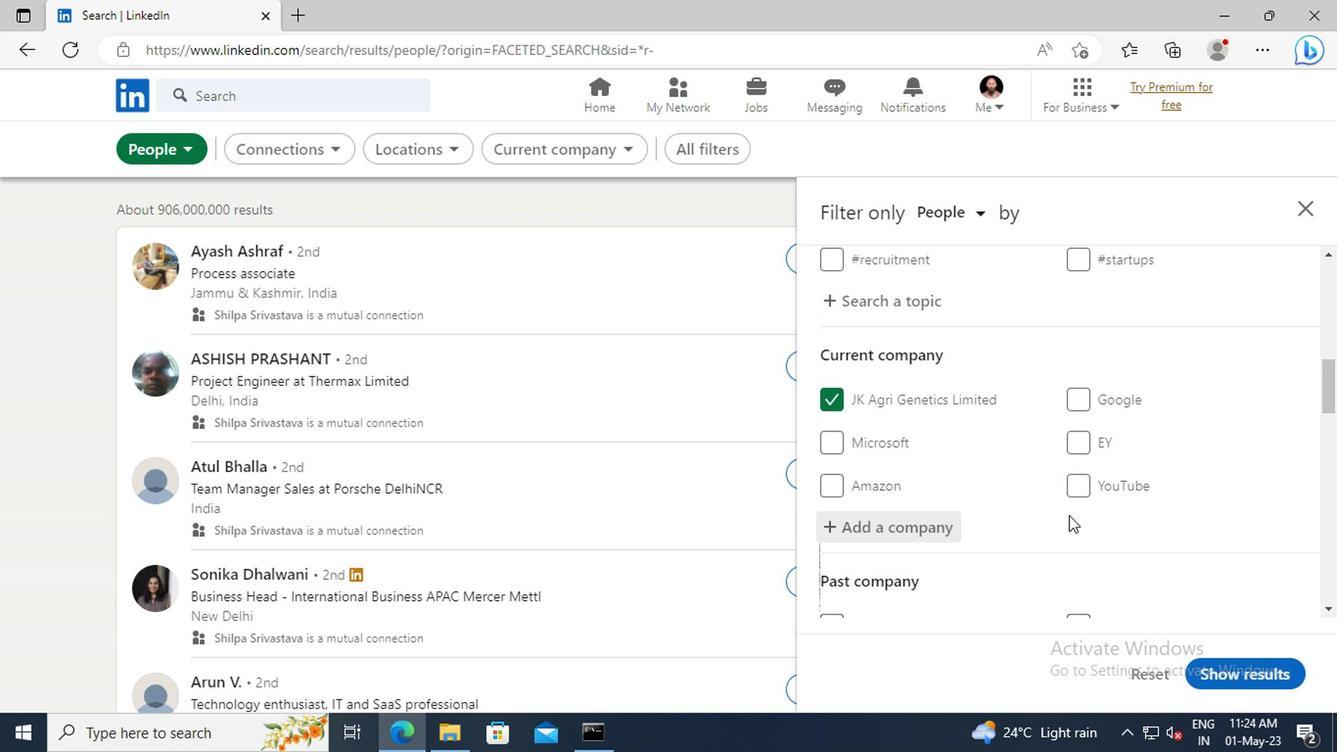 
Action: Mouse moved to (1071, 456)
Screenshot: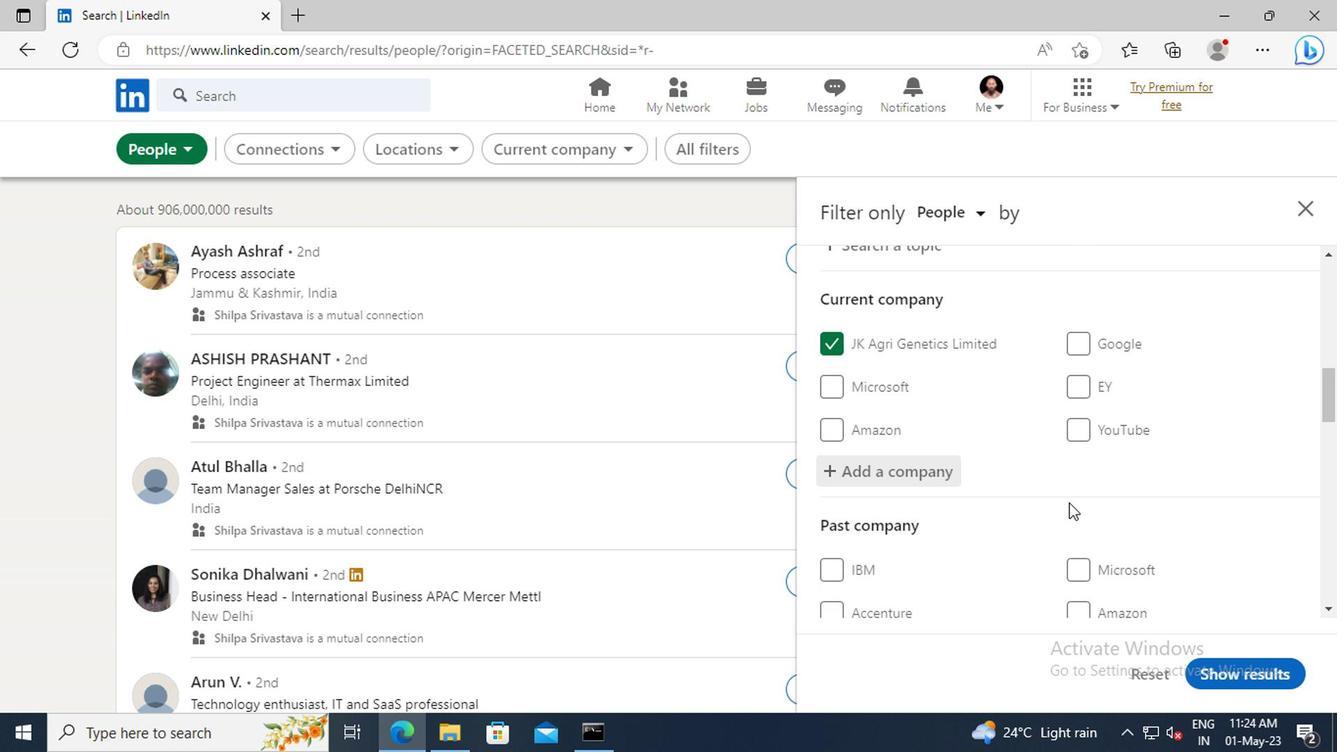 
Action: Mouse scrolled (1071, 455) with delta (0, 0)
Screenshot: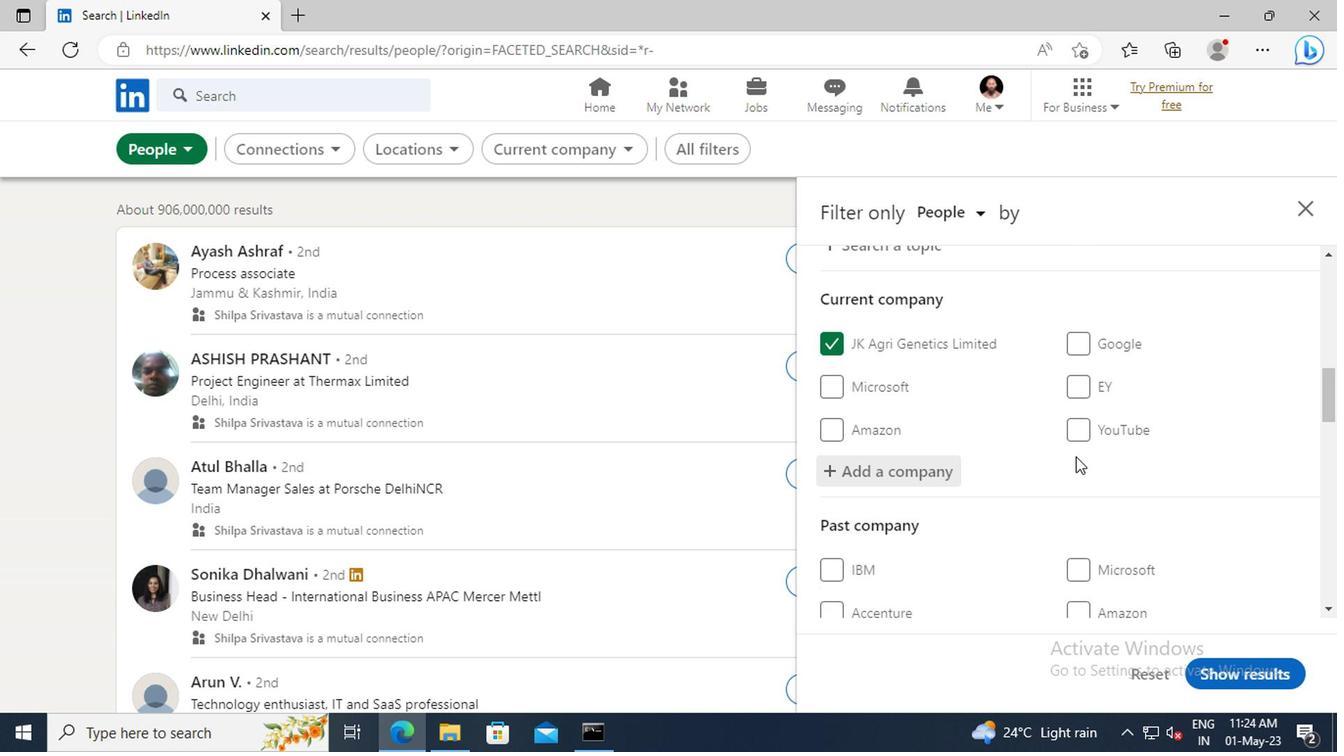 
Action: Mouse scrolled (1071, 455) with delta (0, 0)
Screenshot: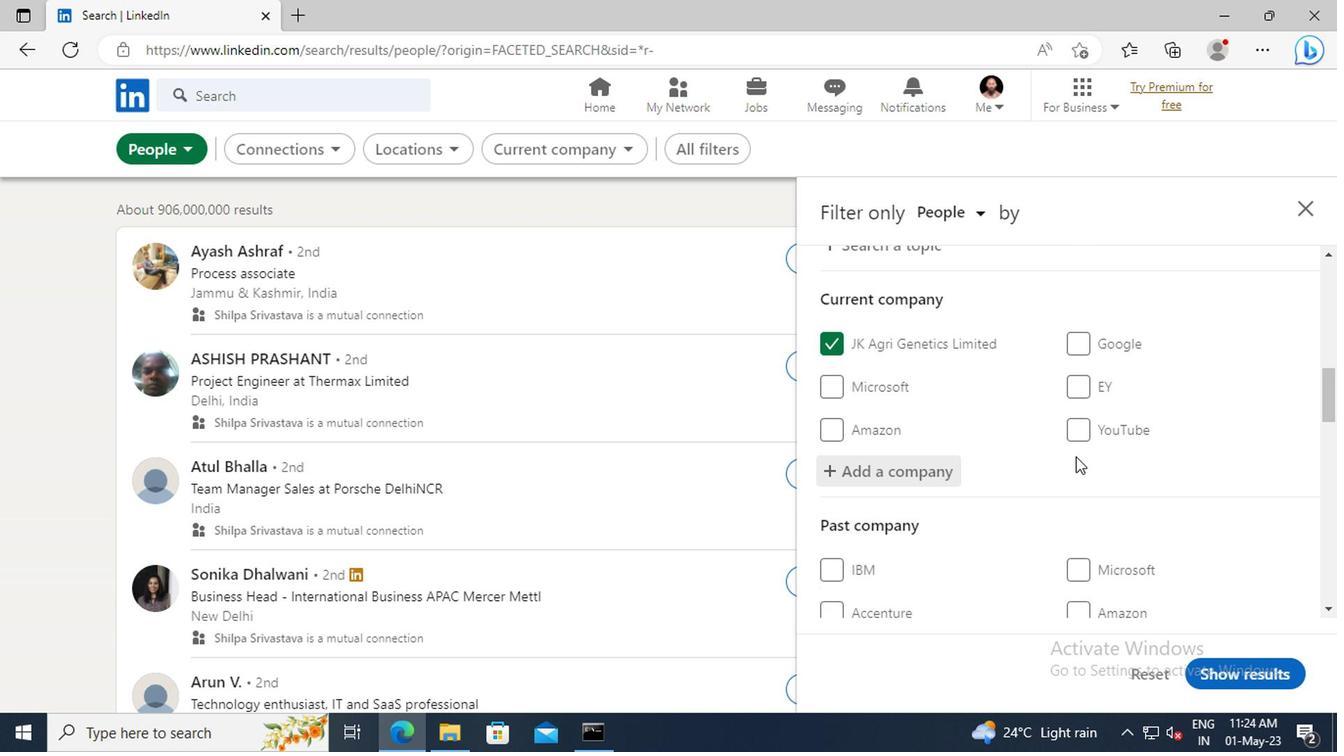 
Action: Mouse moved to (1073, 447)
Screenshot: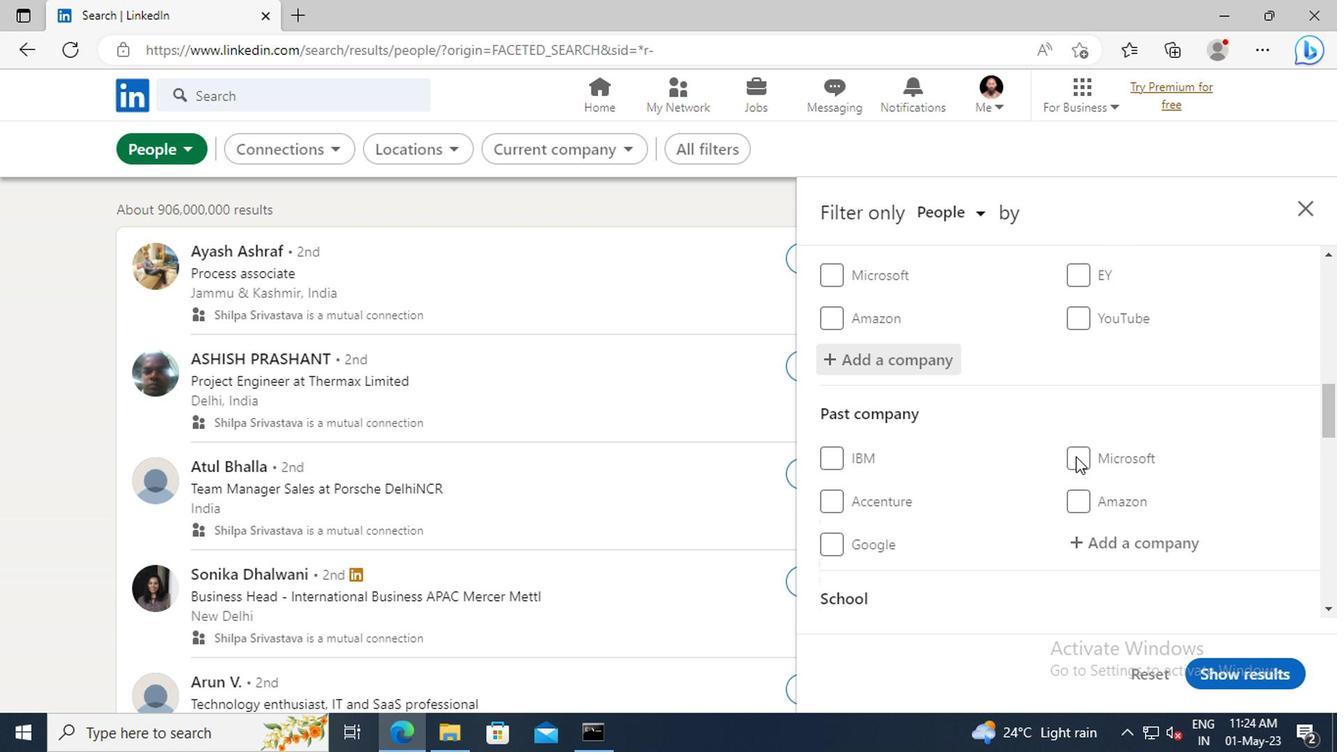 
Action: Mouse scrolled (1073, 446) with delta (0, -1)
Screenshot: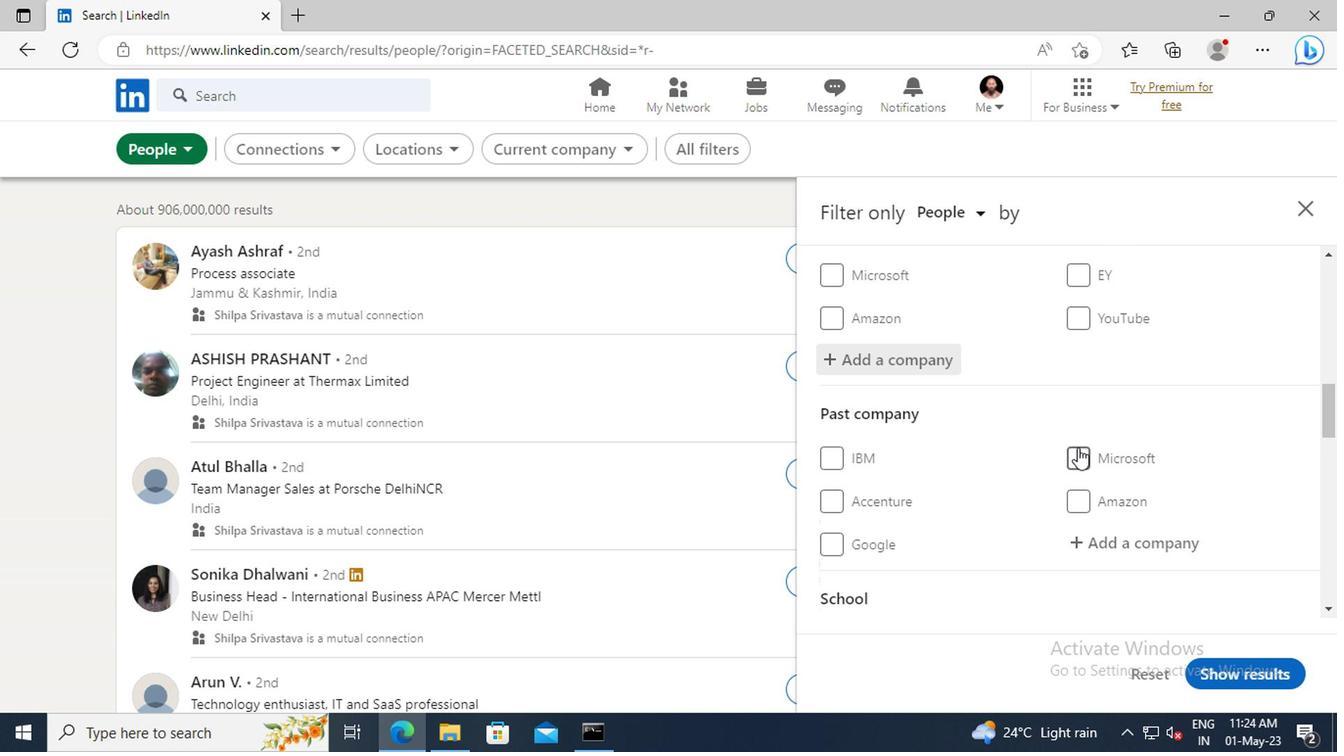 
Action: Mouse scrolled (1073, 446) with delta (0, -1)
Screenshot: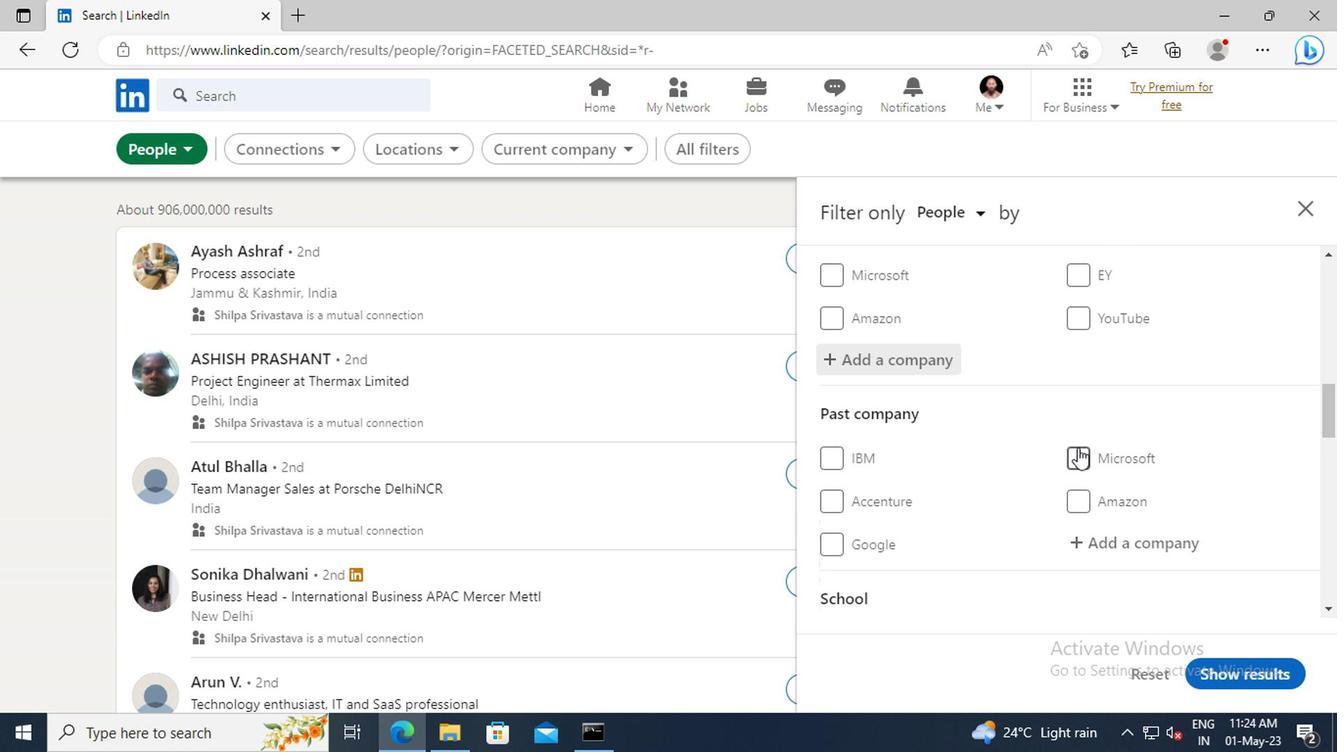 
Action: Mouse moved to (1074, 435)
Screenshot: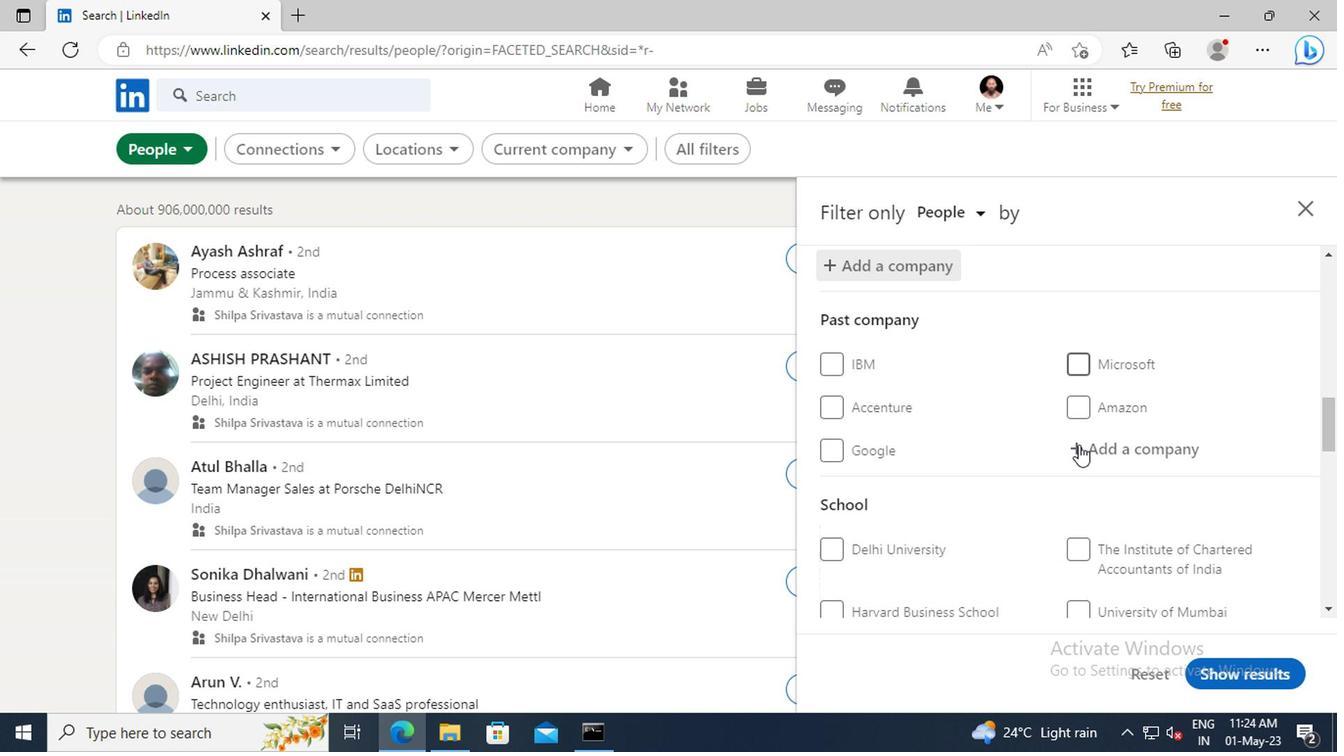 
Action: Mouse scrolled (1074, 433) with delta (0, -1)
Screenshot: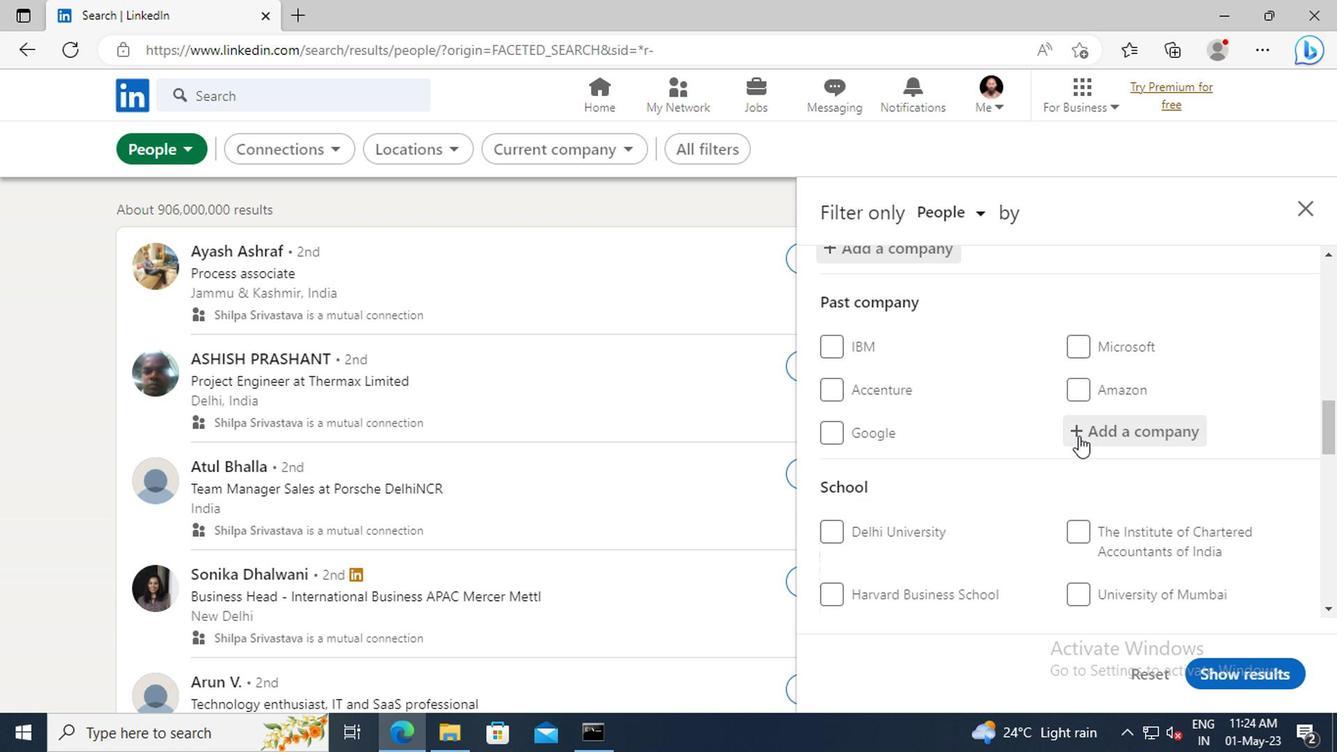 
Action: Mouse scrolled (1074, 433) with delta (0, -1)
Screenshot: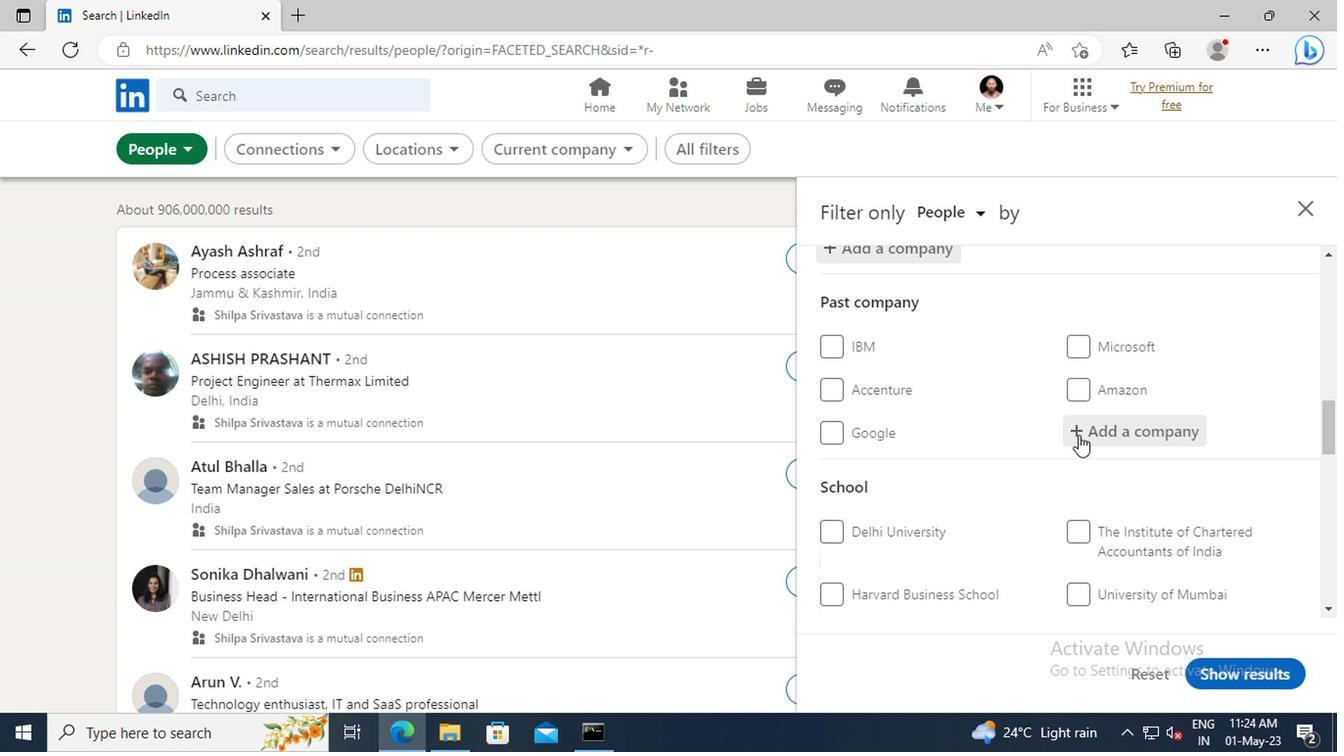 
Action: Mouse scrolled (1074, 433) with delta (0, -1)
Screenshot: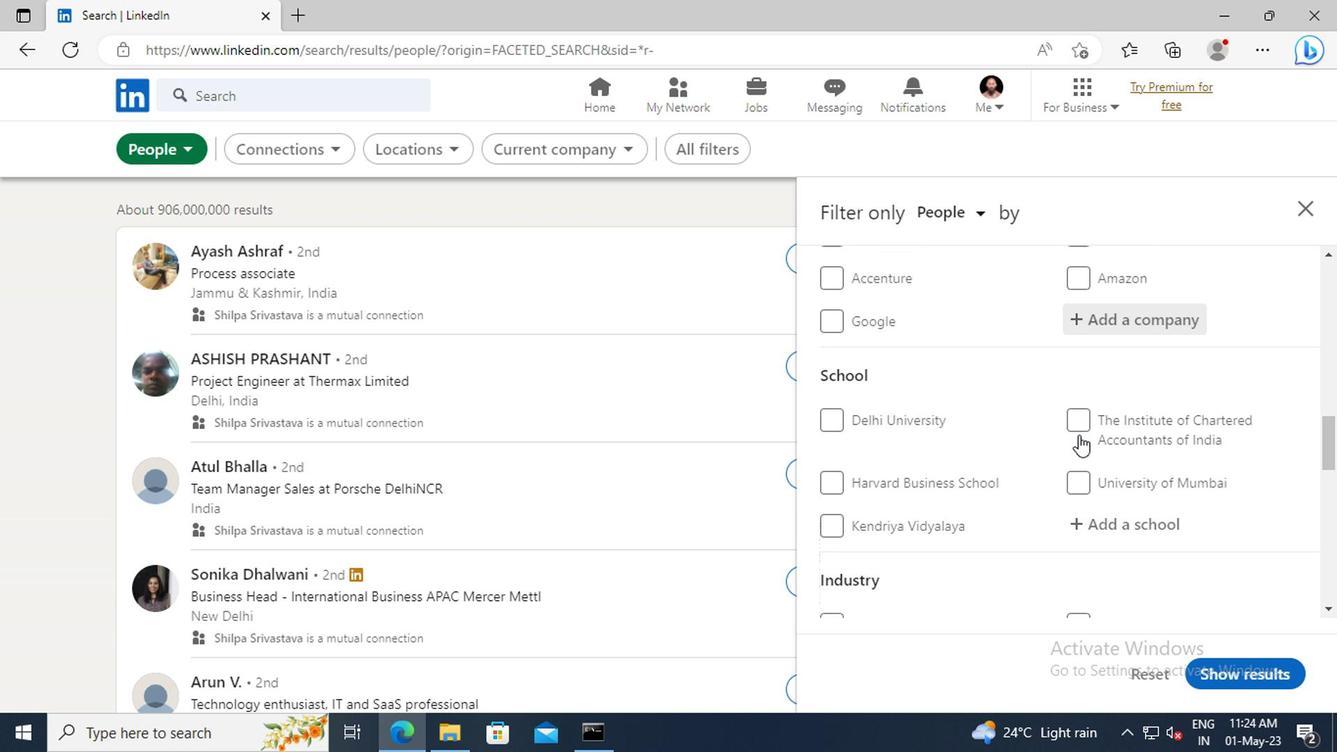 
Action: Mouse moved to (1083, 465)
Screenshot: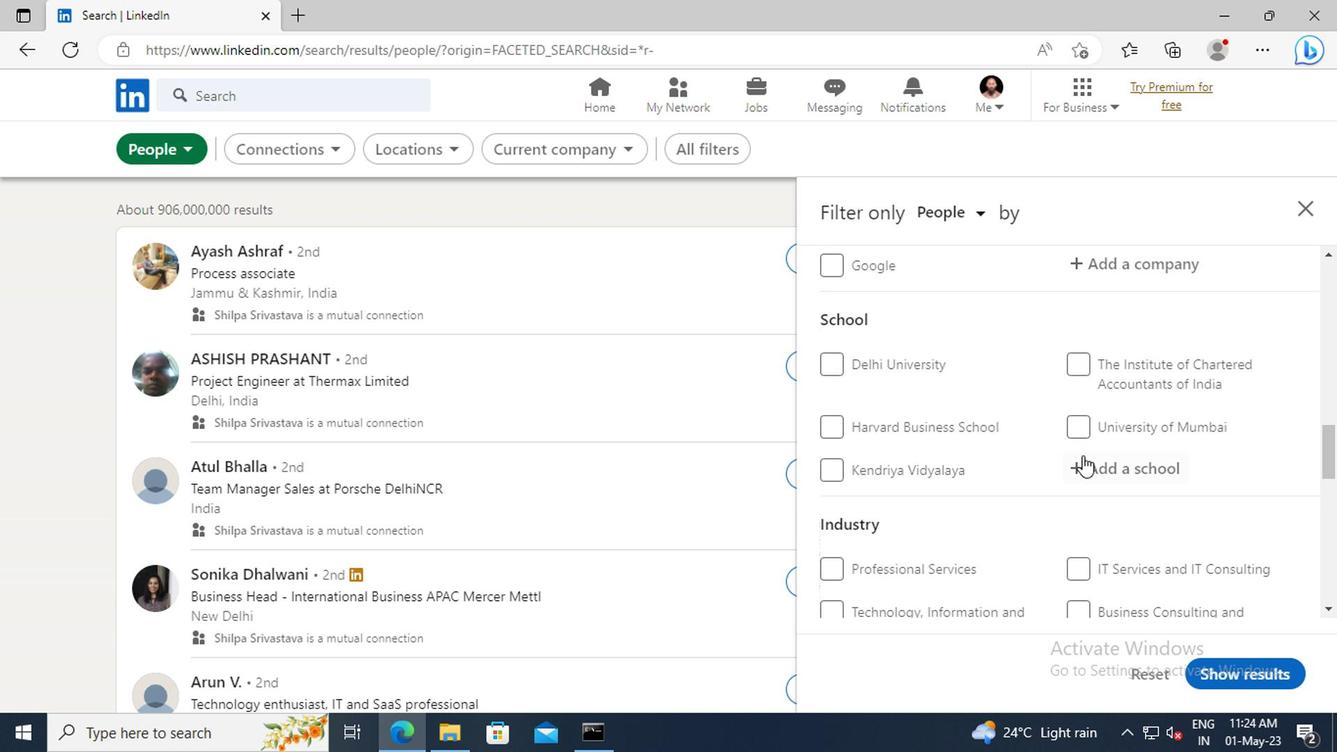 
Action: Mouse pressed left at (1083, 465)
Screenshot: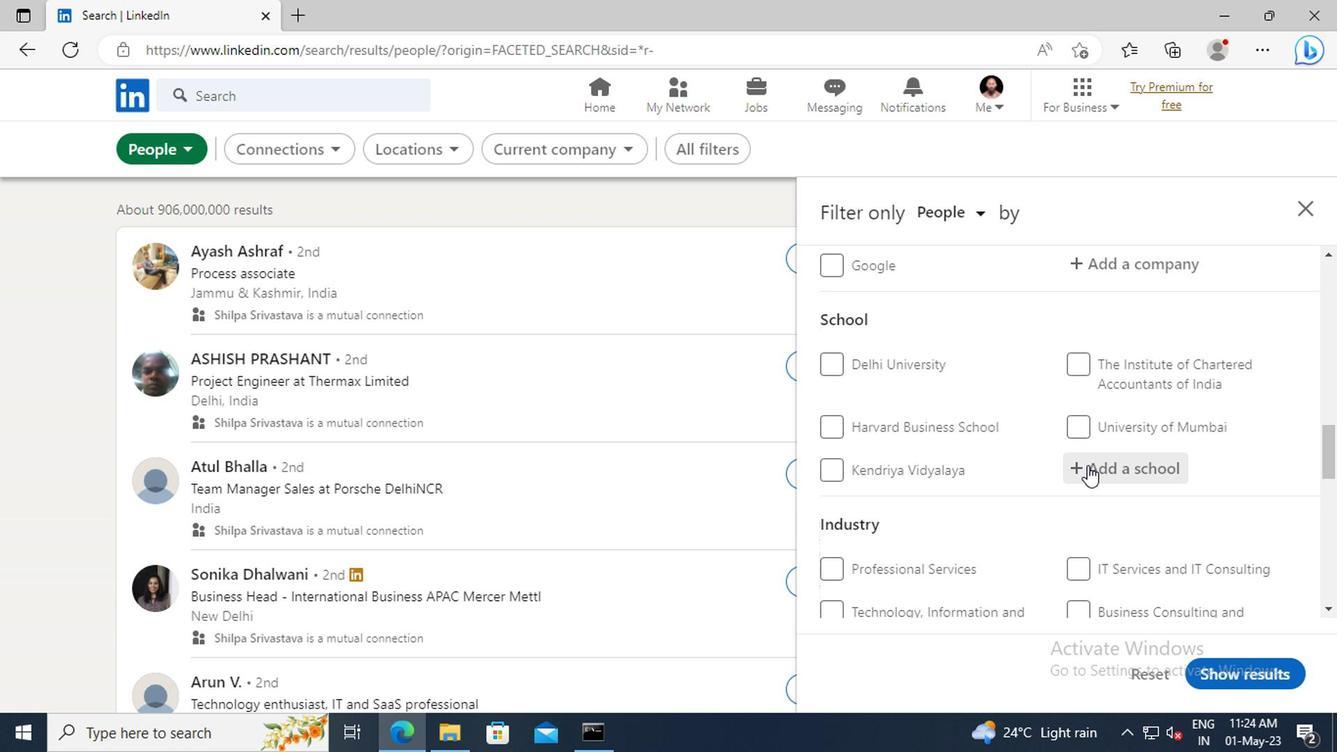 
Action: Key pressed <Key.shift>BAPUJI<Key.space>
Screenshot: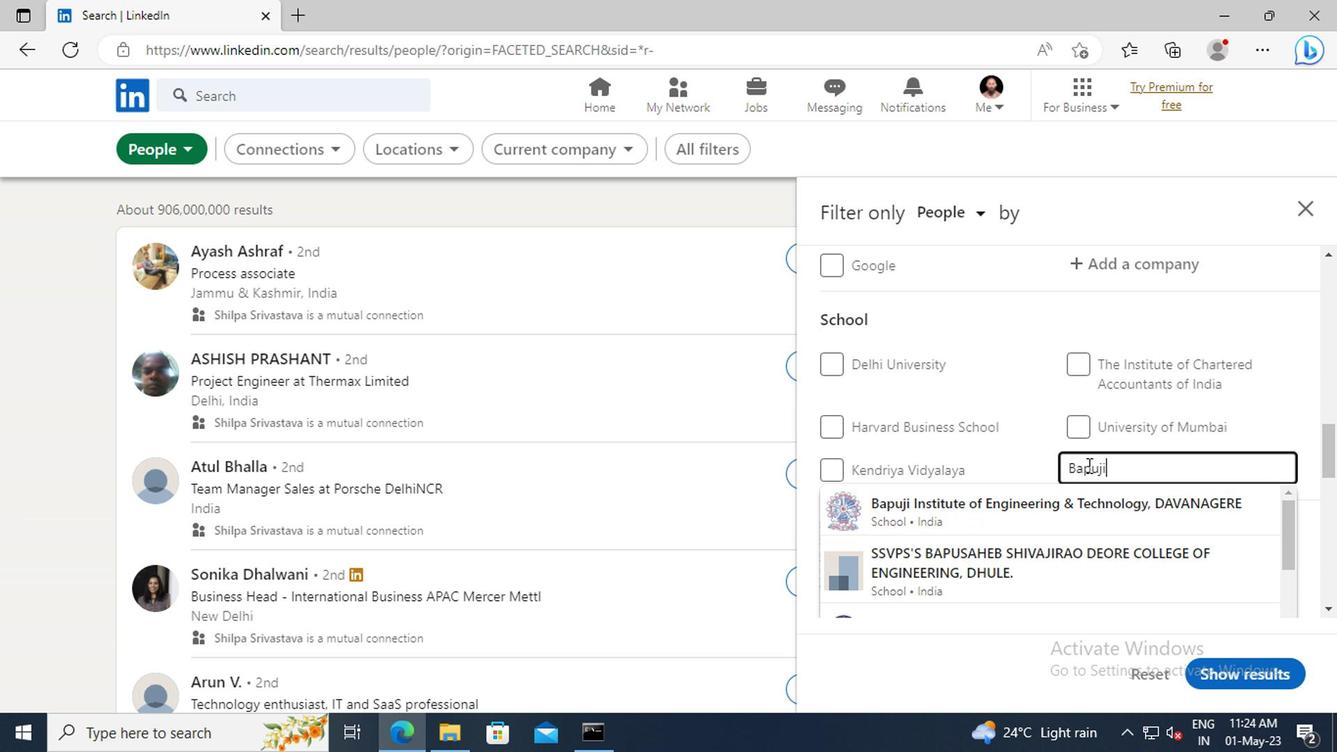 
Action: Mouse moved to (1088, 501)
Screenshot: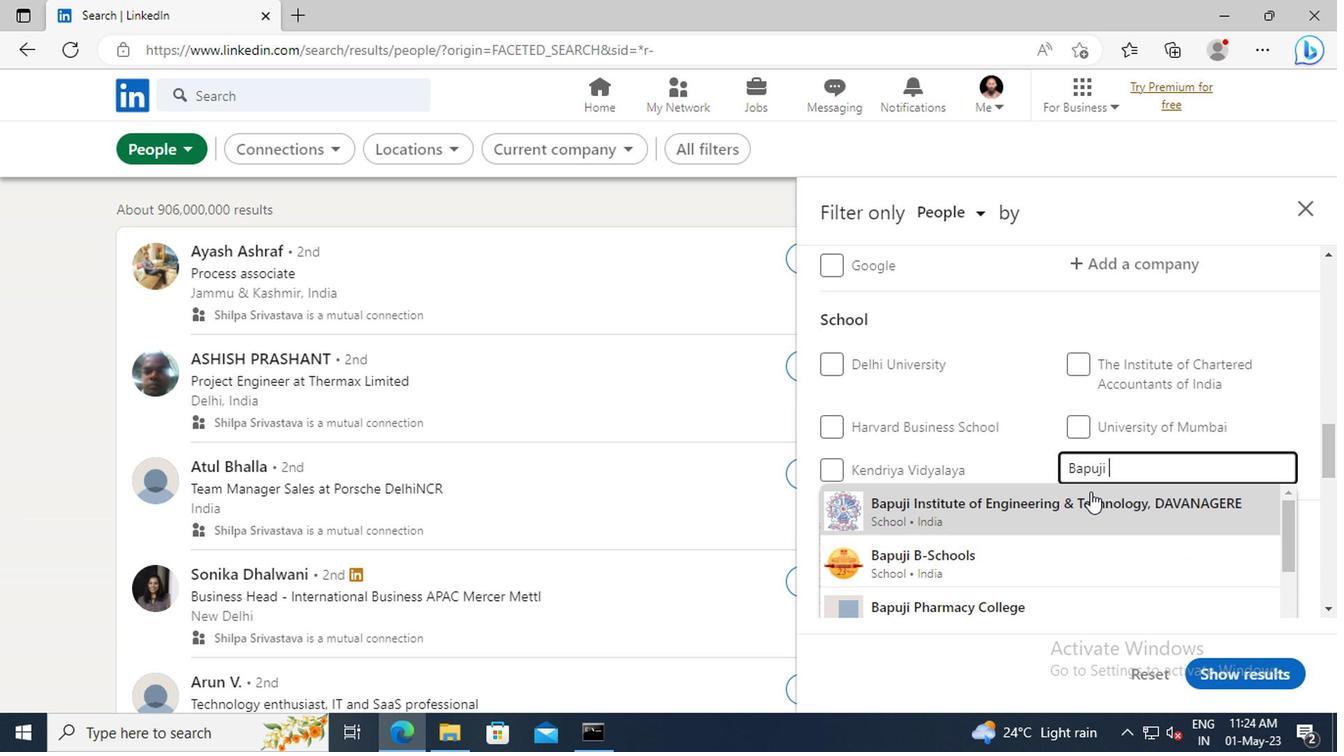 
Action: Mouse pressed left at (1088, 501)
Screenshot: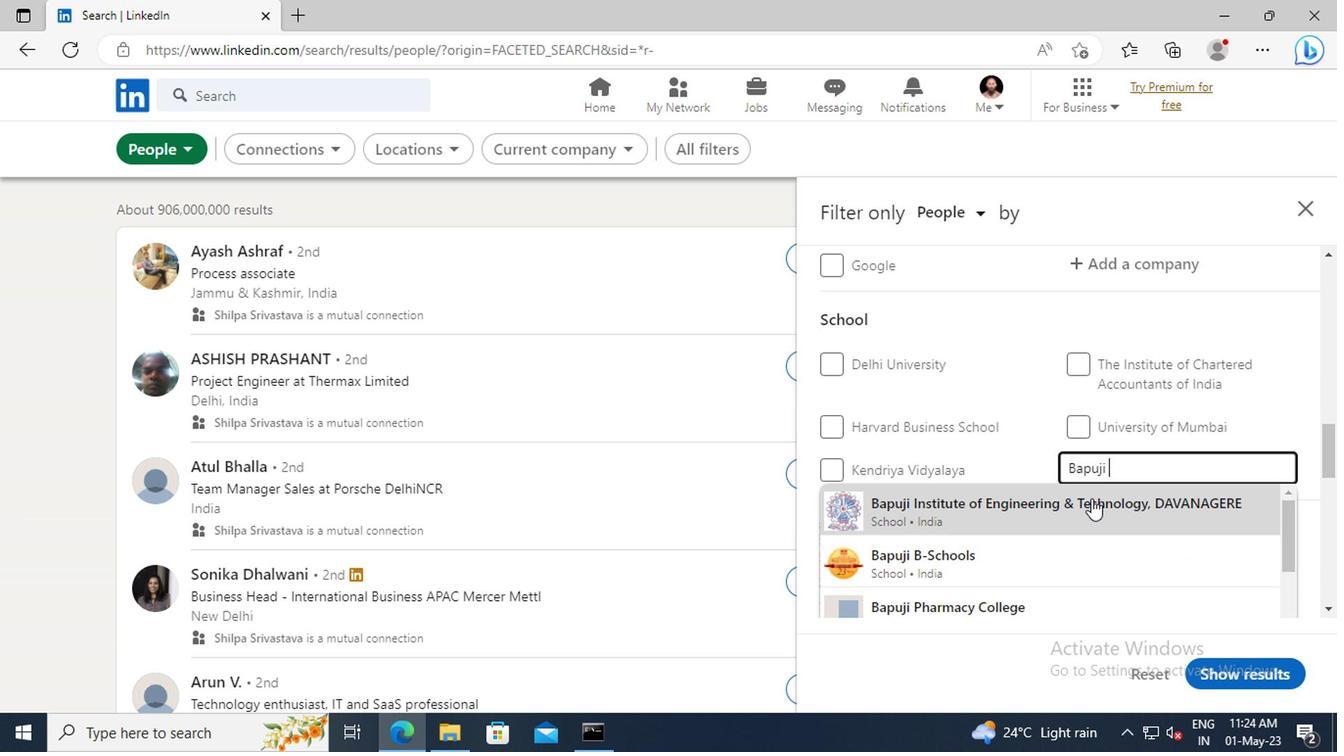 
Action: Mouse scrolled (1088, 500) with delta (0, -1)
Screenshot: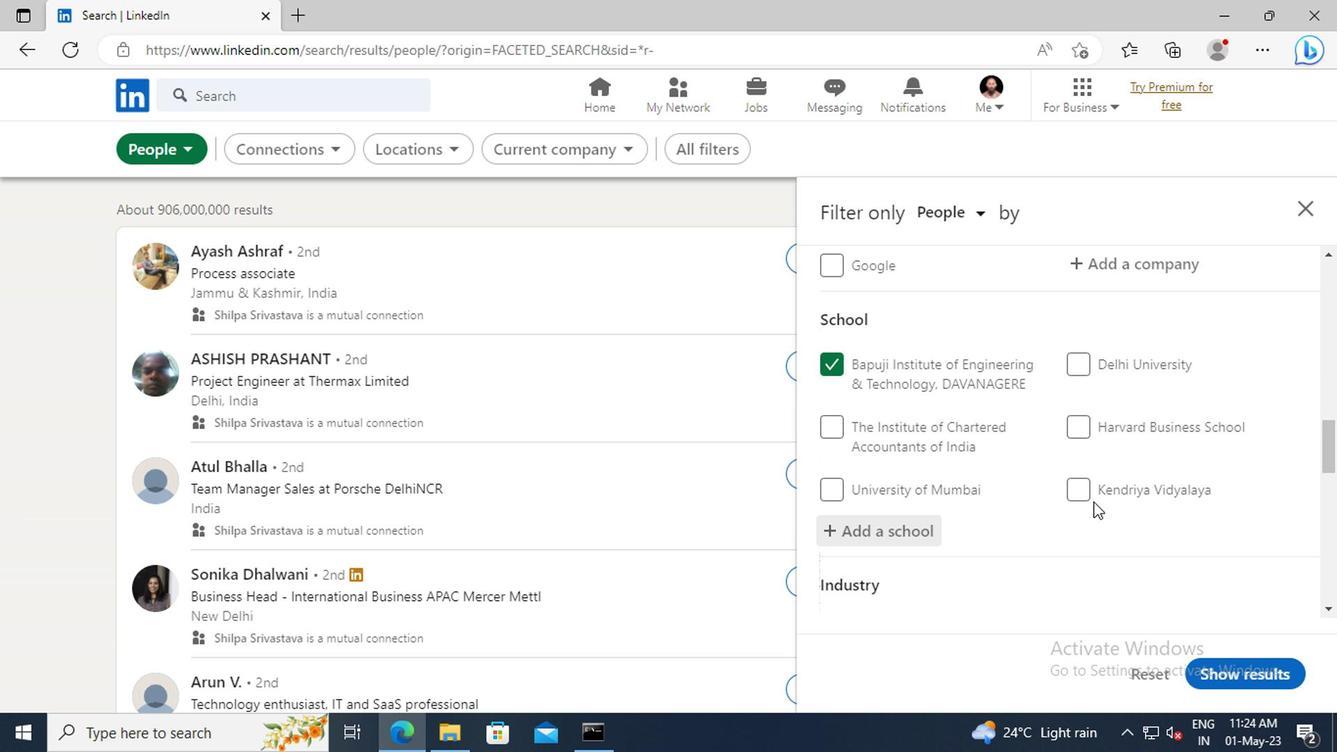 
Action: Mouse scrolled (1088, 500) with delta (0, -1)
Screenshot: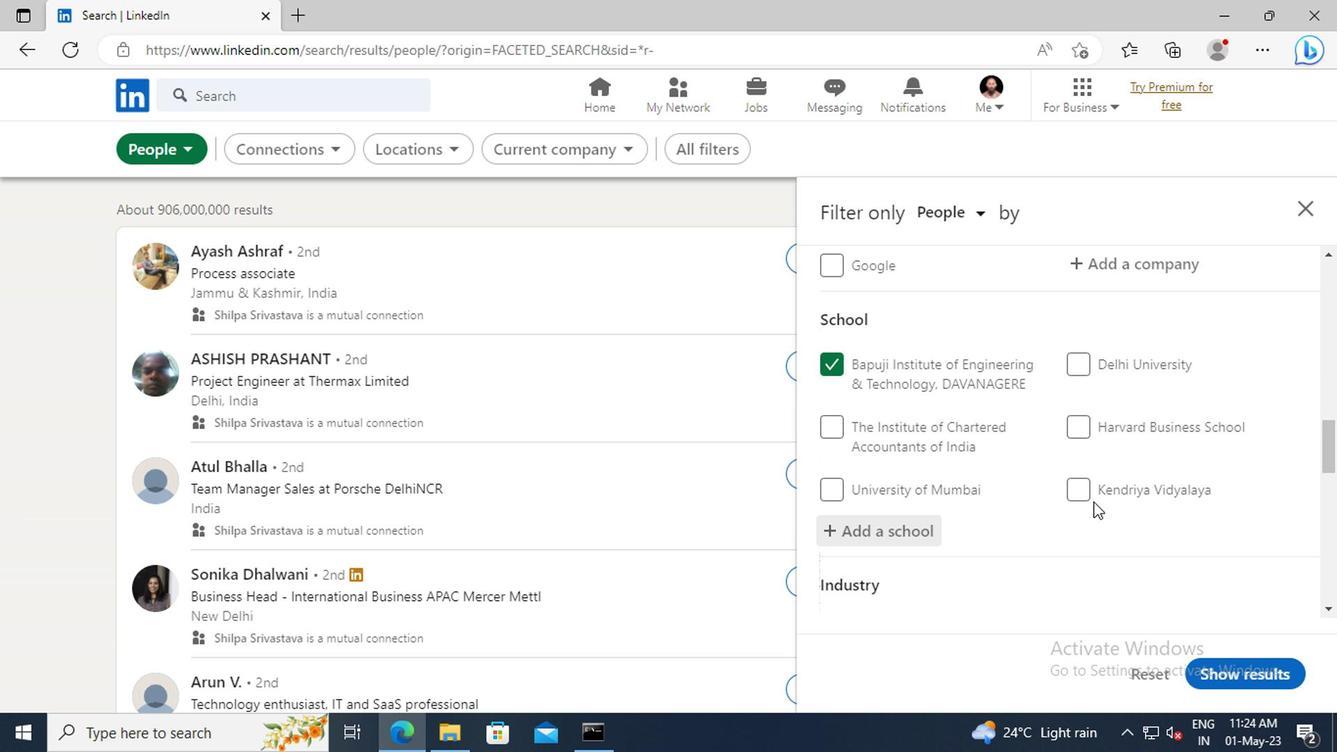 
Action: Mouse moved to (1081, 438)
Screenshot: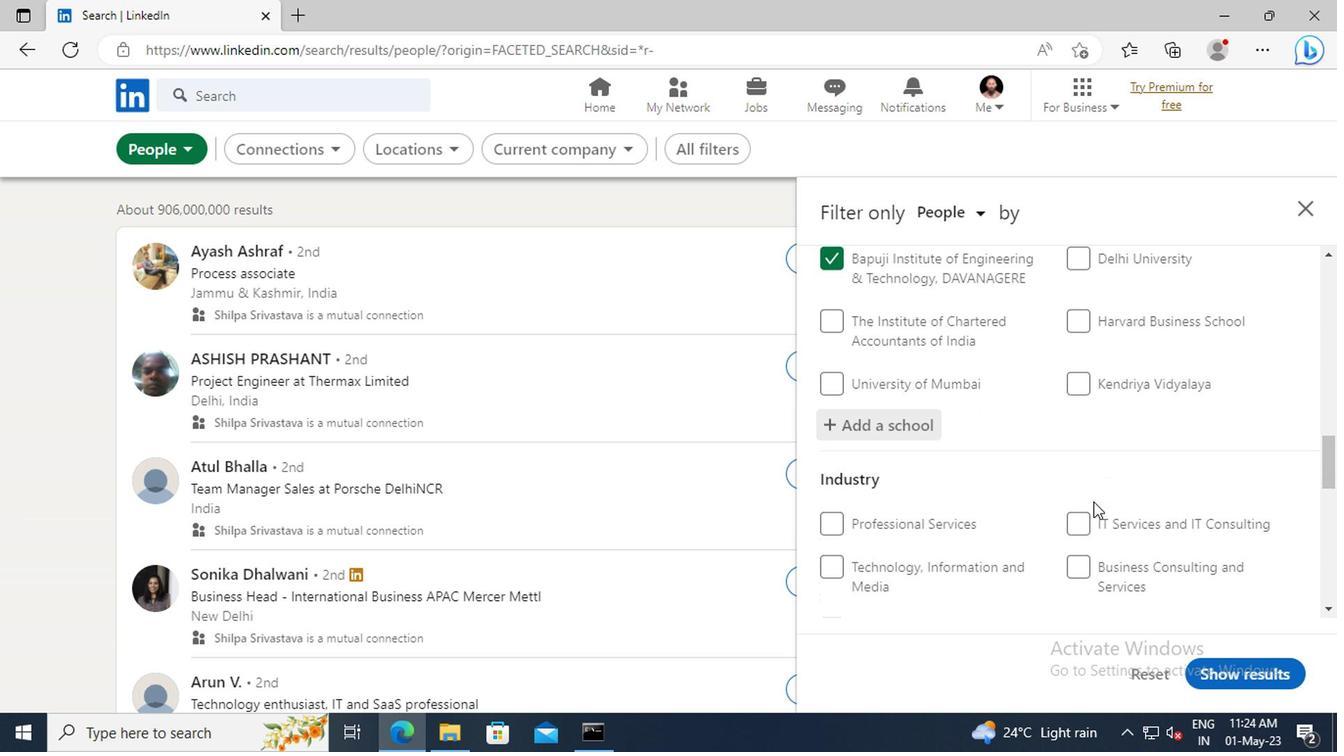 
Action: Mouse scrolled (1081, 438) with delta (0, 0)
Screenshot: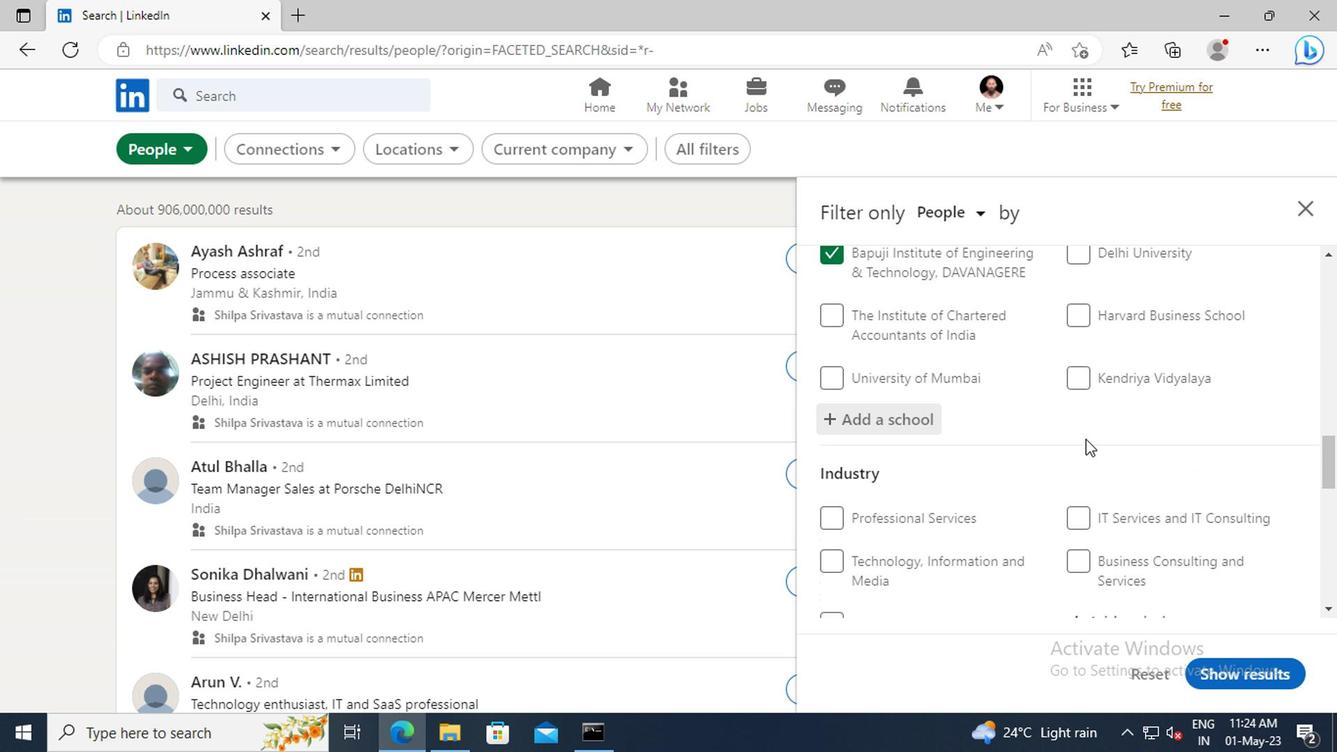 
Action: Mouse moved to (1081, 433)
Screenshot: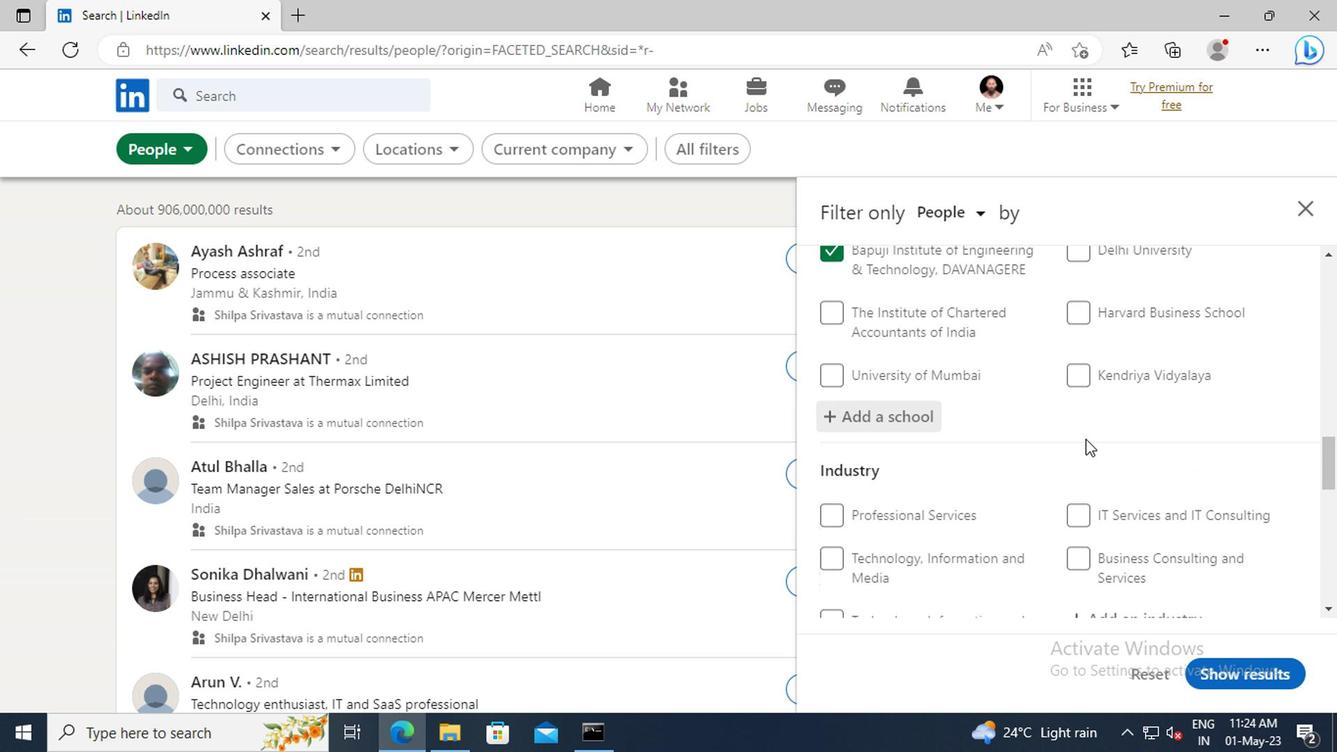 
Action: Mouse scrolled (1081, 433) with delta (0, 0)
Screenshot: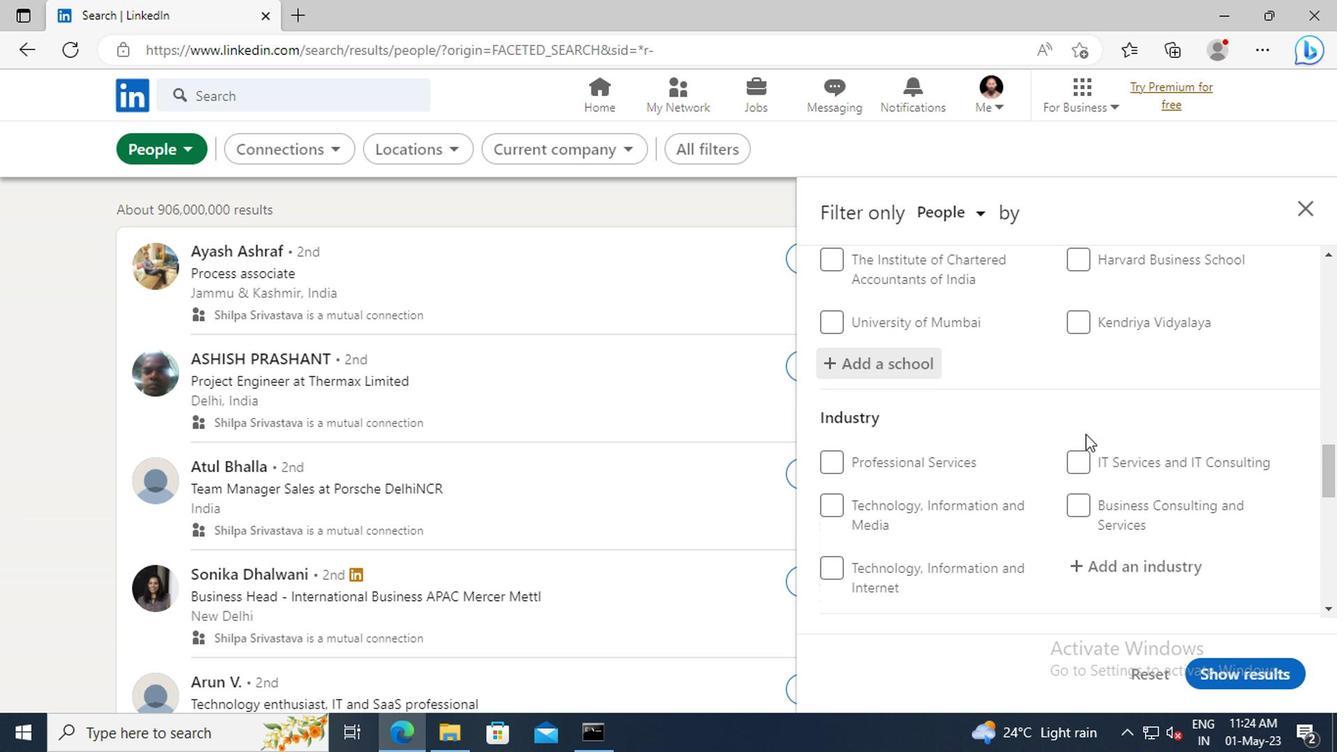 
Action: Mouse scrolled (1081, 433) with delta (0, 0)
Screenshot: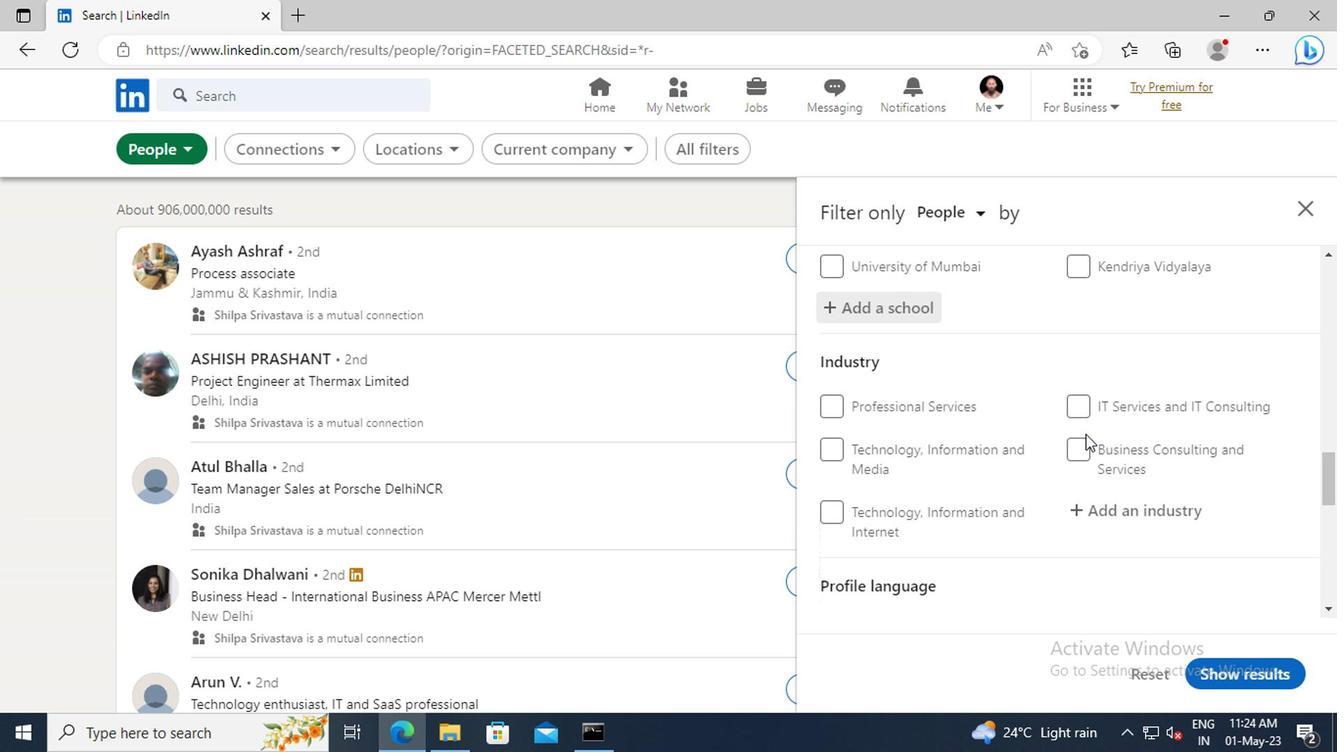 
Action: Mouse moved to (1081, 453)
Screenshot: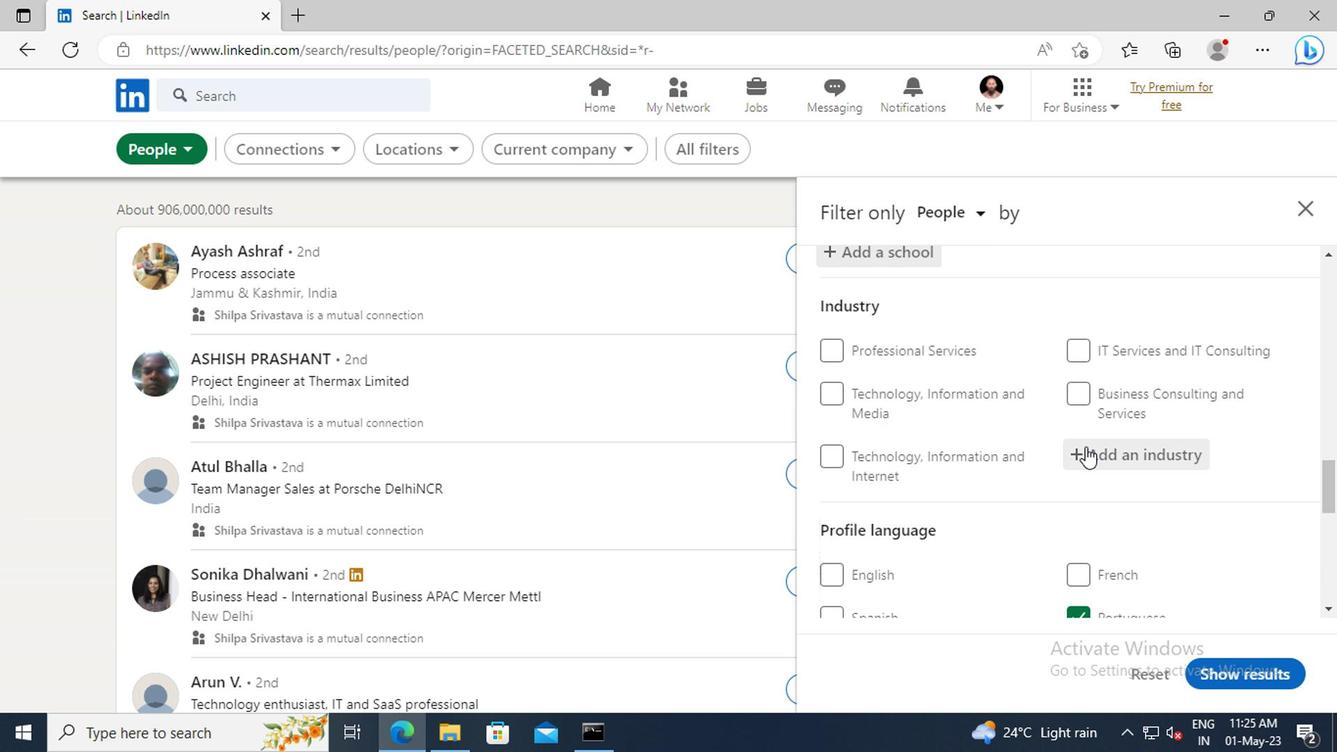 
Action: Mouse pressed left at (1081, 453)
Screenshot: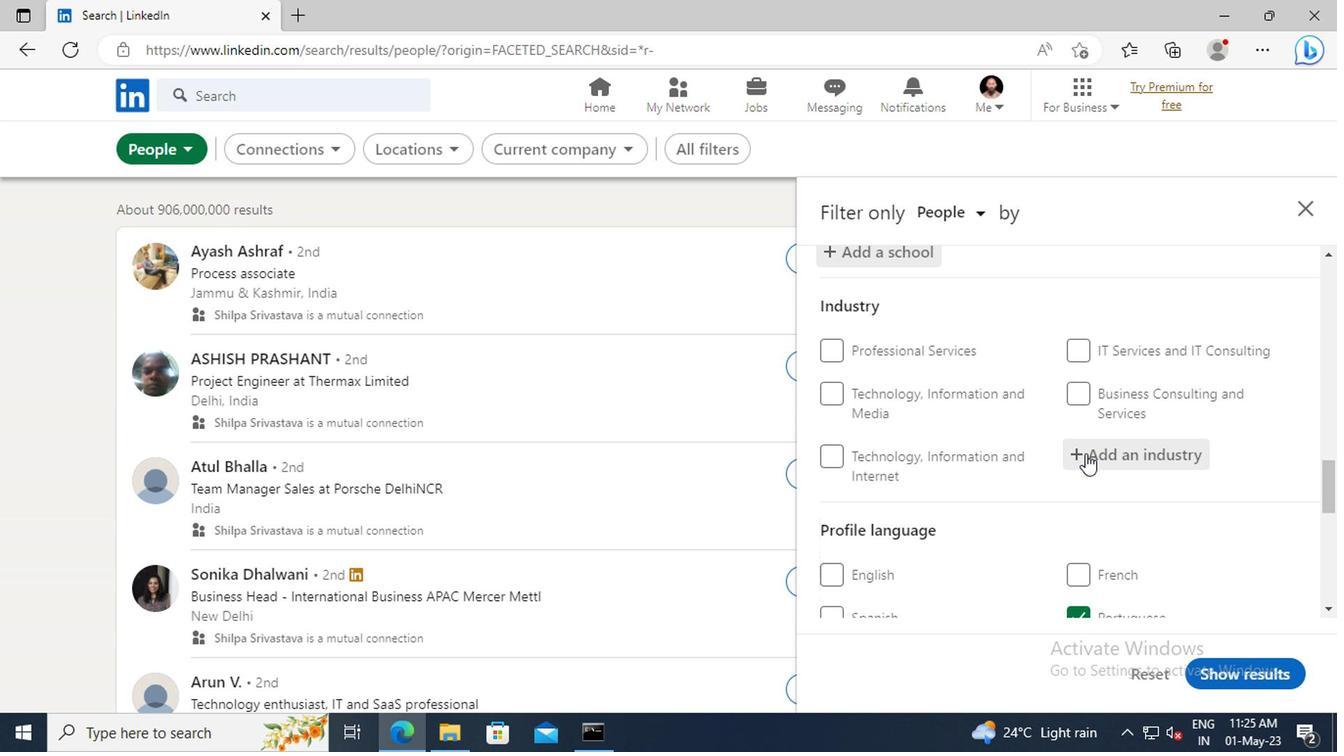 
Action: Key pressed <Key.shift>BUILDING<Key.space><Key.shift>CONSTRUCTION
Screenshot: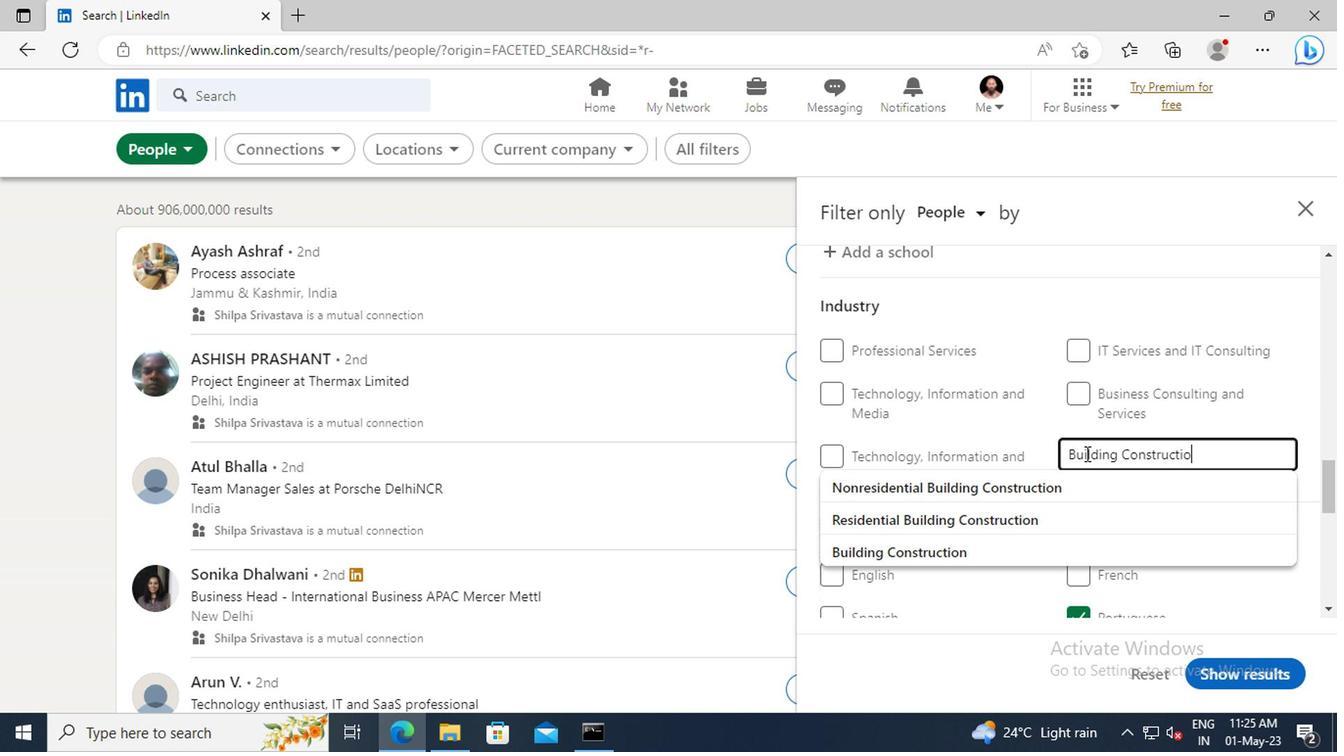 
Action: Mouse moved to (1033, 486)
Screenshot: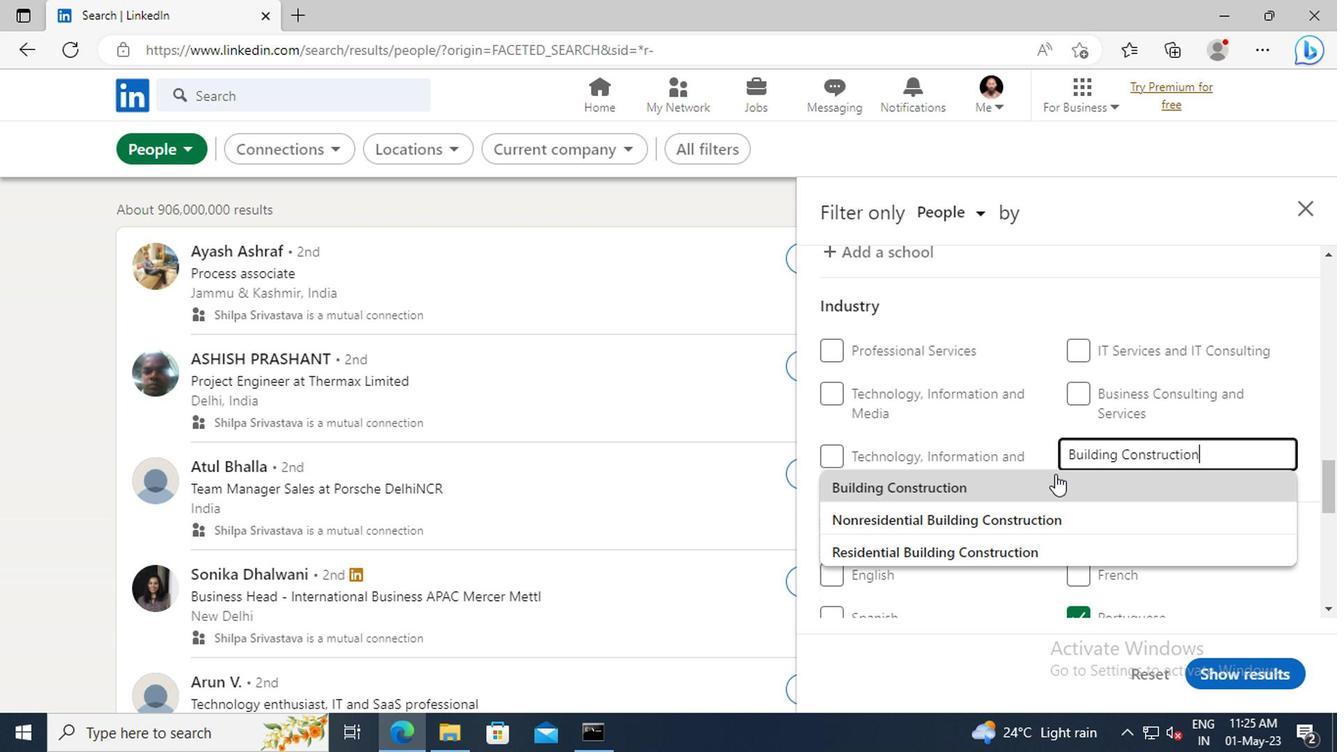 
Action: Mouse pressed left at (1033, 486)
Screenshot: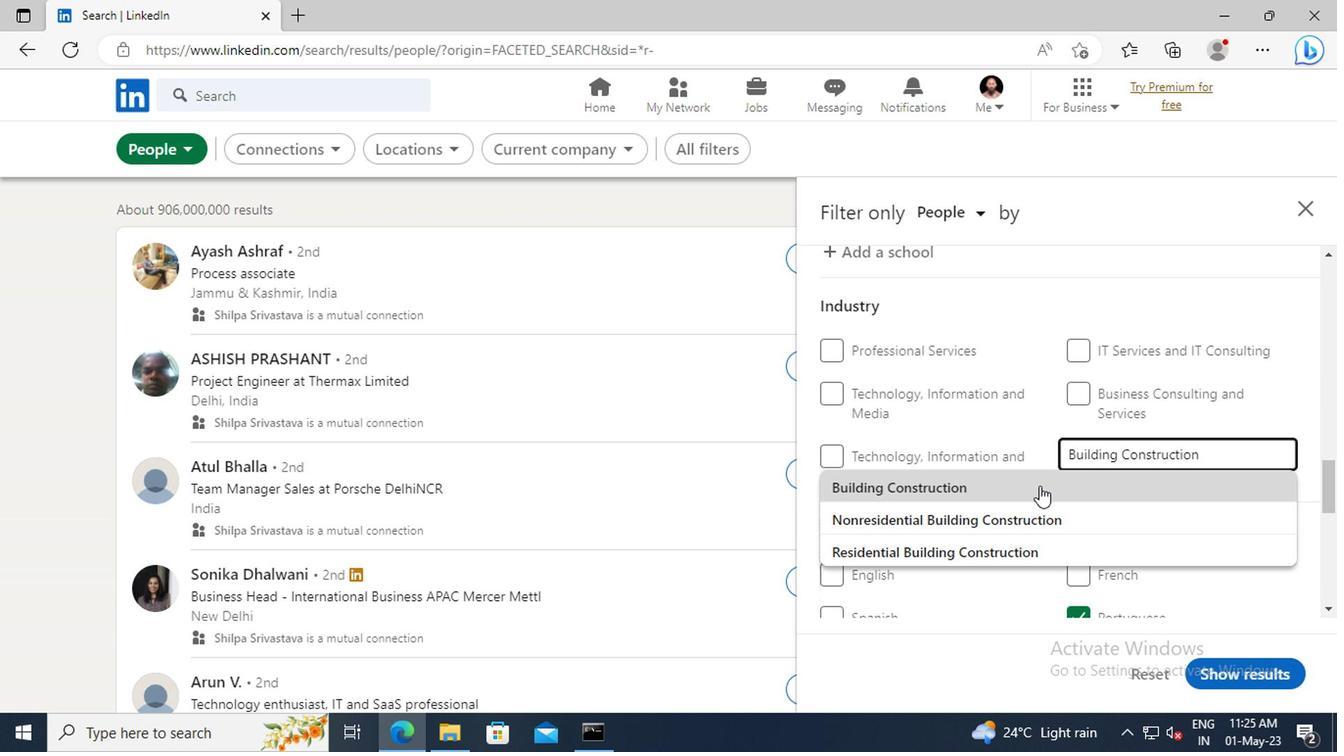 
Action: Mouse moved to (1056, 441)
Screenshot: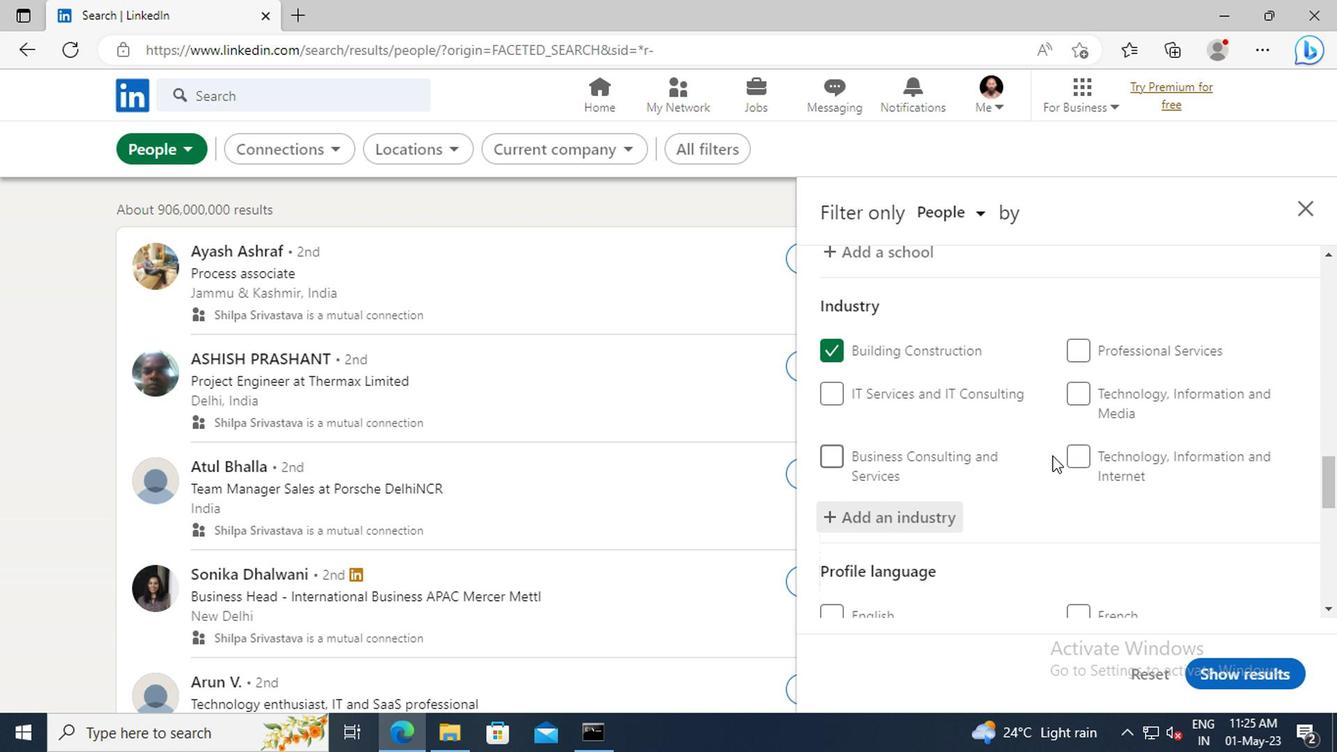 
Action: Mouse scrolled (1056, 440) with delta (0, 0)
Screenshot: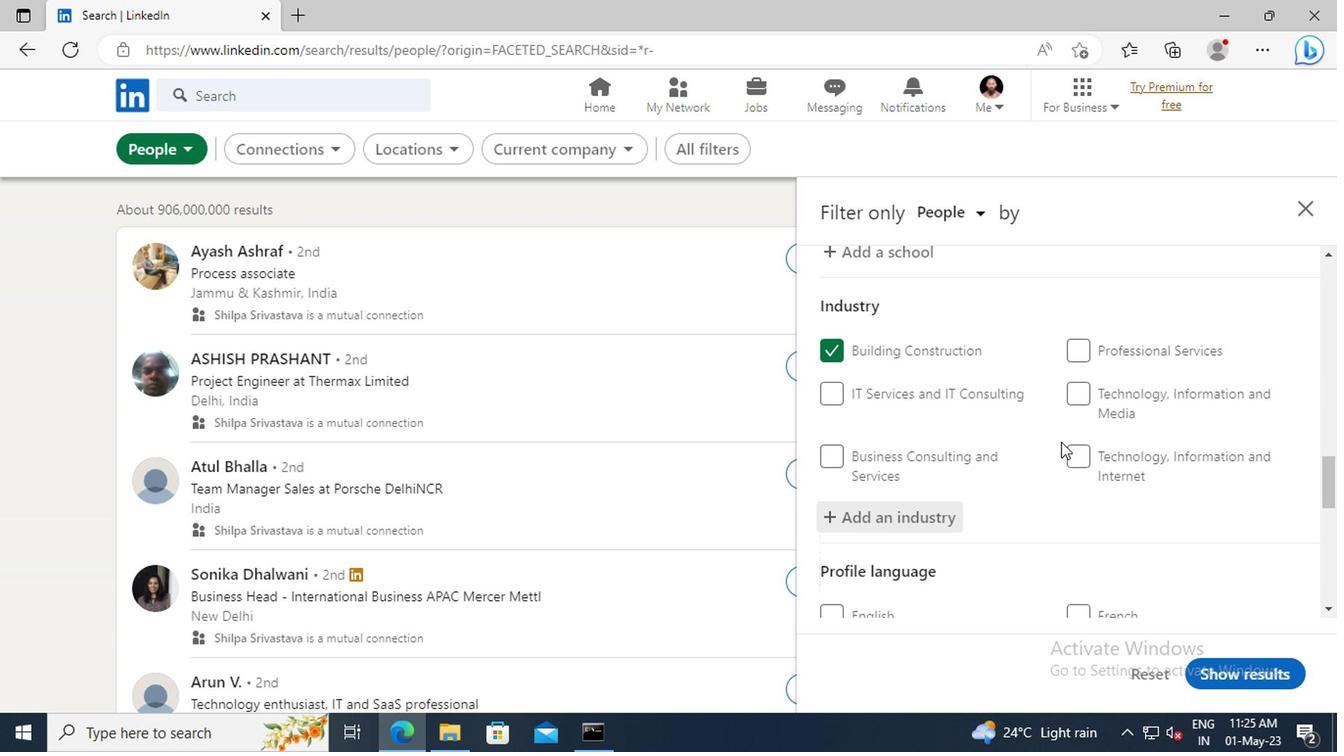 
Action: Mouse scrolled (1056, 440) with delta (0, 0)
Screenshot: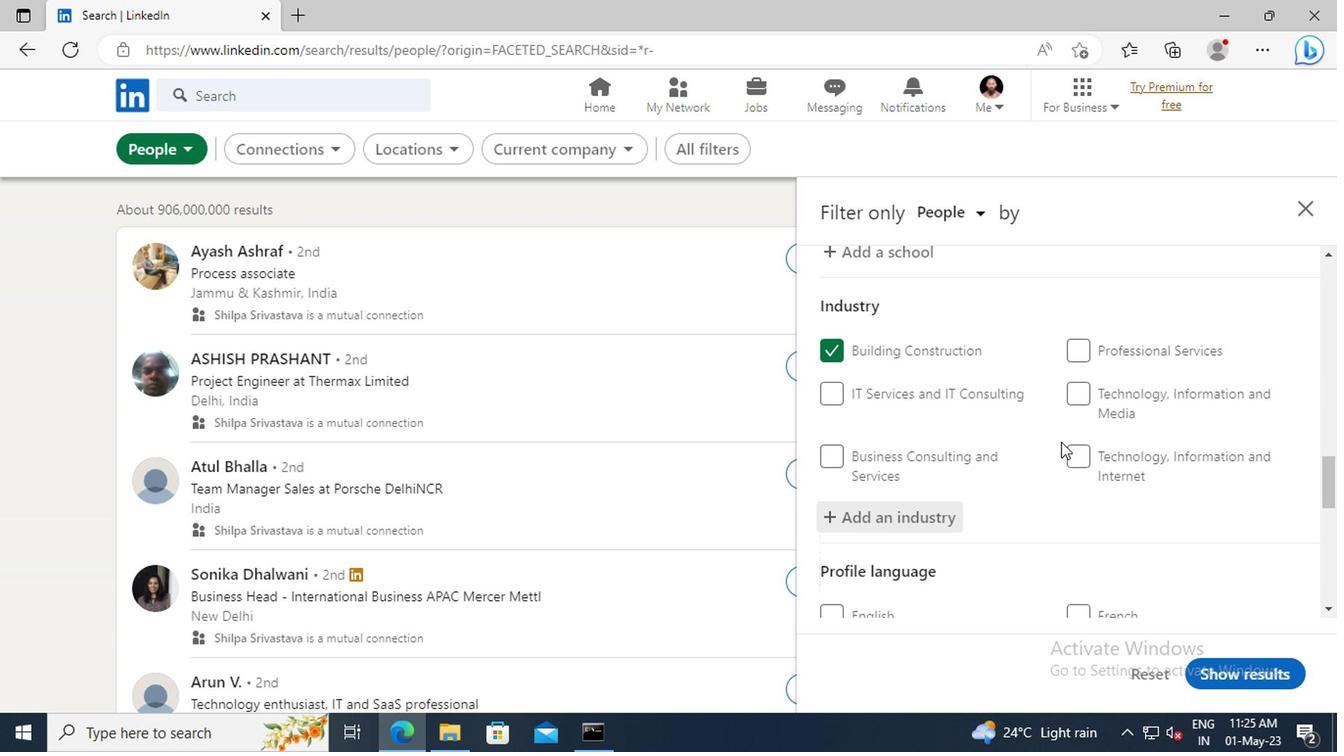 
Action: Mouse moved to (1069, 403)
Screenshot: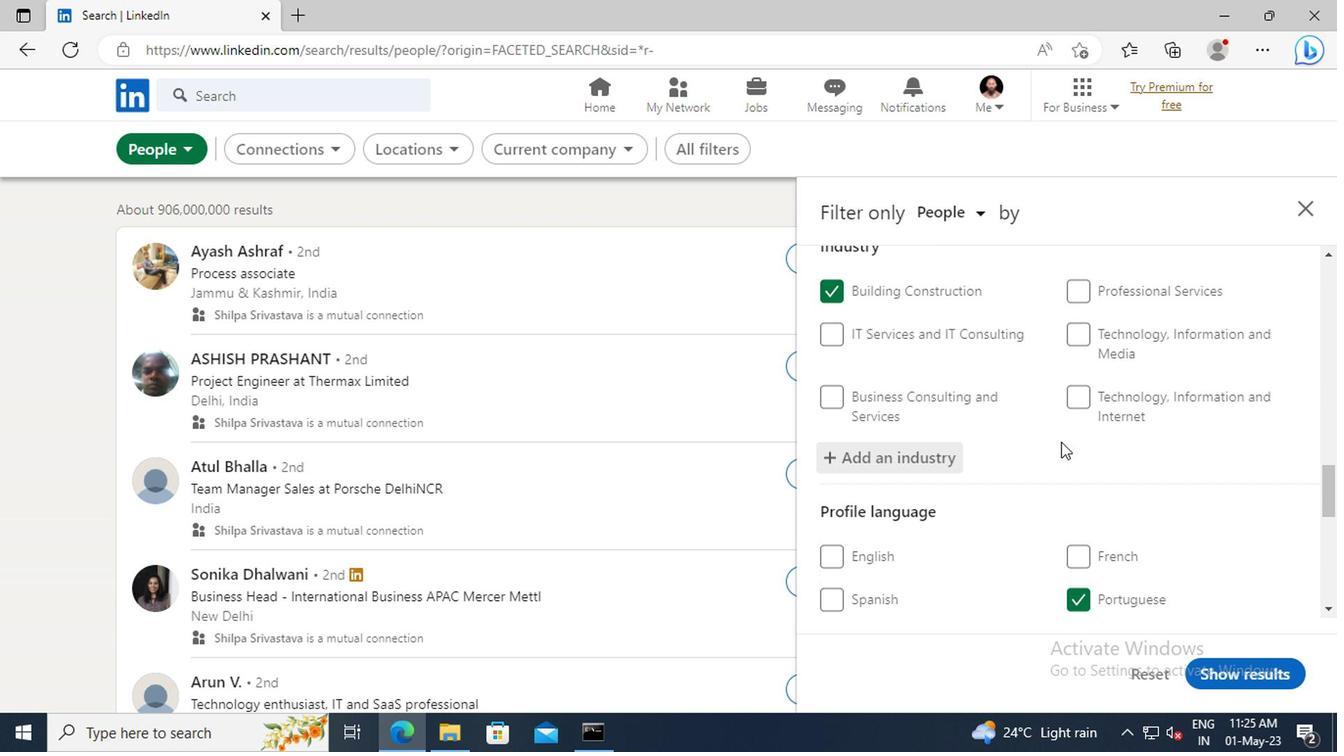 
Action: Mouse scrolled (1069, 403) with delta (0, 0)
Screenshot: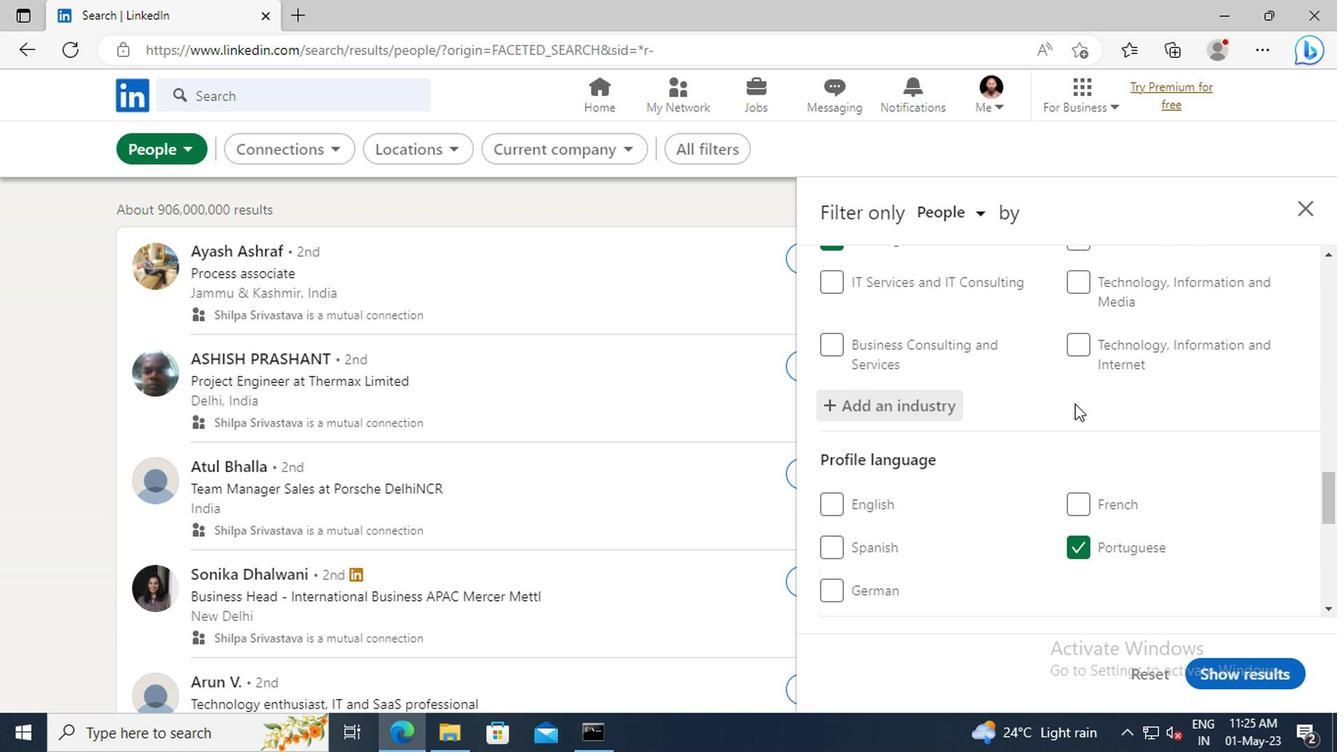 
Action: Mouse scrolled (1069, 403) with delta (0, 0)
Screenshot: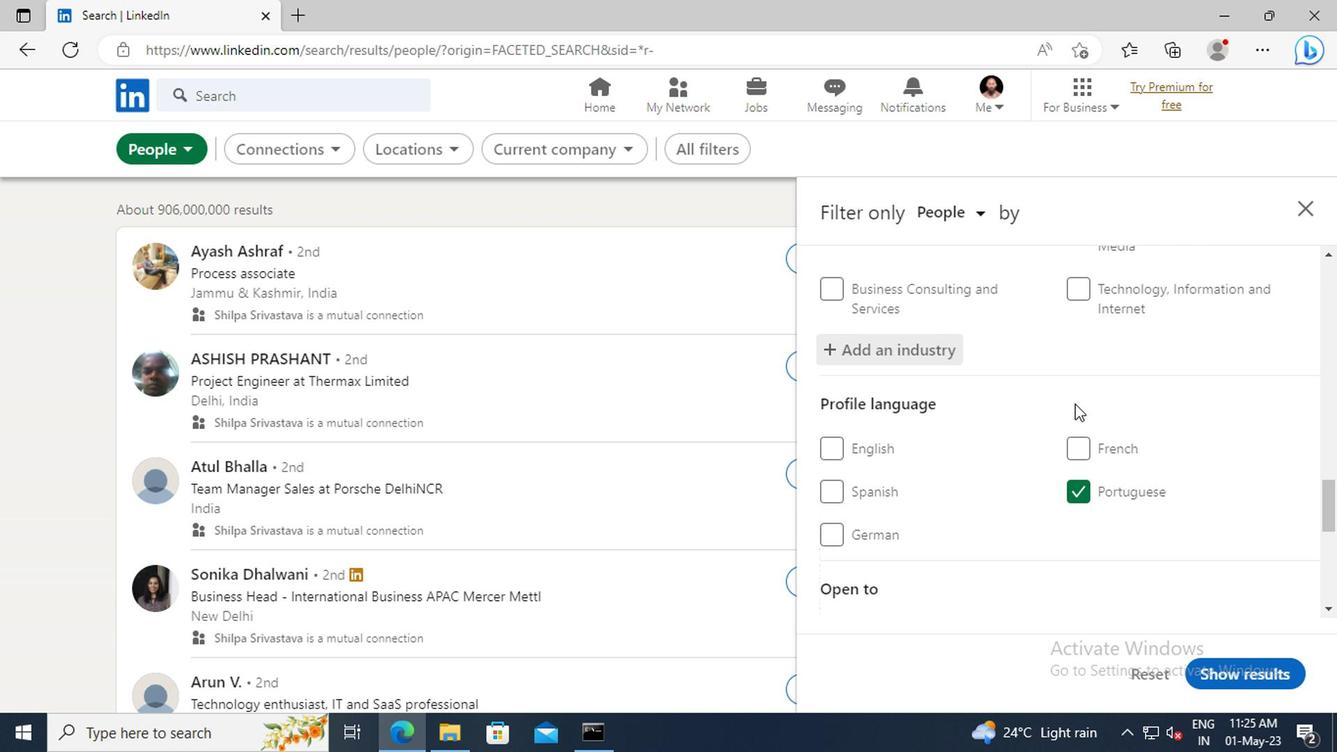 
Action: Mouse scrolled (1069, 403) with delta (0, 0)
Screenshot: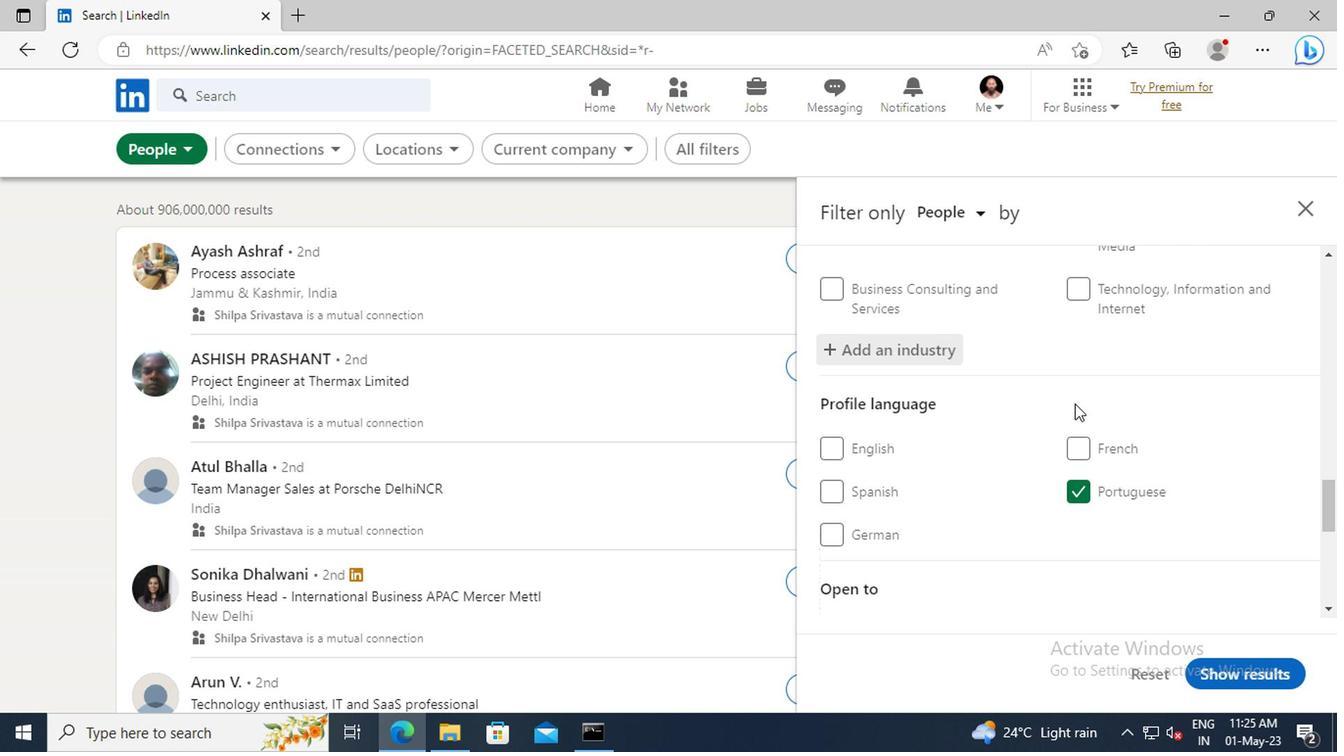 
Action: Mouse scrolled (1069, 403) with delta (0, 0)
Screenshot: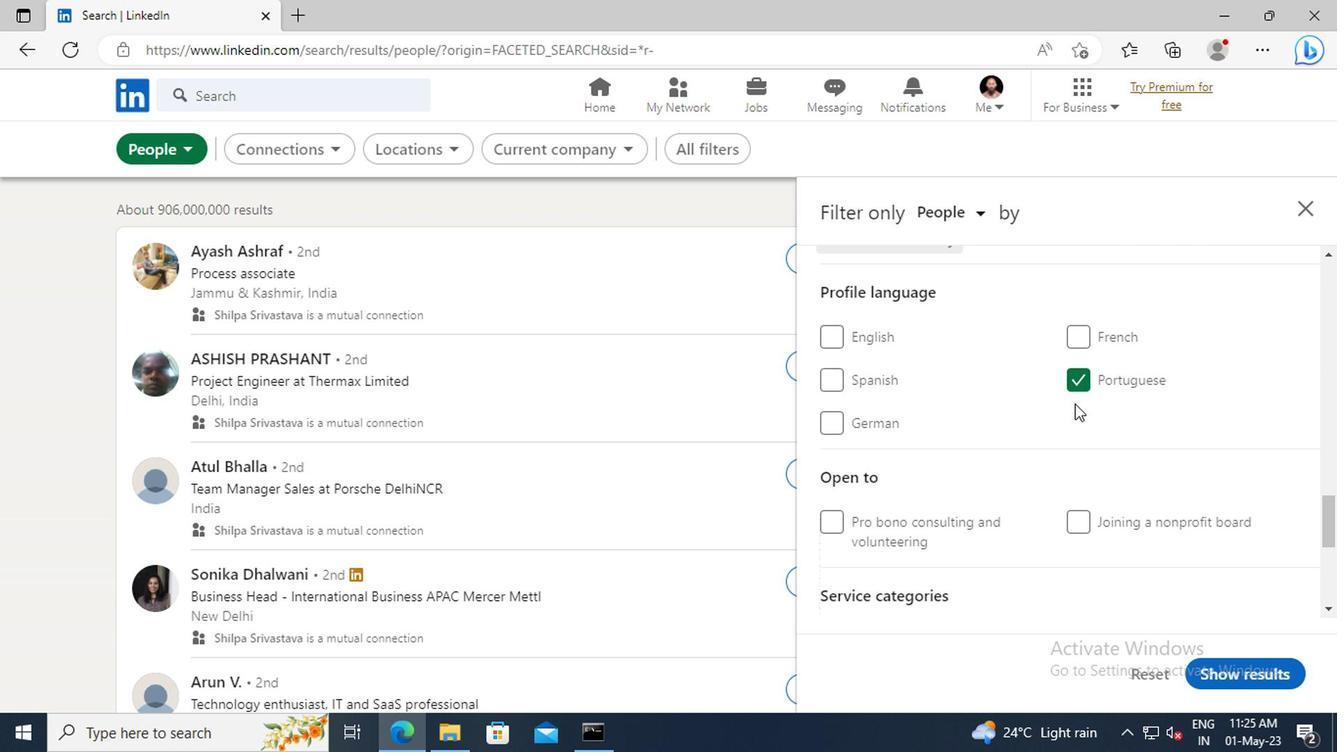 
Action: Mouse scrolled (1069, 403) with delta (0, 0)
Screenshot: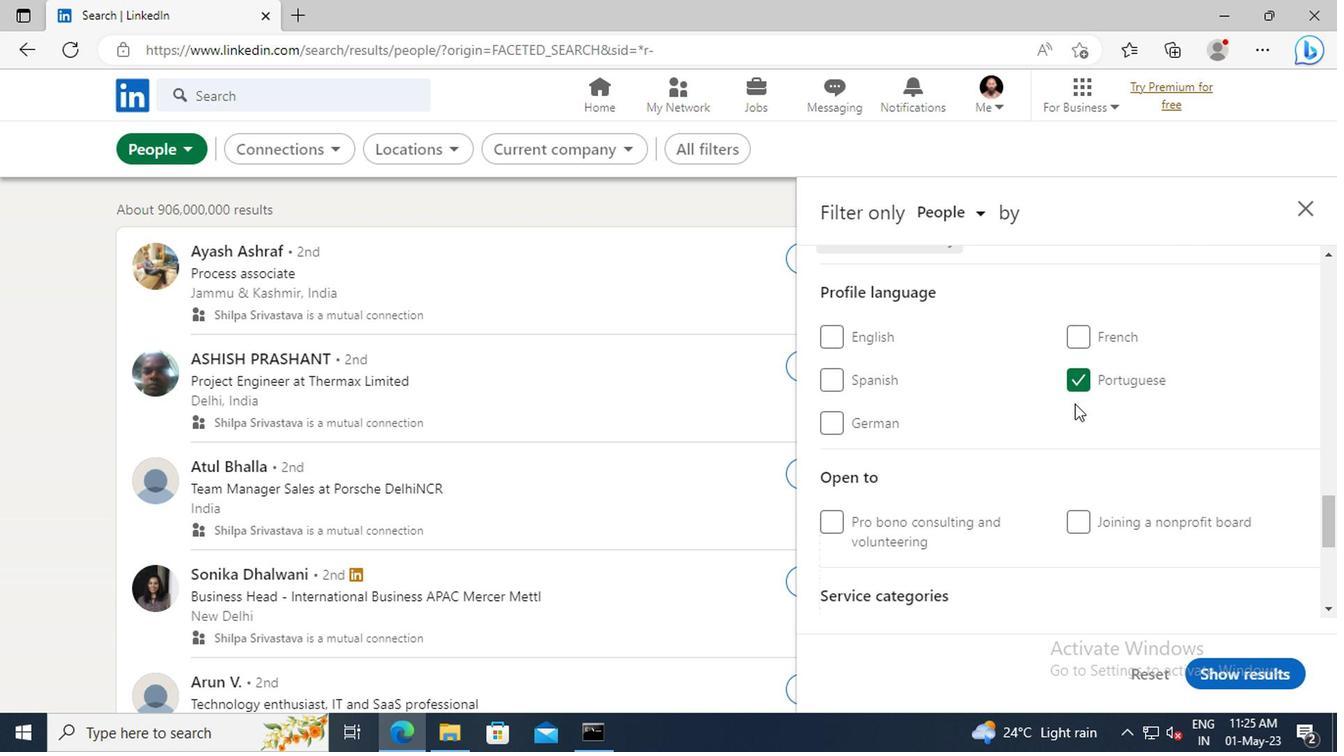 
Action: Mouse scrolled (1069, 403) with delta (0, 0)
Screenshot: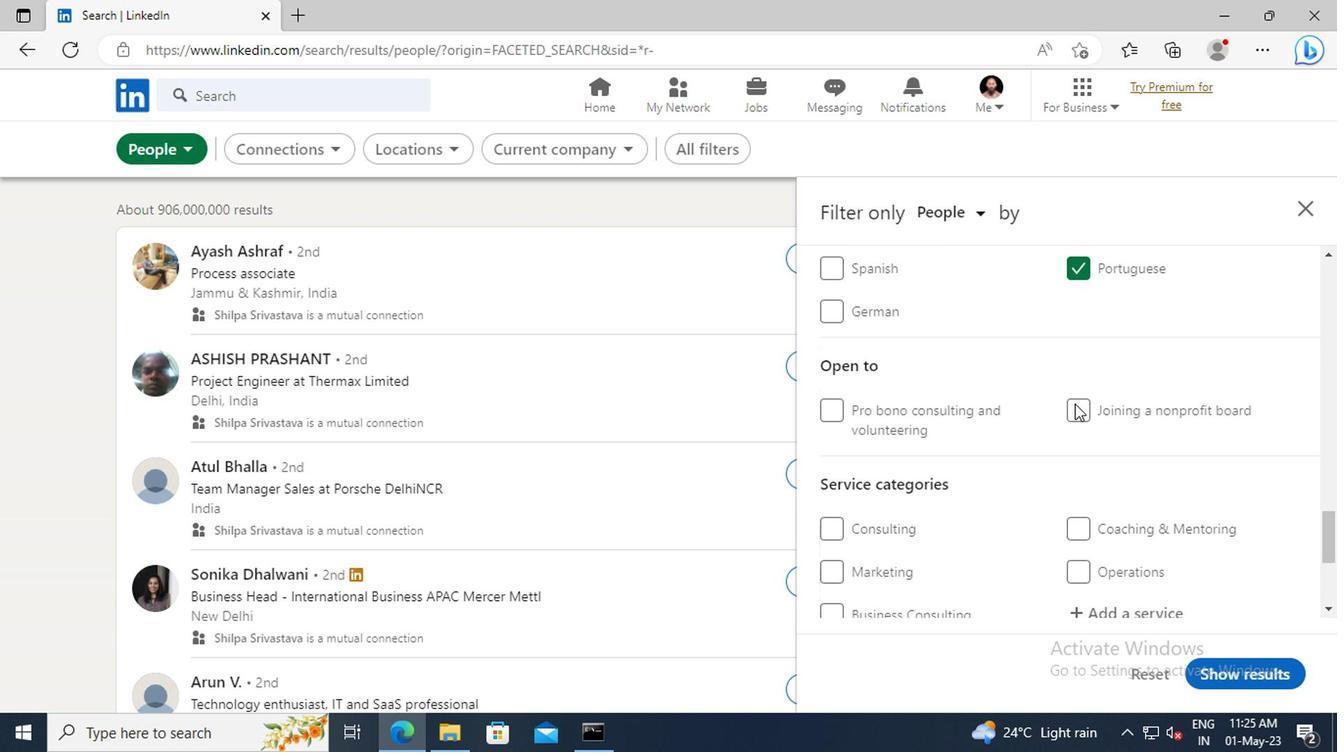 
Action: Mouse scrolled (1069, 403) with delta (0, 0)
Screenshot: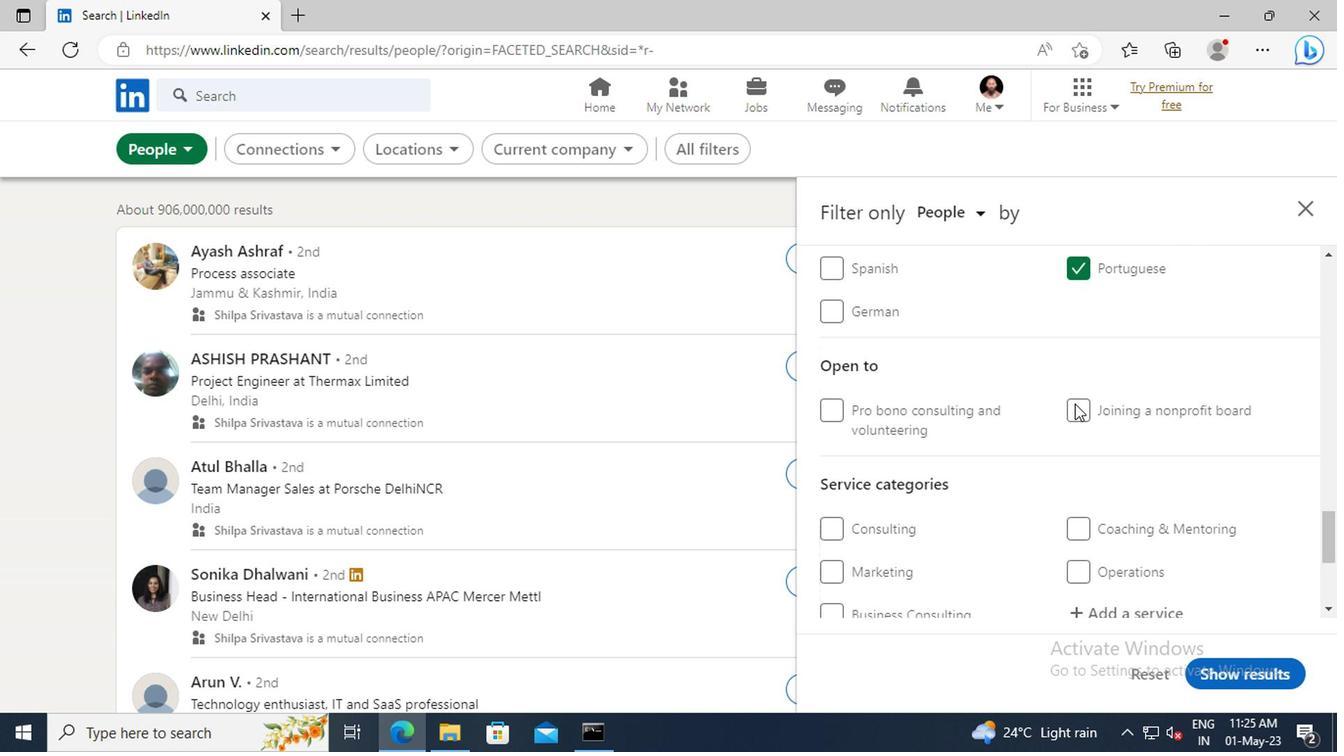 
Action: Mouse scrolled (1069, 403) with delta (0, 0)
Screenshot: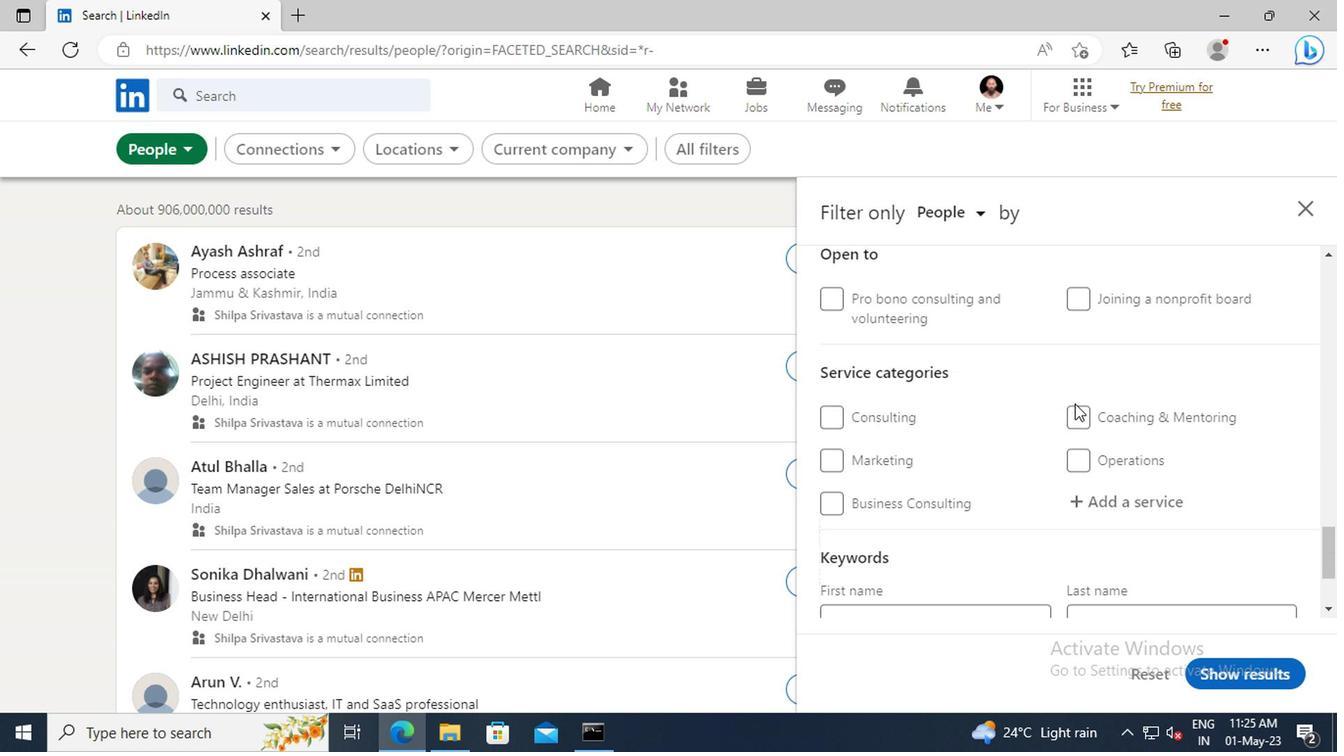 
Action: Mouse moved to (1085, 443)
Screenshot: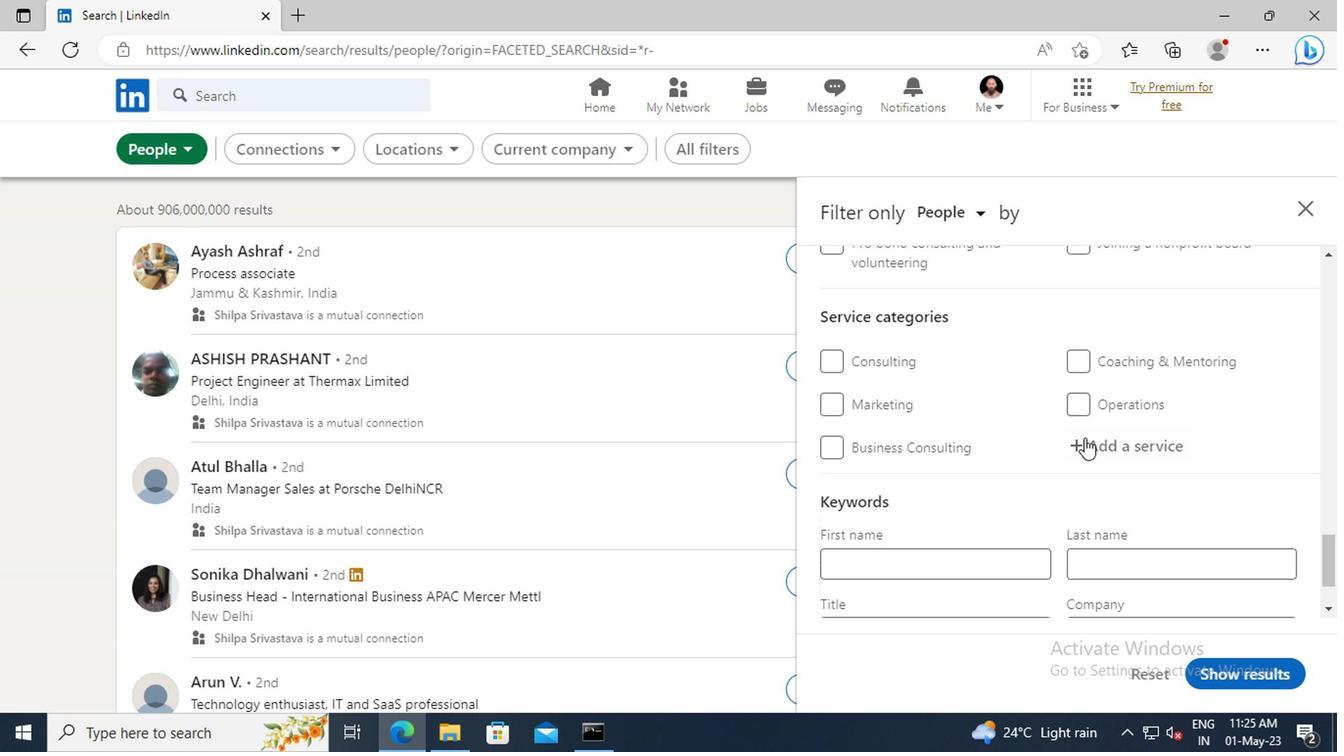 
Action: Mouse pressed left at (1085, 443)
Screenshot: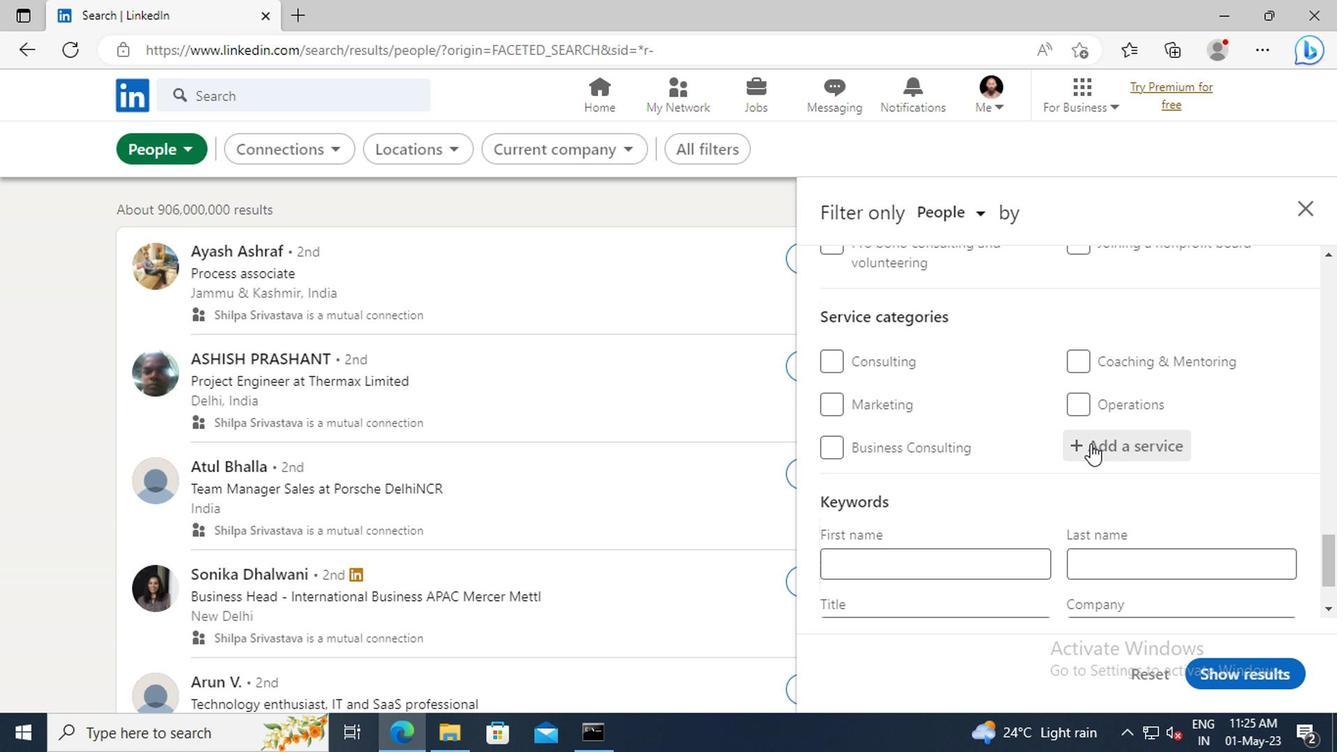 
Action: Key pressed <Key.shift>FILING
Screenshot: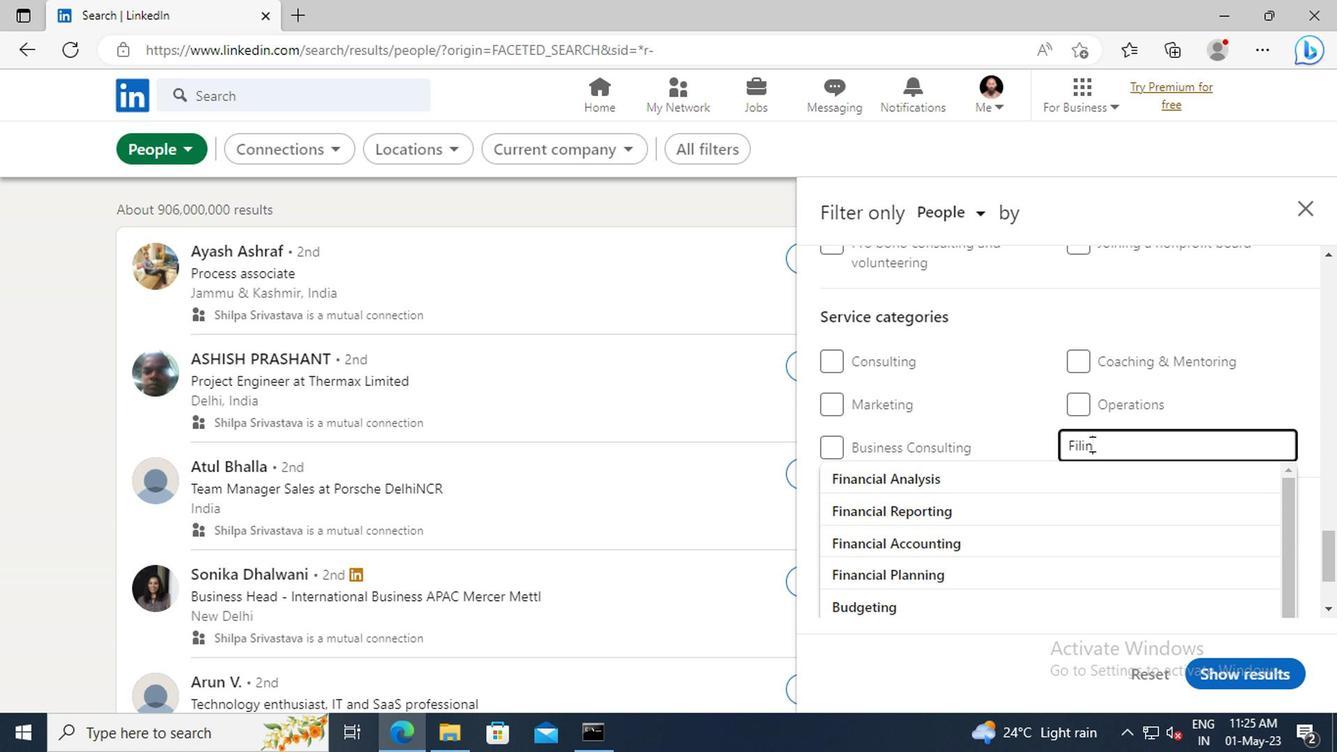 
Action: Mouse moved to (1083, 470)
Screenshot: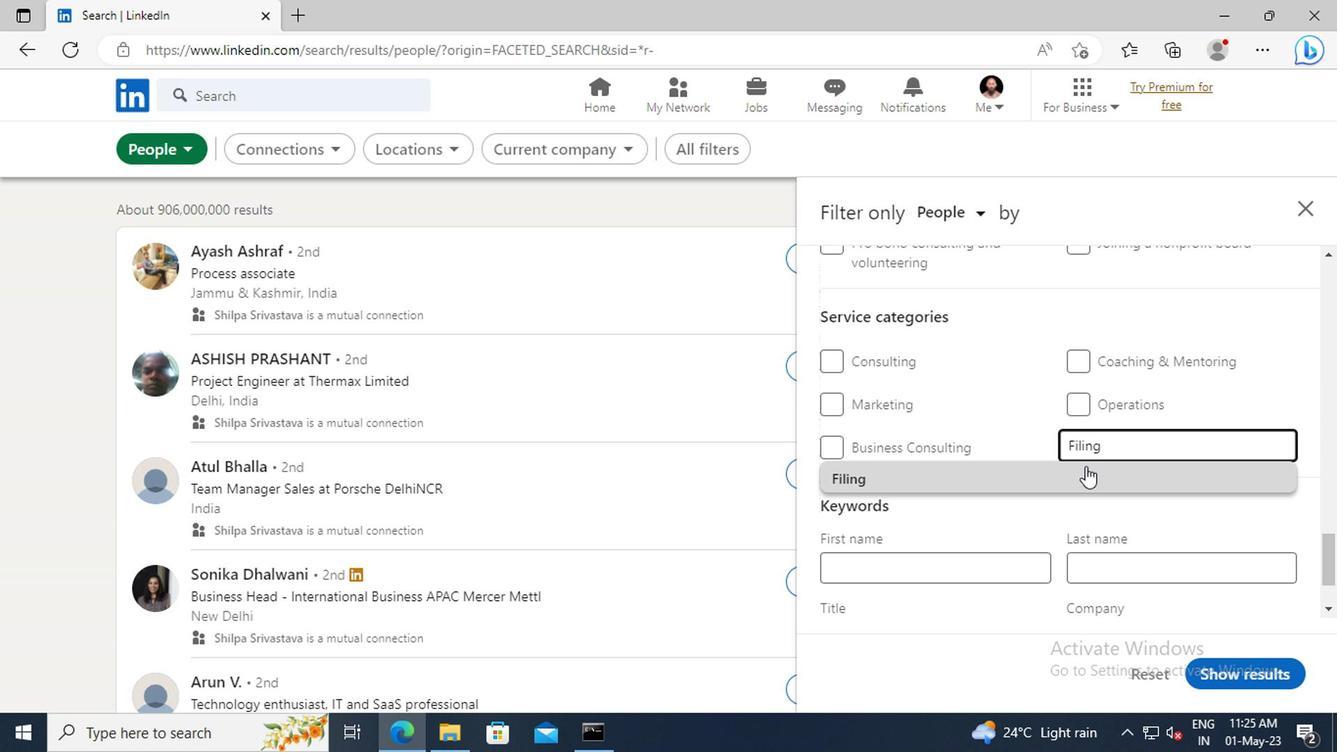 
Action: Mouse pressed left at (1083, 470)
Screenshot: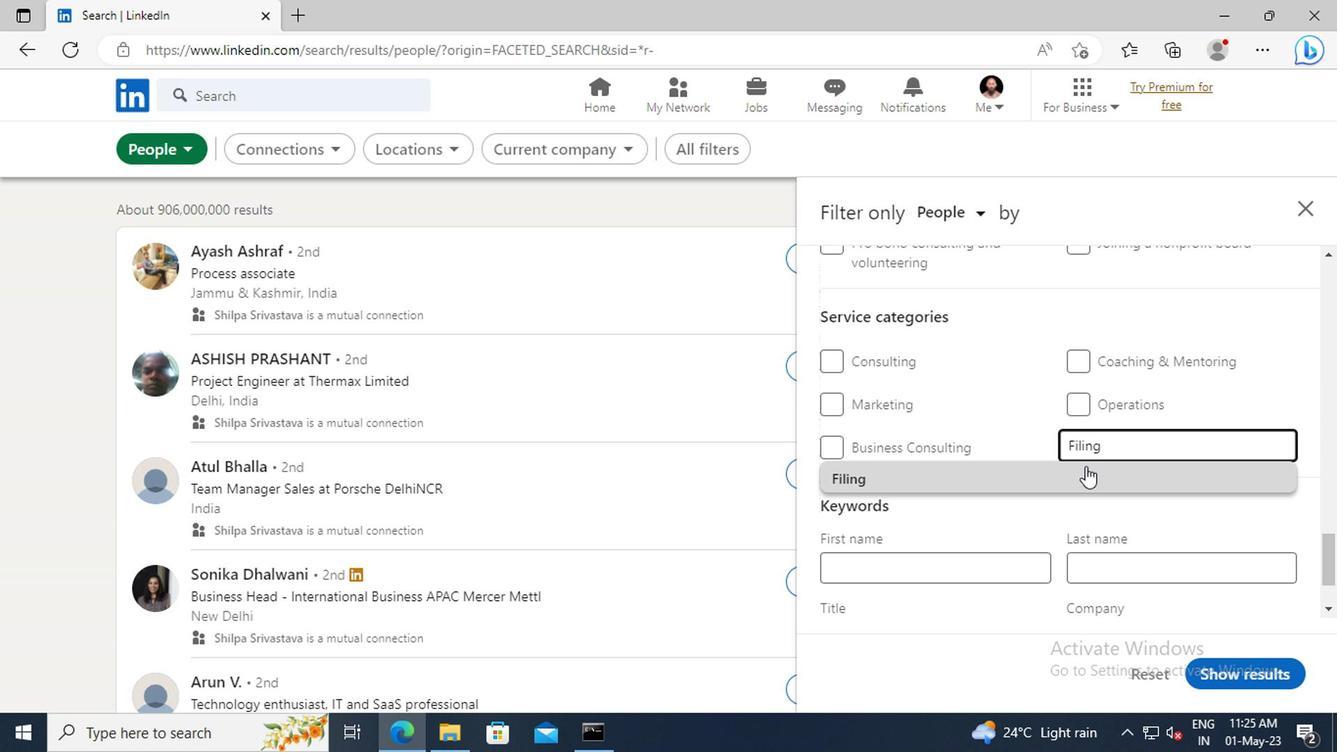 
Action: Mouse scrolled (1083, 470) with delta (0, 0)
Screenshot: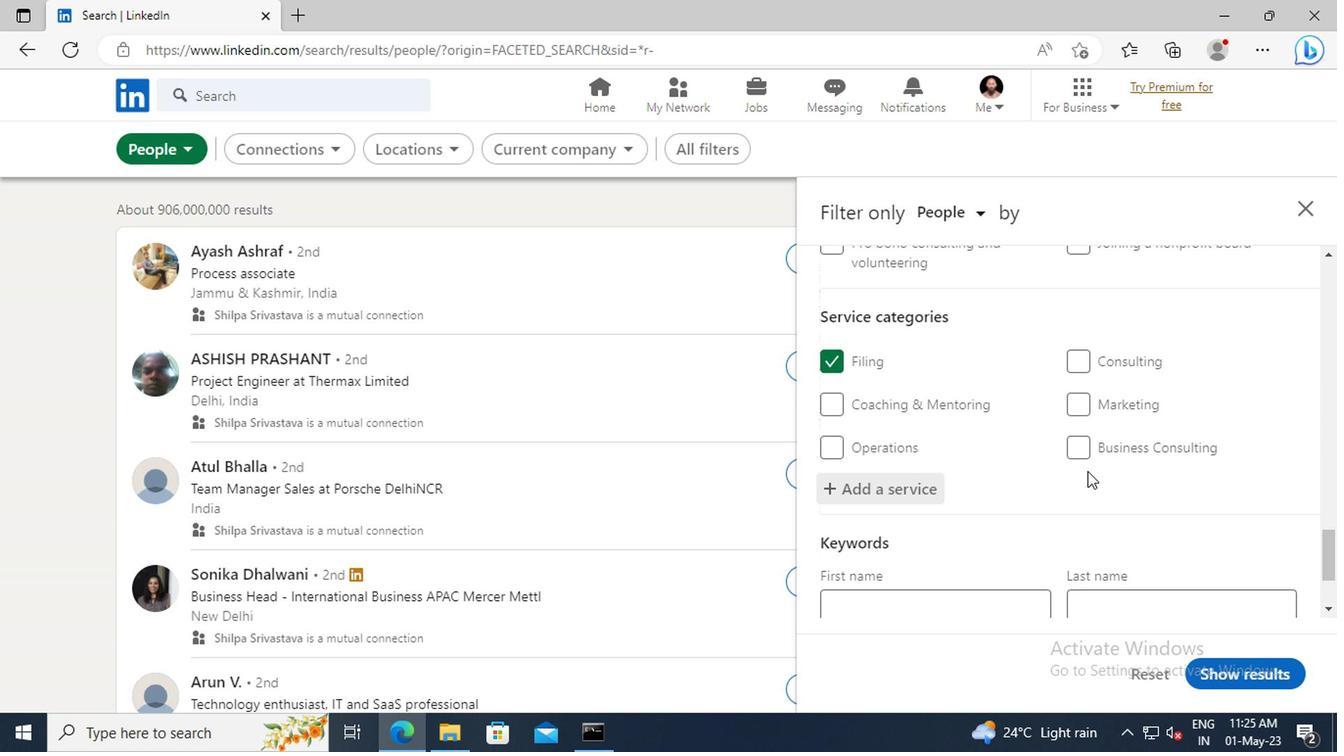
Action: Mouse scrolled (1083, 470) with delta (0, 0)
Screenshot: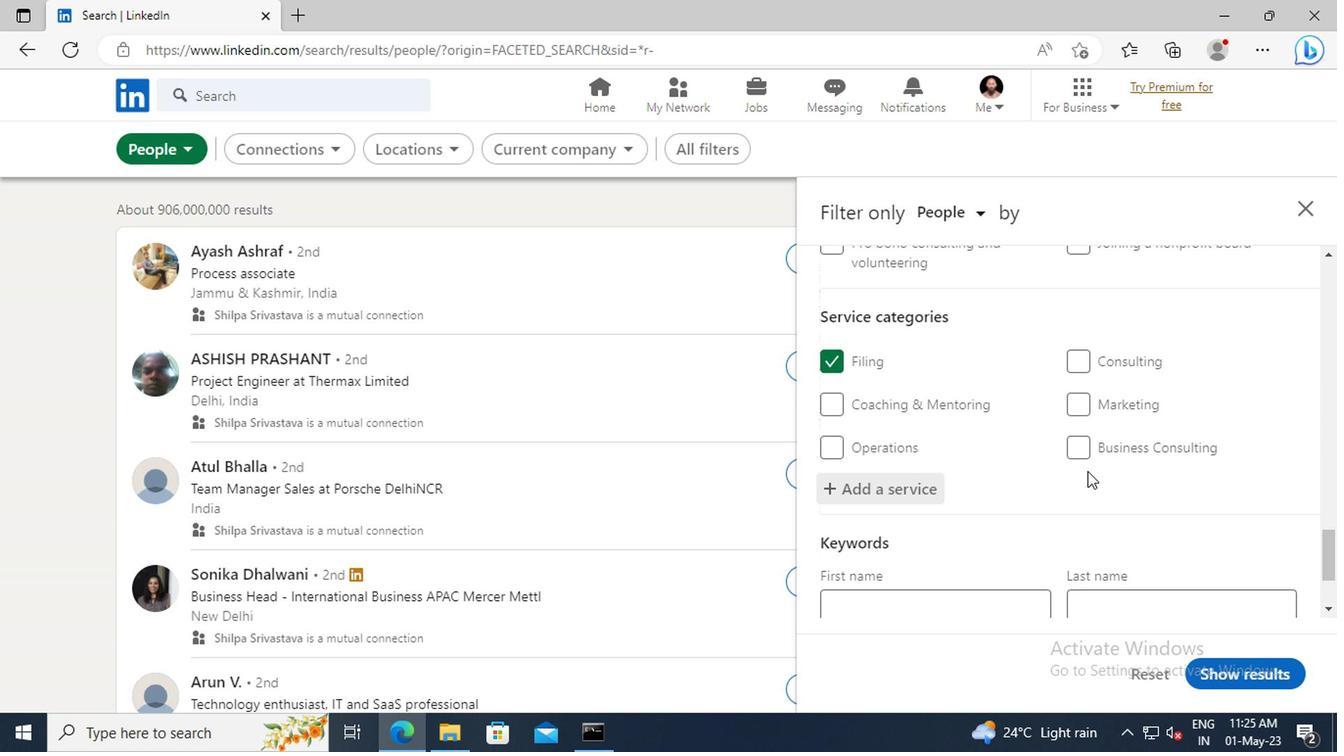 
Action: Mouse scrolled (1083, 470) with delta (0, 0)
Screenshot: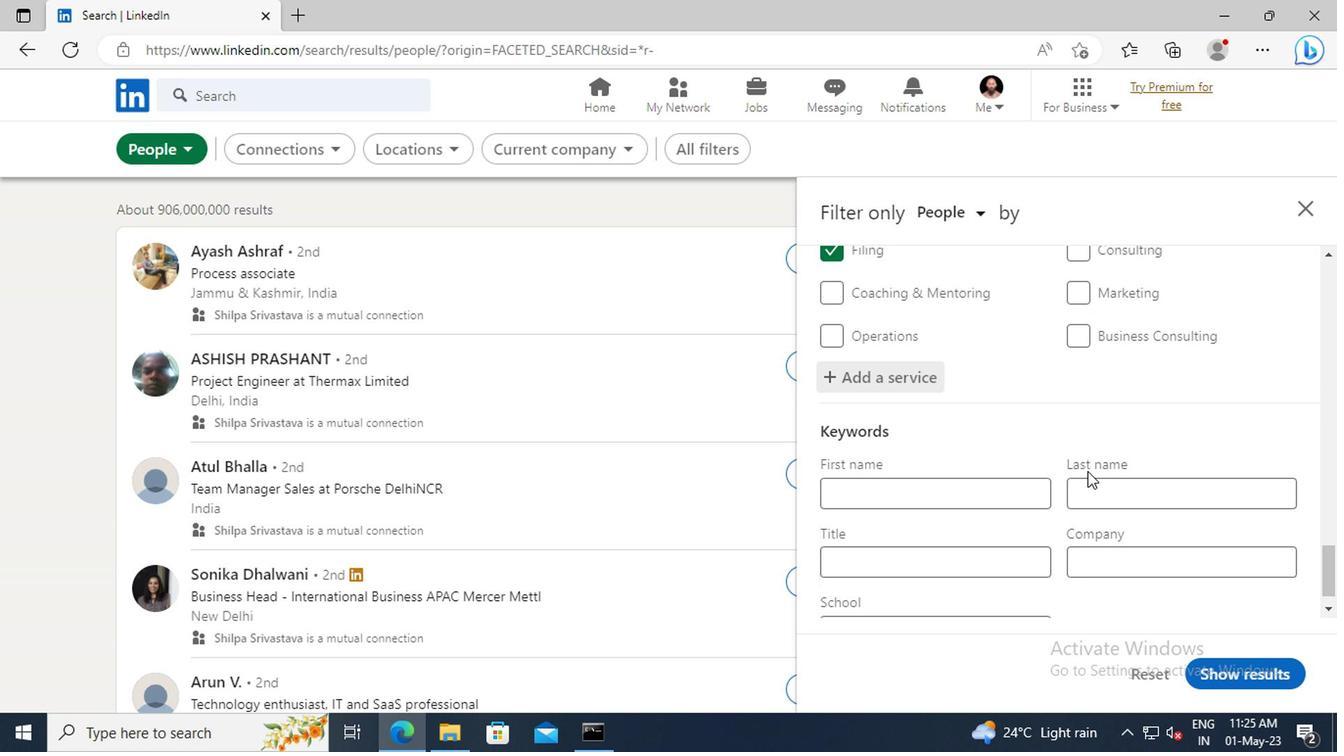 
Action: Mouse scrolled (1083, 470) with delta (0, 0)
Screenshot: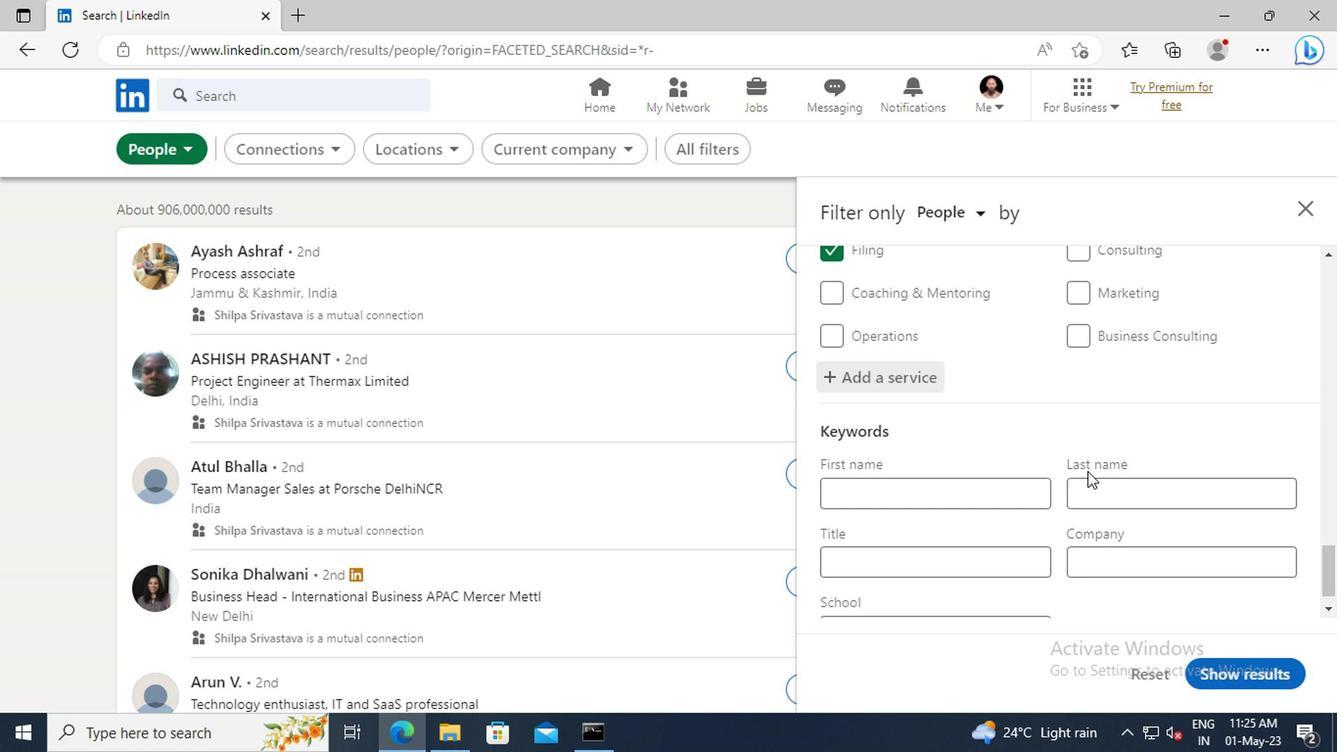 
Action: Mouse moved to (867, 530)
Screenshot: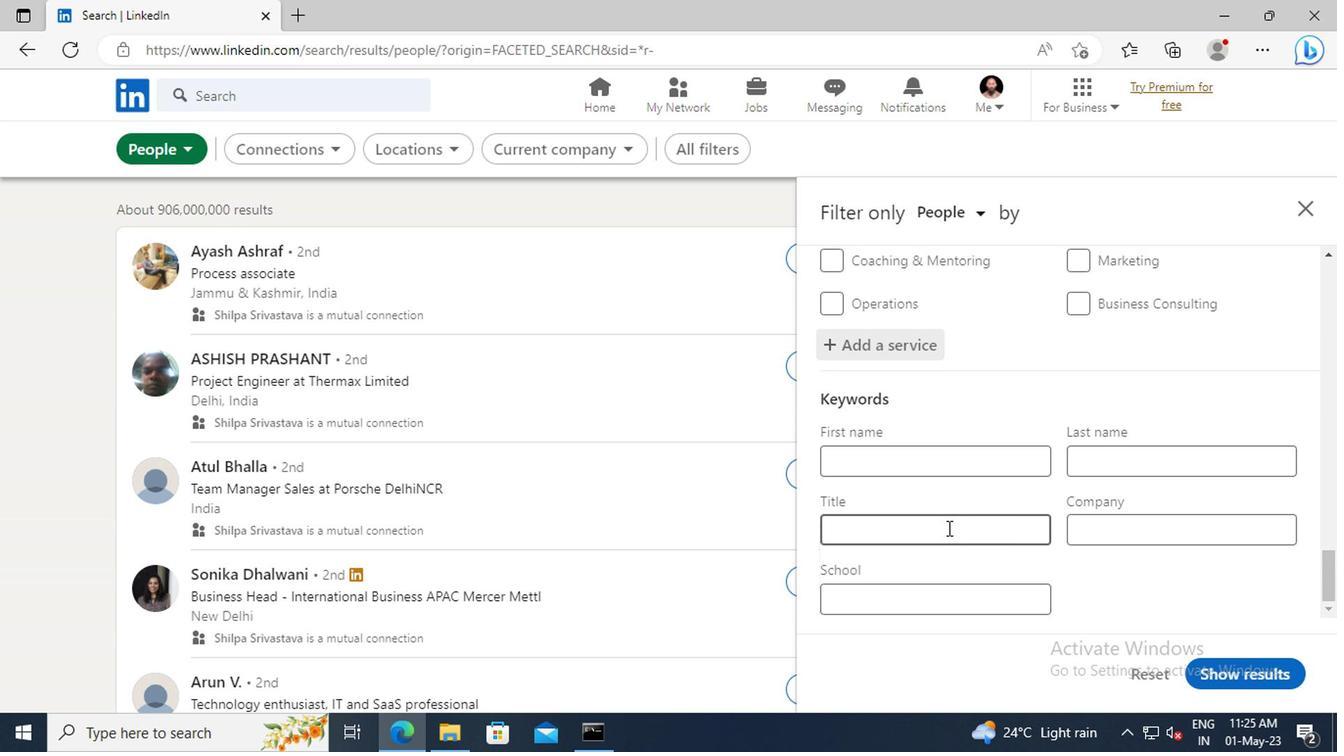 
Action: Mouse pressed left at (867, 530)
Screenshot: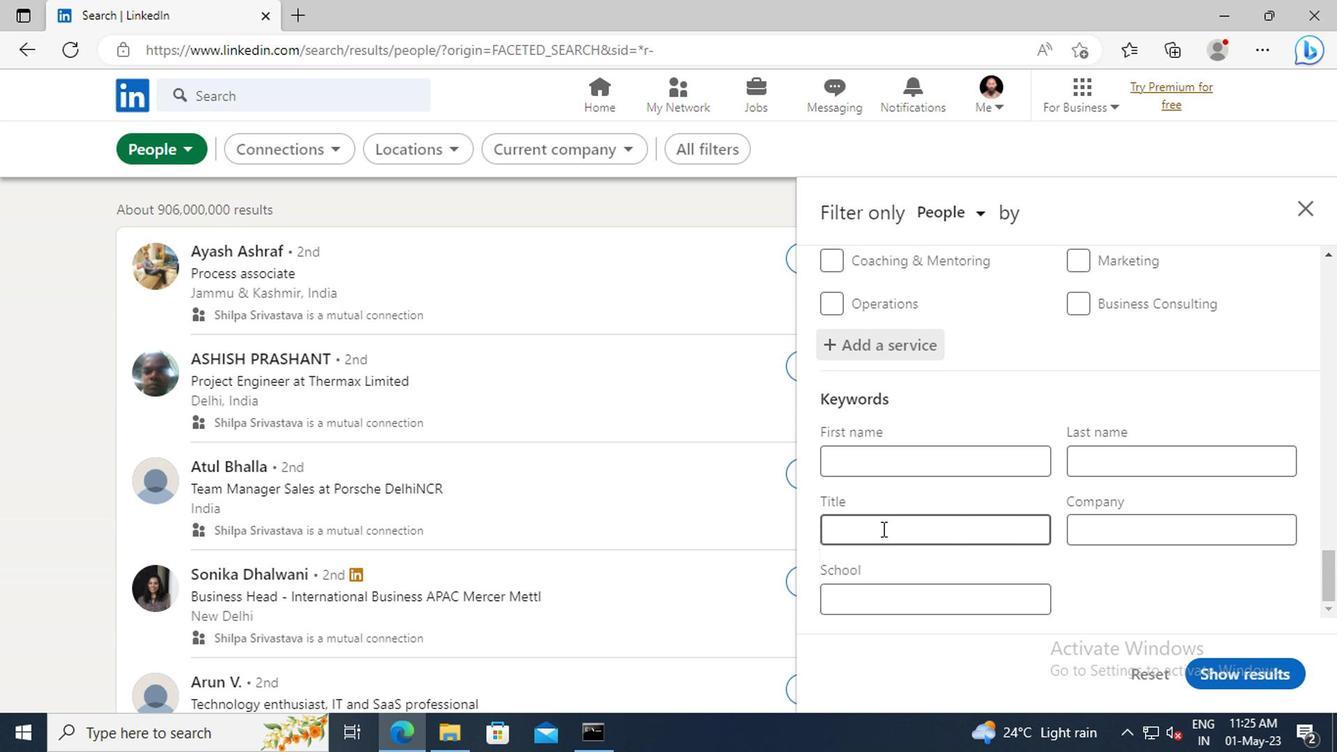 
Action: Key pressed <Key.shift>GROUP<Key.space><Key.shift>SALES<Key.enter>
Screenshot: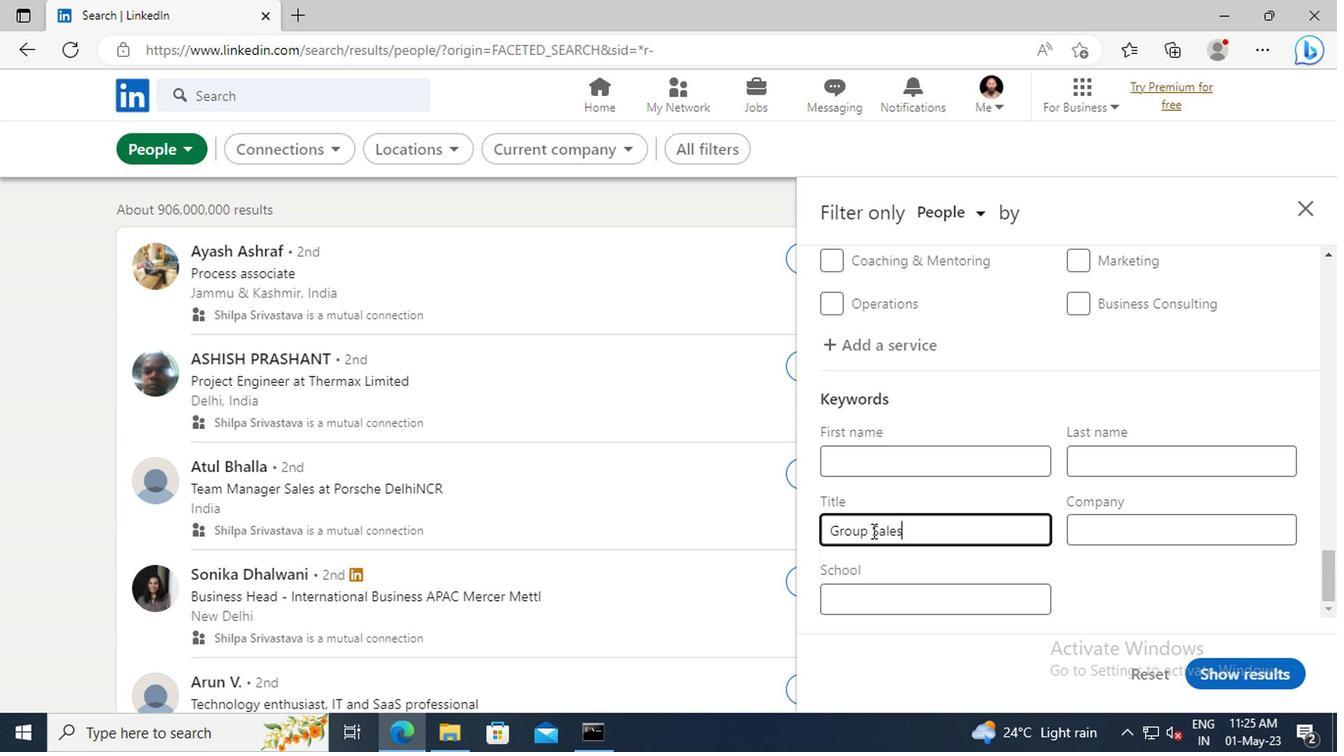 
Action: Mouse moved to (1209, 677)
Screenshot: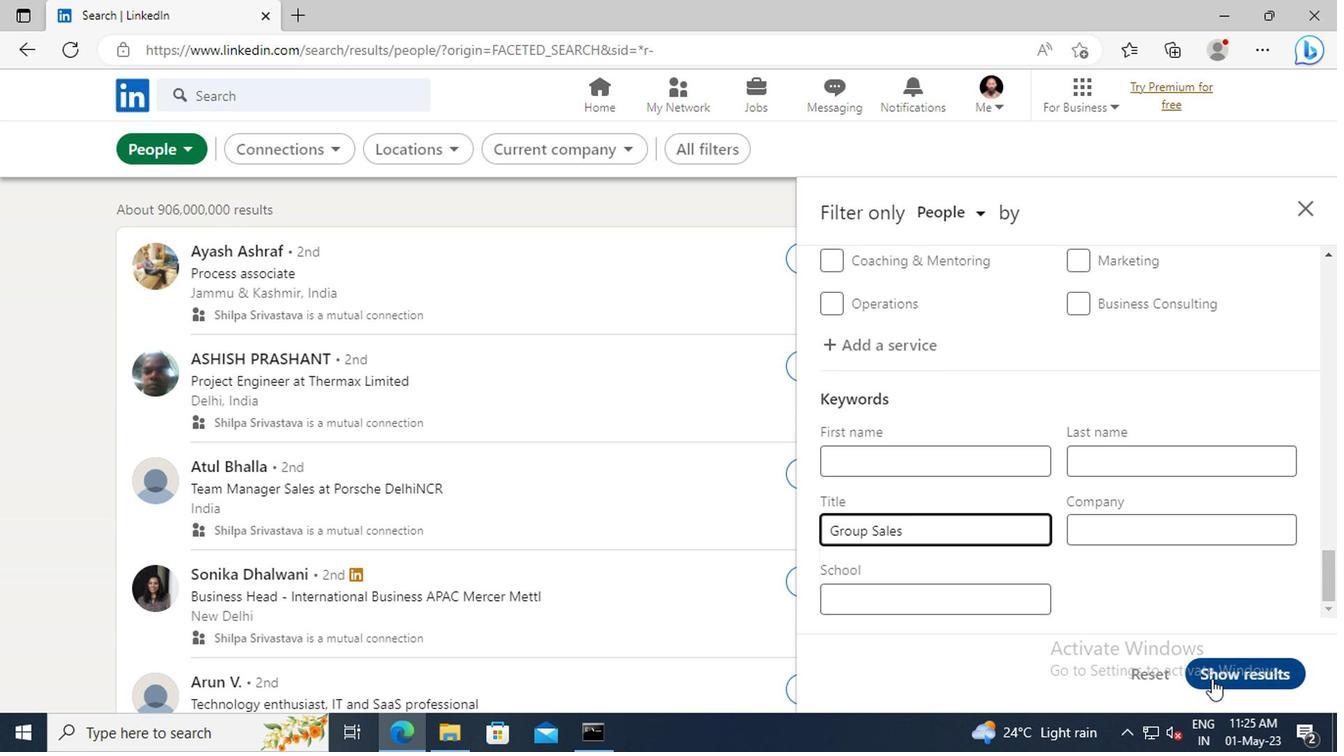 
Action: Mouse pressed left at (1209, 677)
Screenshot: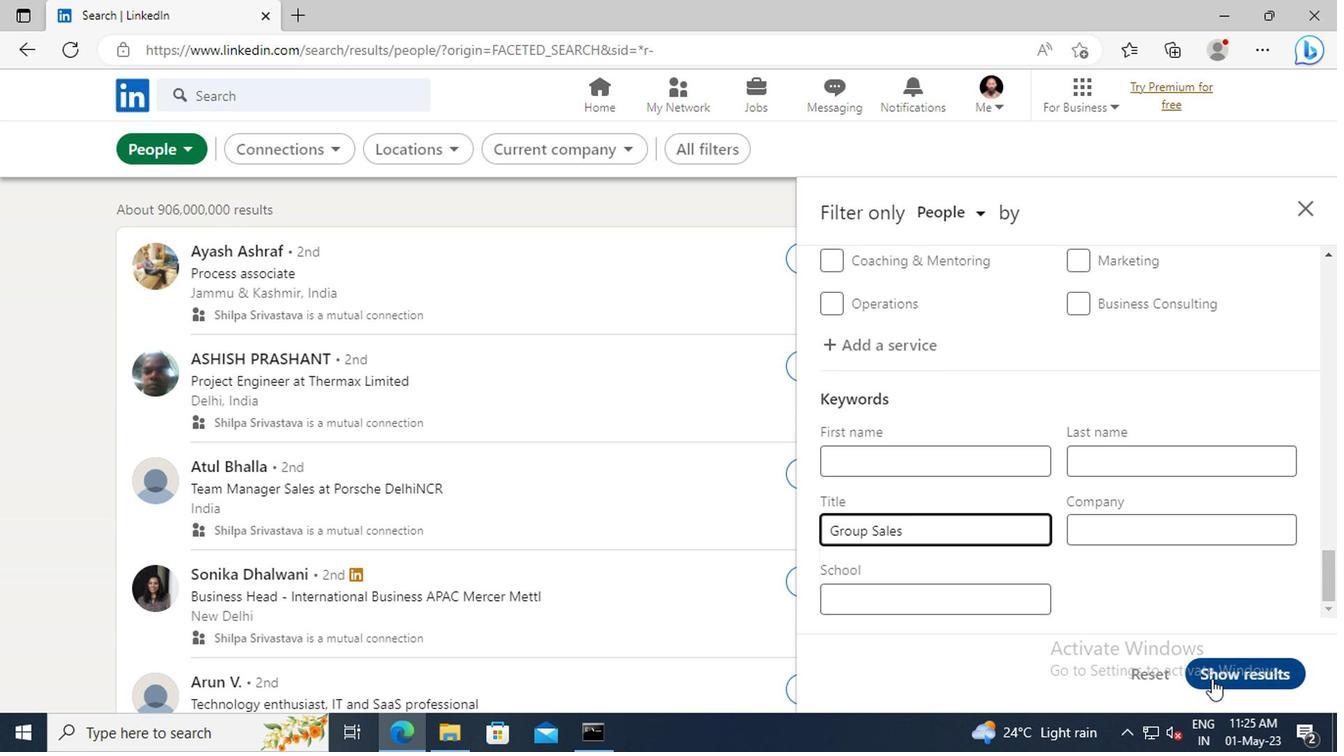 
